 Task: Find a house in Ammi Moussa, Algeria, for 6 guests from 6th to 15th September, with a price range of ₹8000 to ₹12000, 6 bedrooms, 6 beds, 6 bathrooms, and amenities including Wifi, Free parking, TV, Gym, and Breakfast.
Action: Mouse moved to (513, 129)
Screenshot: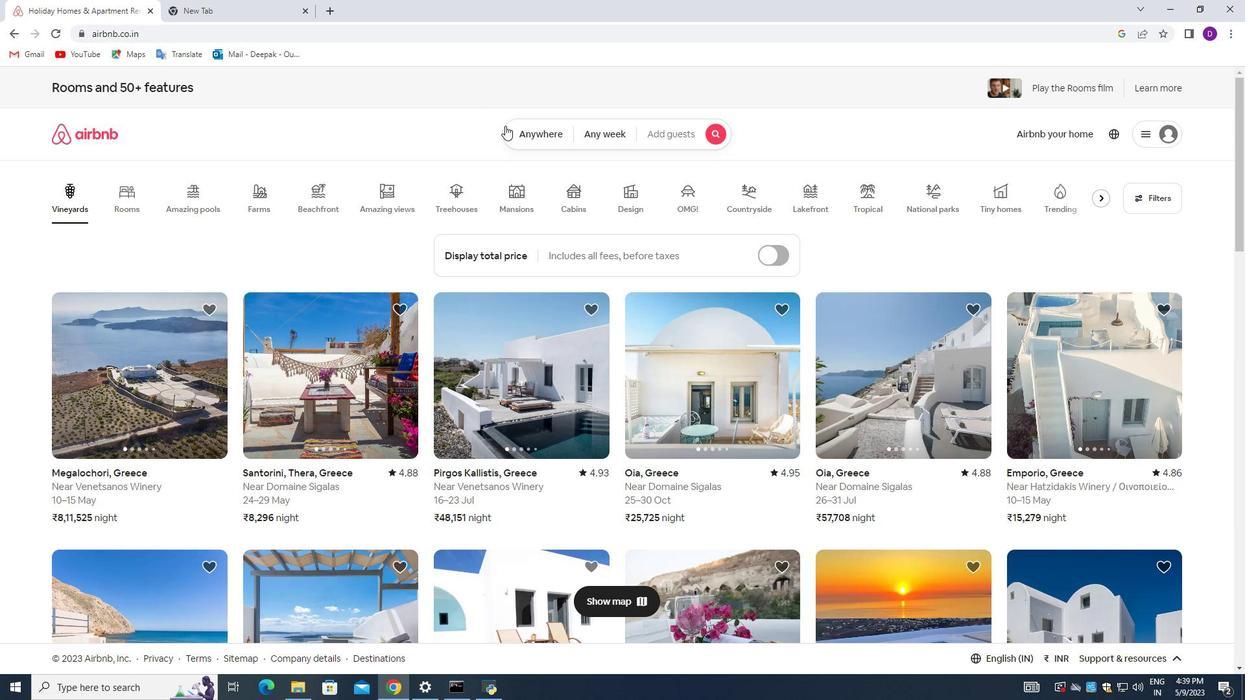 
Action: Mouse pressed left at (513, 129)
Screenshot: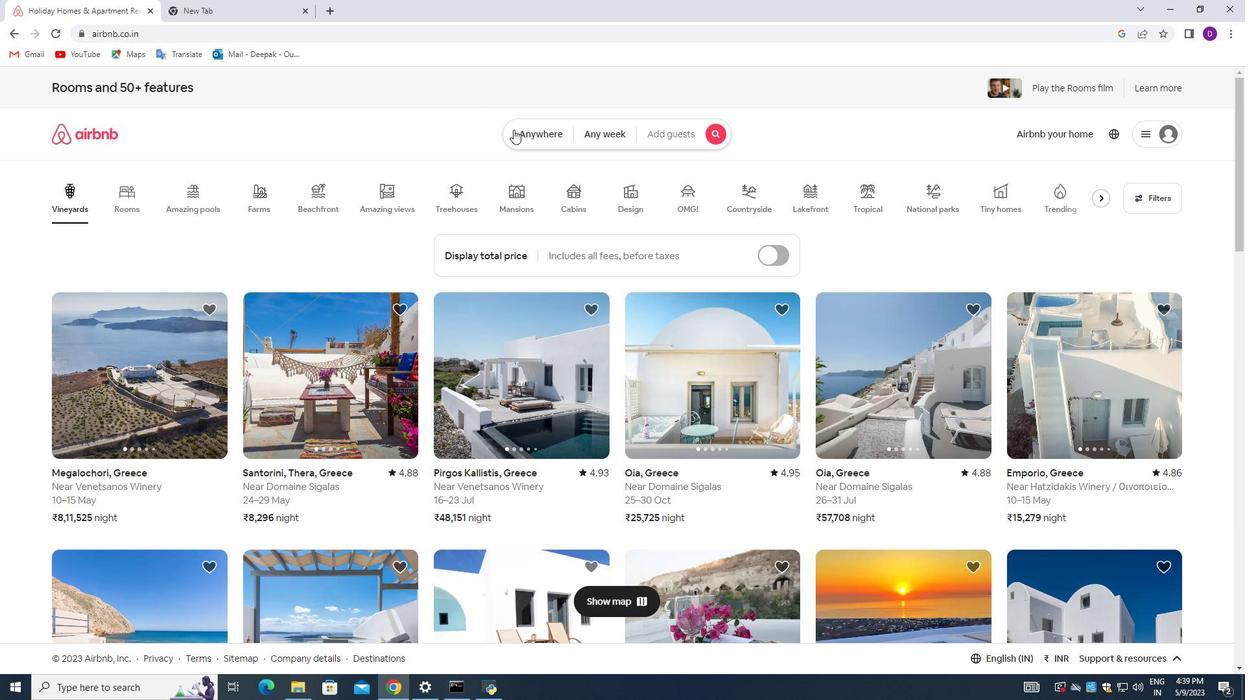 
Action: Mouse moved to (409, 189)
Screenshot: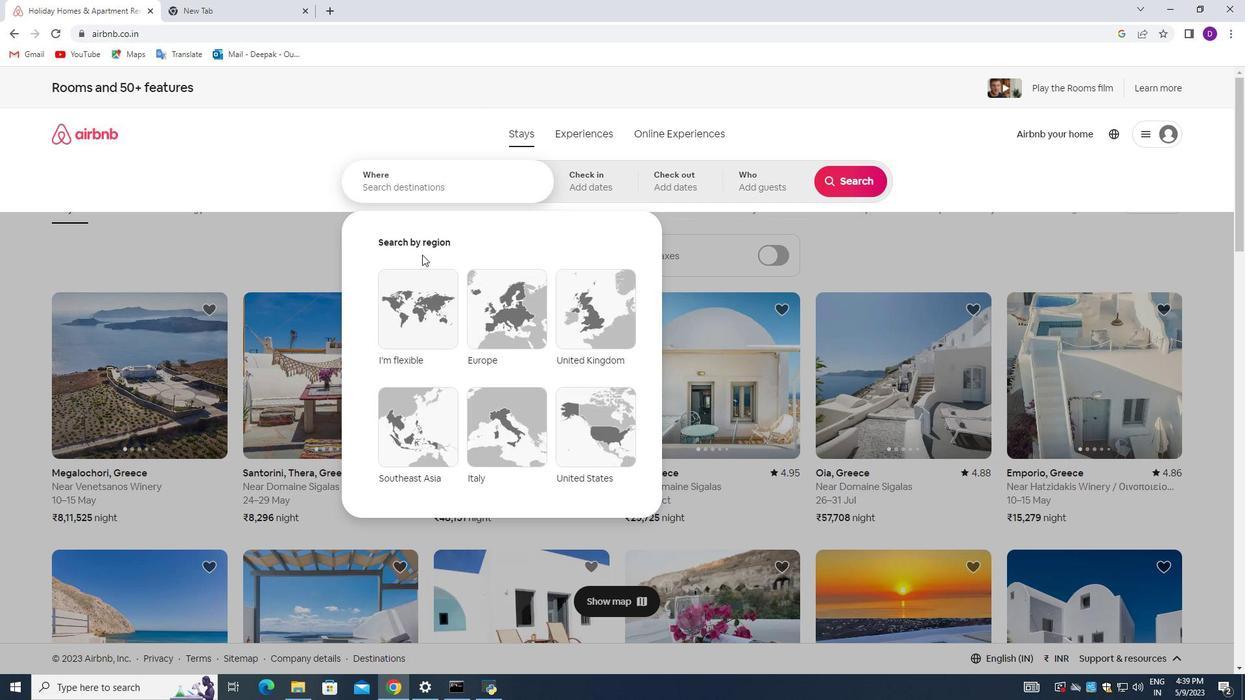 
Action: Mouse pressed left at (409, 189)
Screenshot: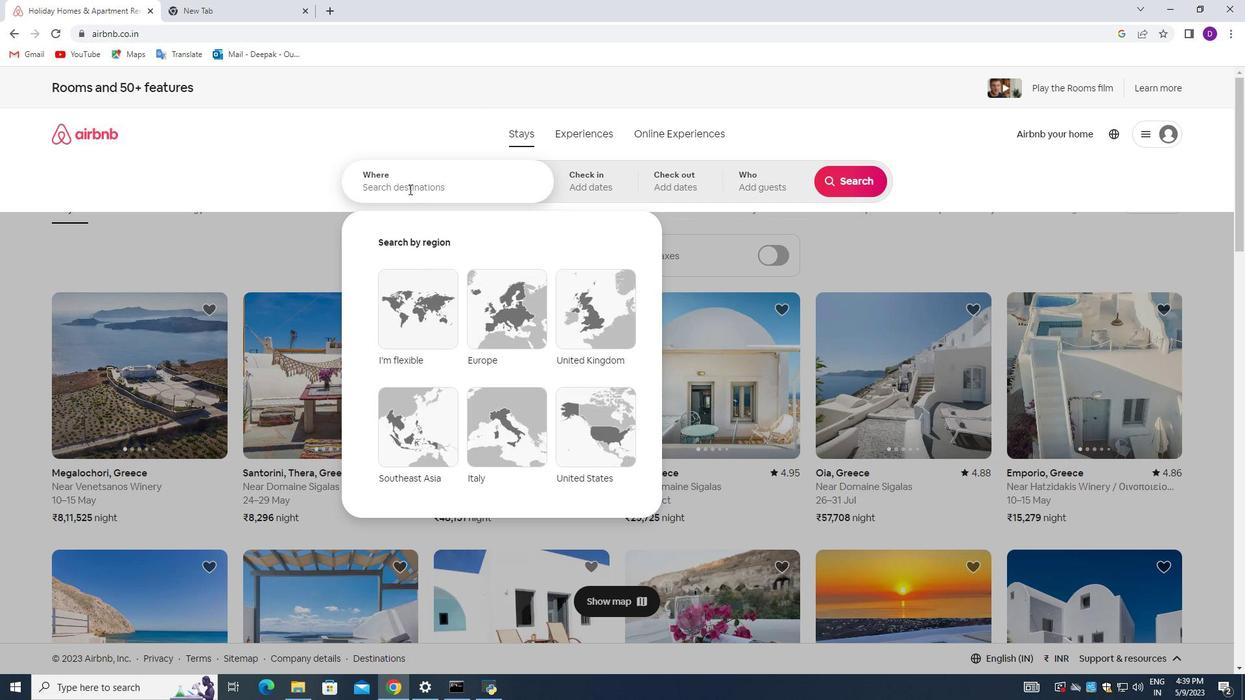 
Action: Key pressed <Key.shift>Ammi,<Key.space><Key.backspace><Key.backspace><Key.space><Key.shift>Moussa,<Key.space><Key.shift>Algeria<Key.enter>
Screenshot: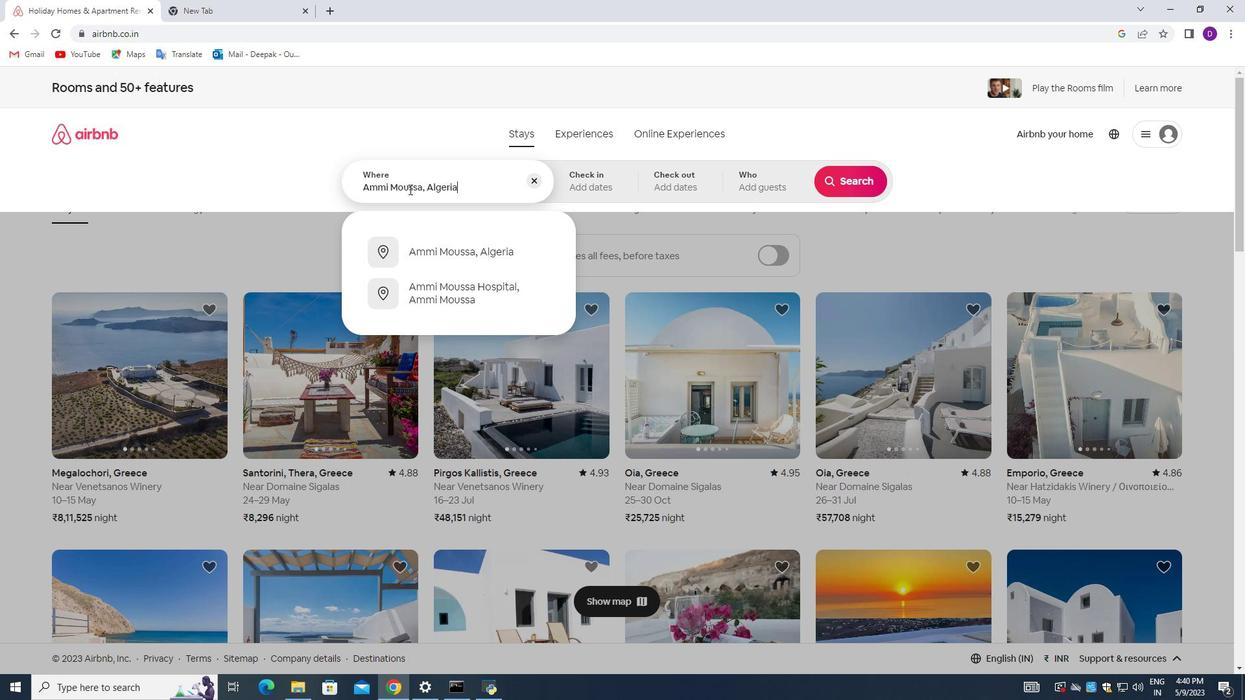 
Action: Mouse moved to (848, 282)
Screenshot: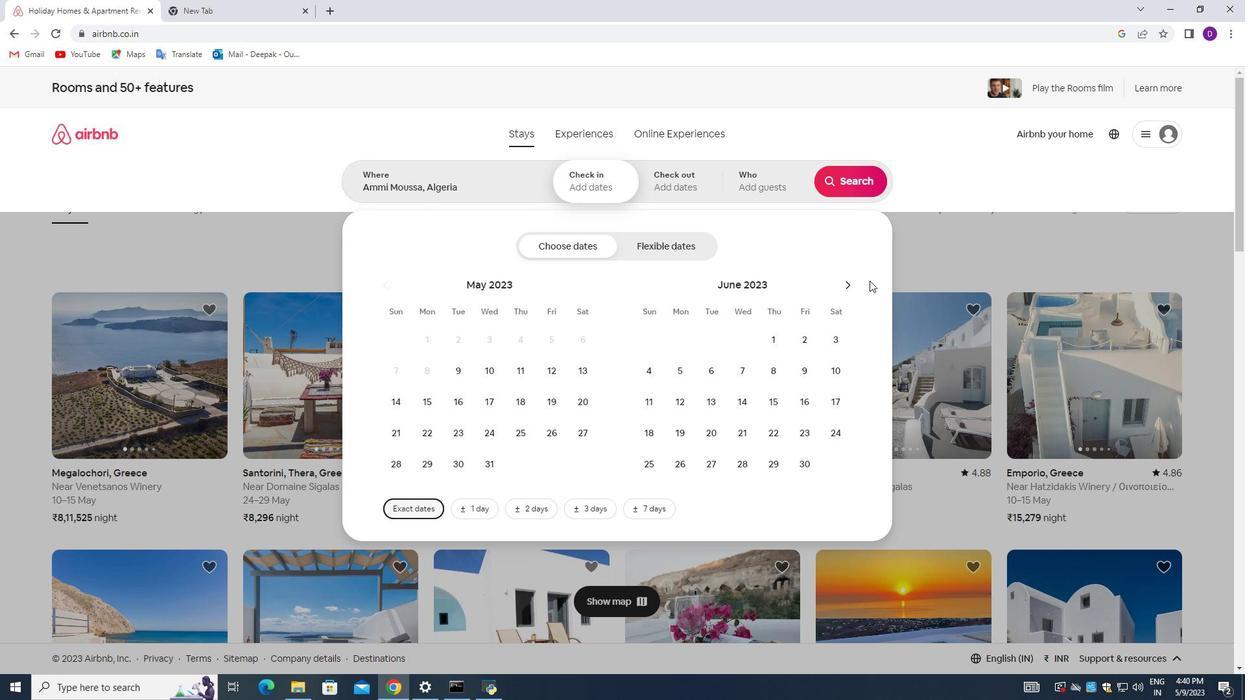 
Action: Mouse pressed left at (848, 282)
Screenshot: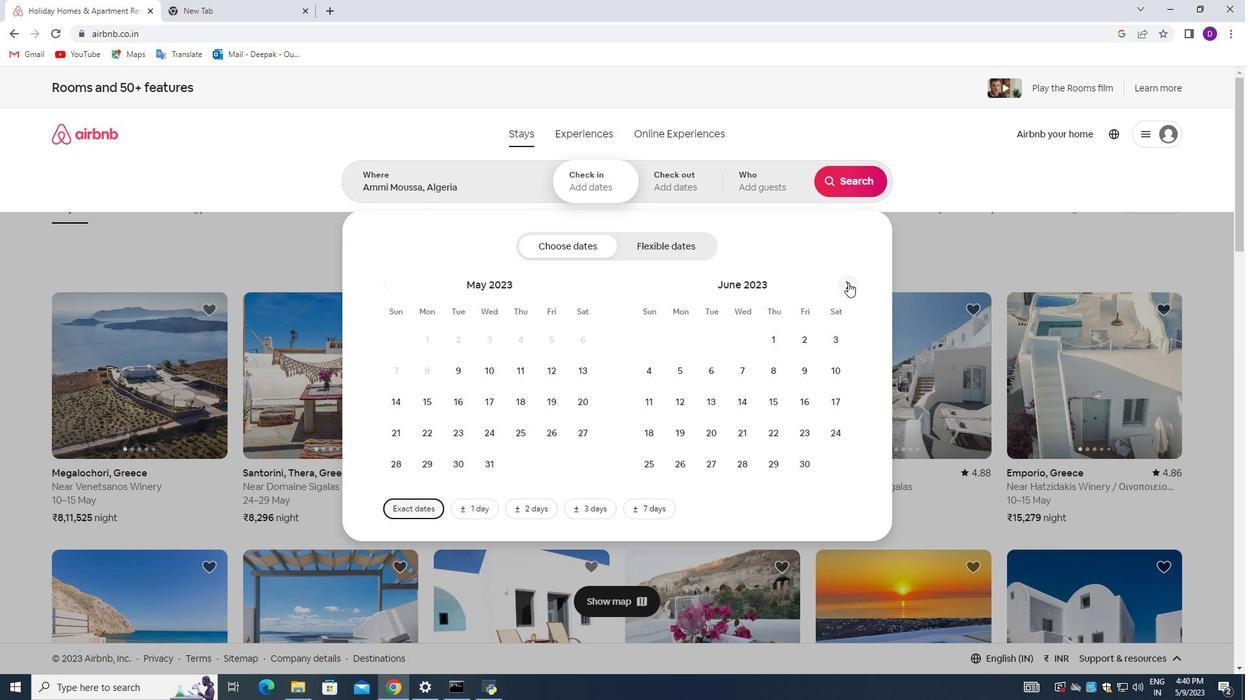 
Action: Mouse pressed left at (848, 282)
Screenshot: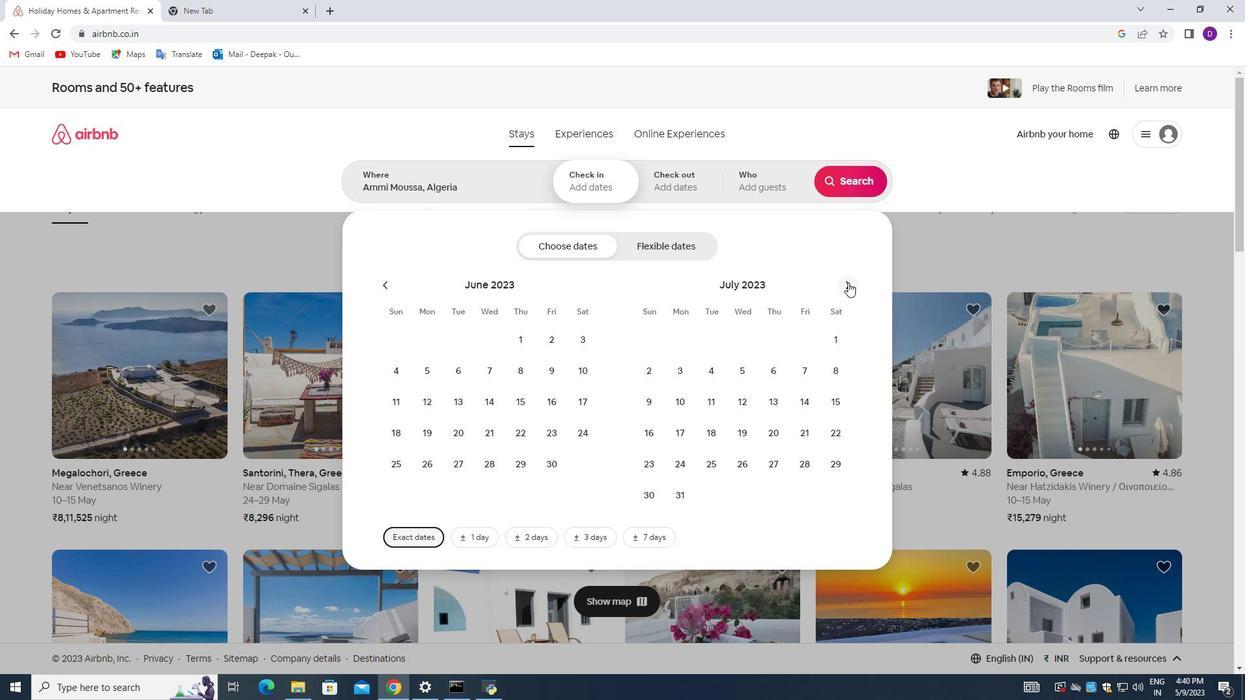 
Action: Mouse pressed left at (848, 282)
Screenshot: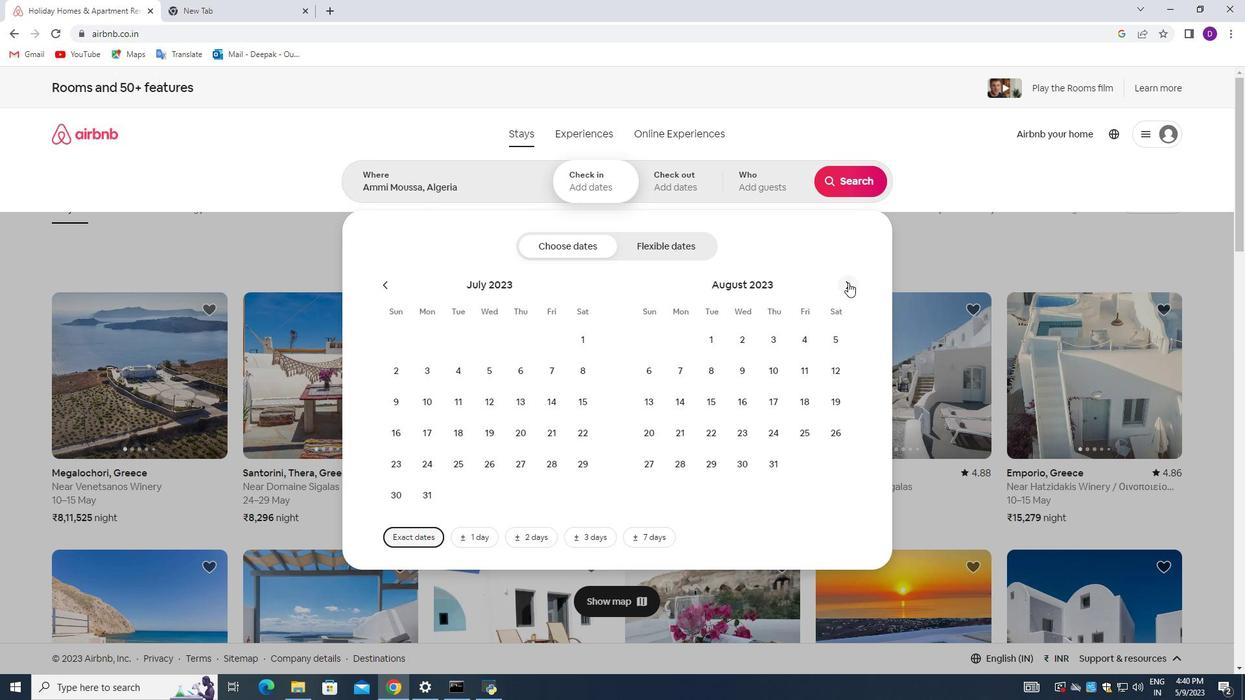 
Action: Mouse moved to (741, 373)
Screenshot: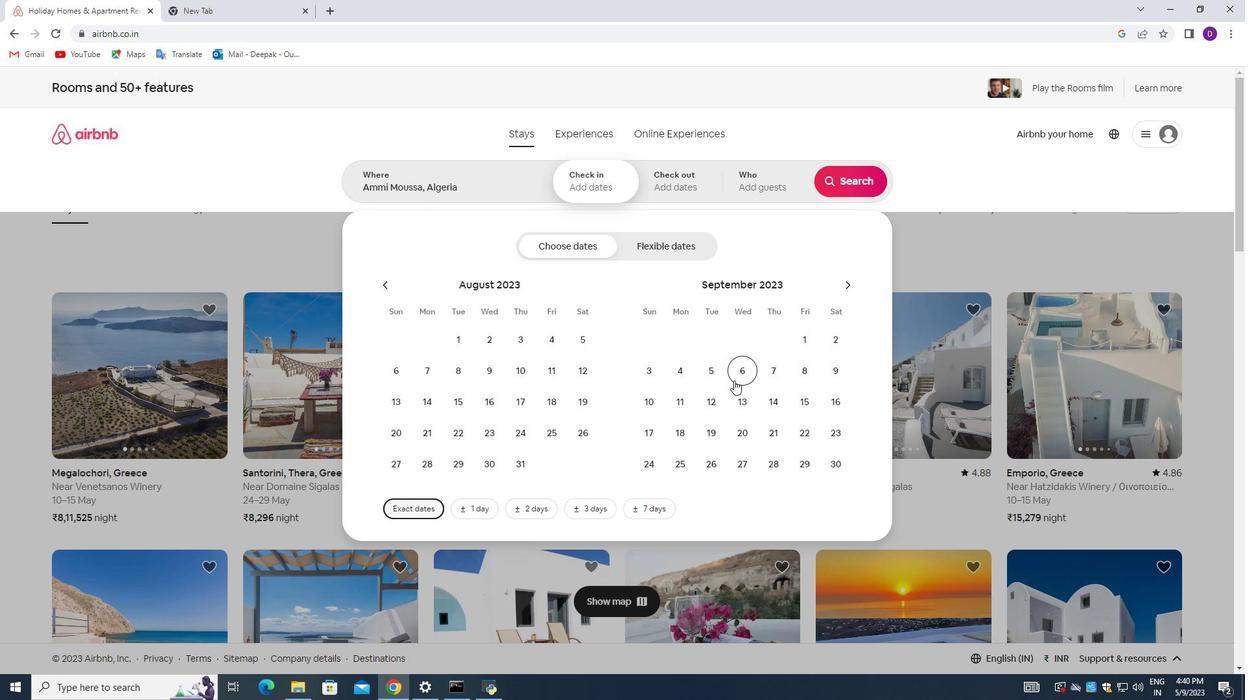 
Action: Mouse pressed left at (741, 373)
Screenshot: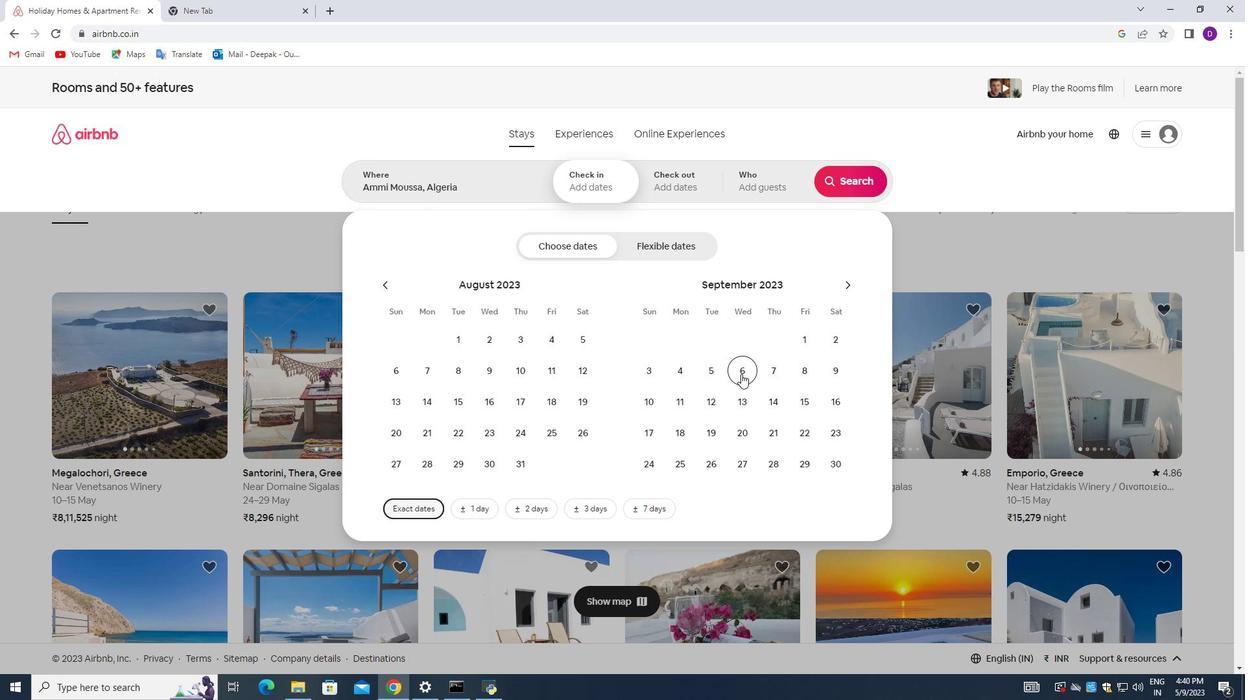 
Action: Mouse moved to (797, 406)
Screenshot: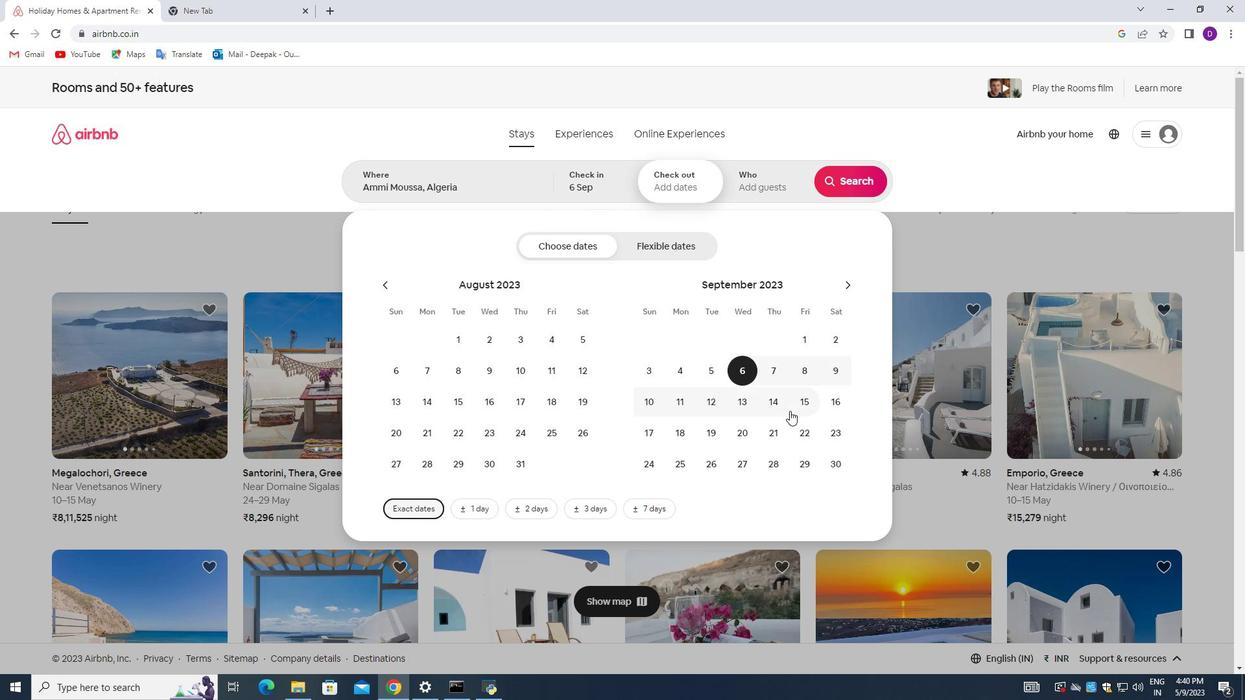 
Action: Mouse pressed left at (797, 406)
Screenshot: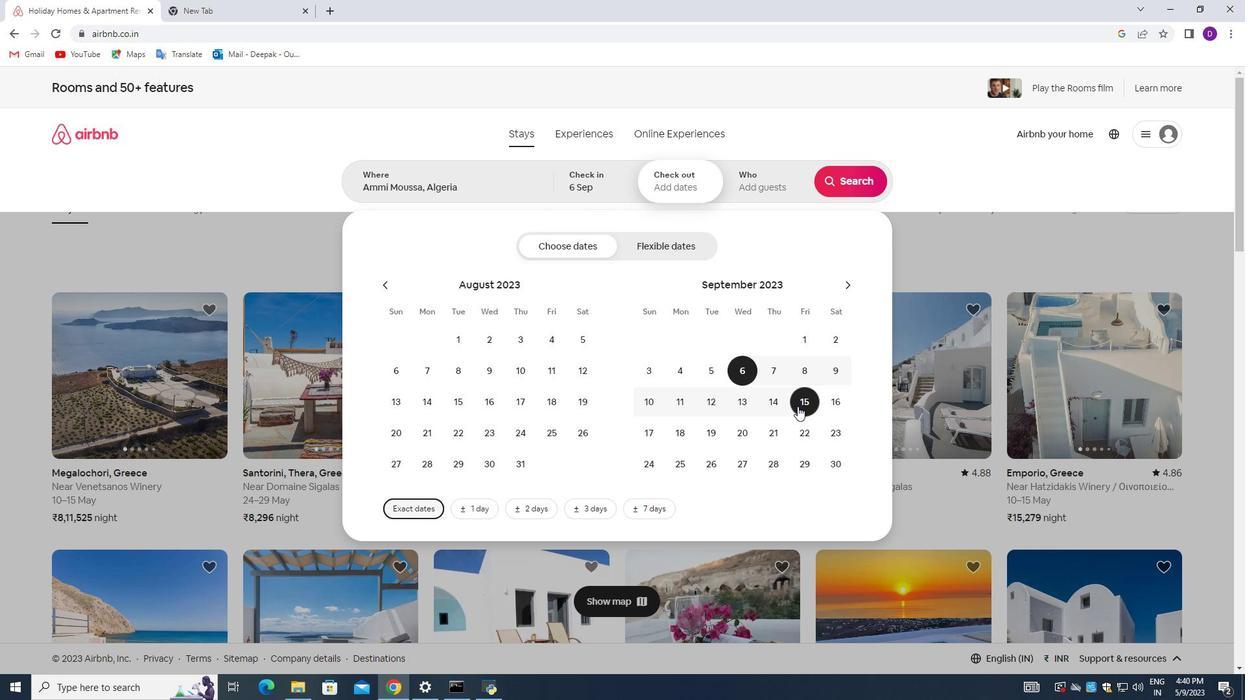 
Action: Mouse moved to (758, 190)
Screenshot: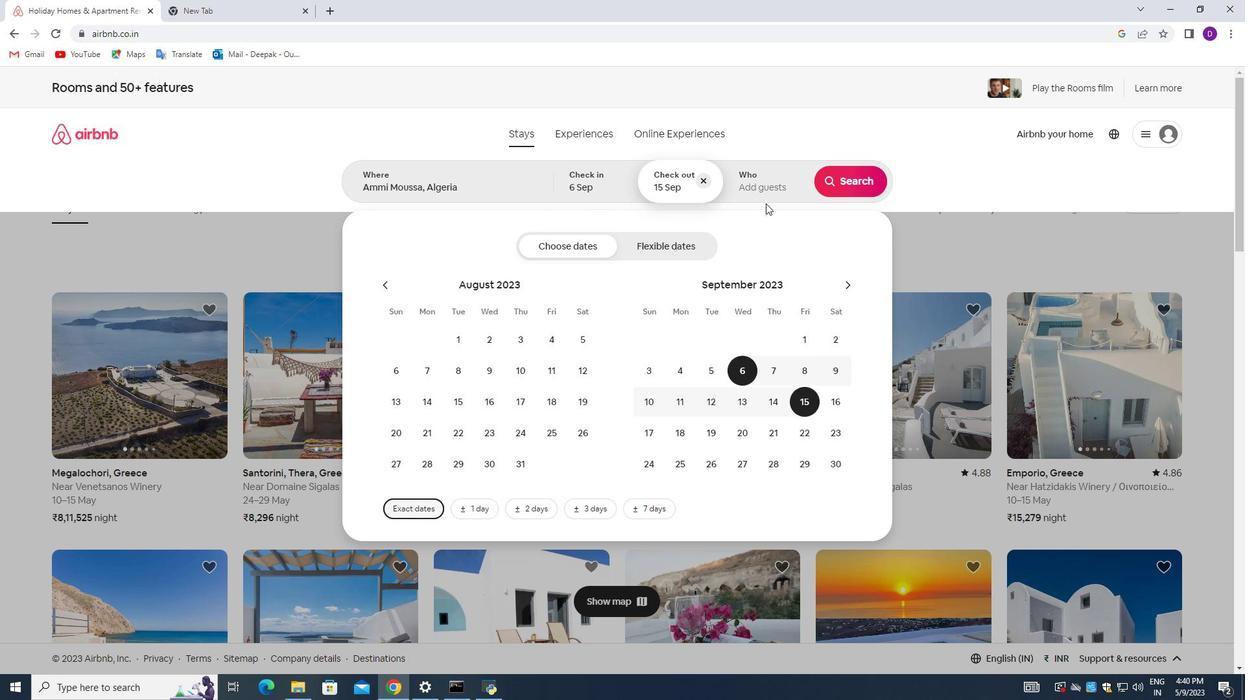 
Action: Mouse pressed left at (758, 190)
Screenshot: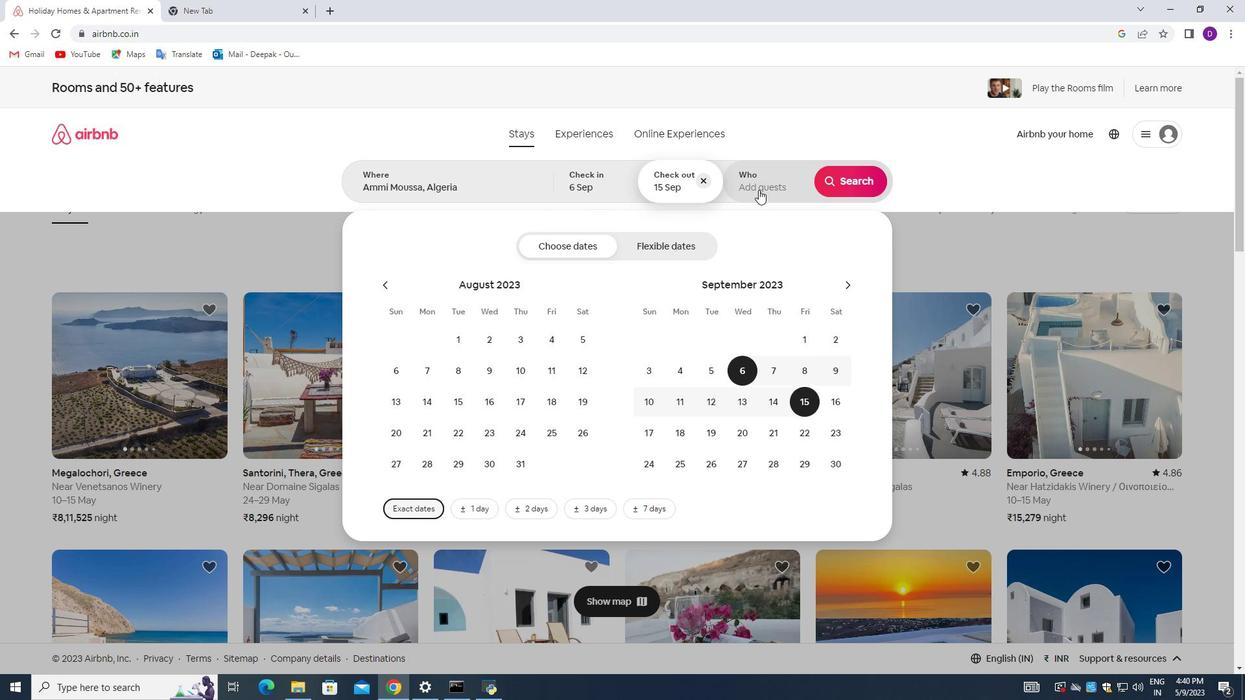 
Action: Mouse moved to (848, 250)
Screenshot: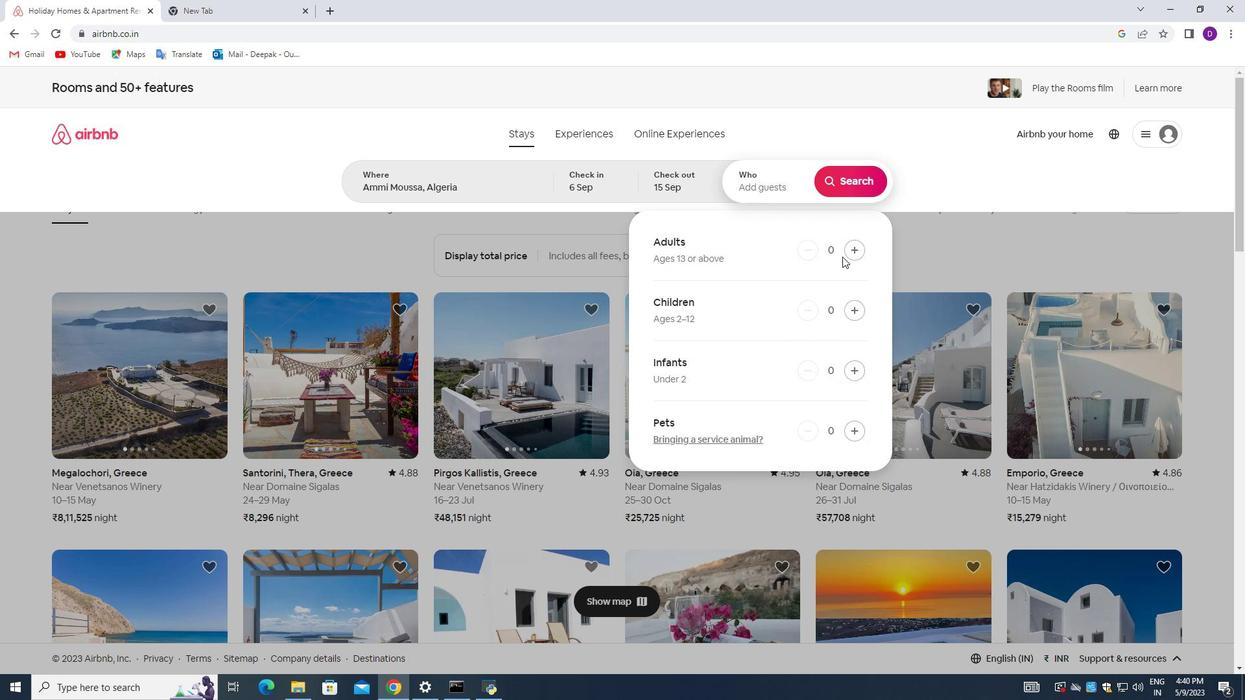 
Action: Mouse pressed left at (848, 250)
Screenshot: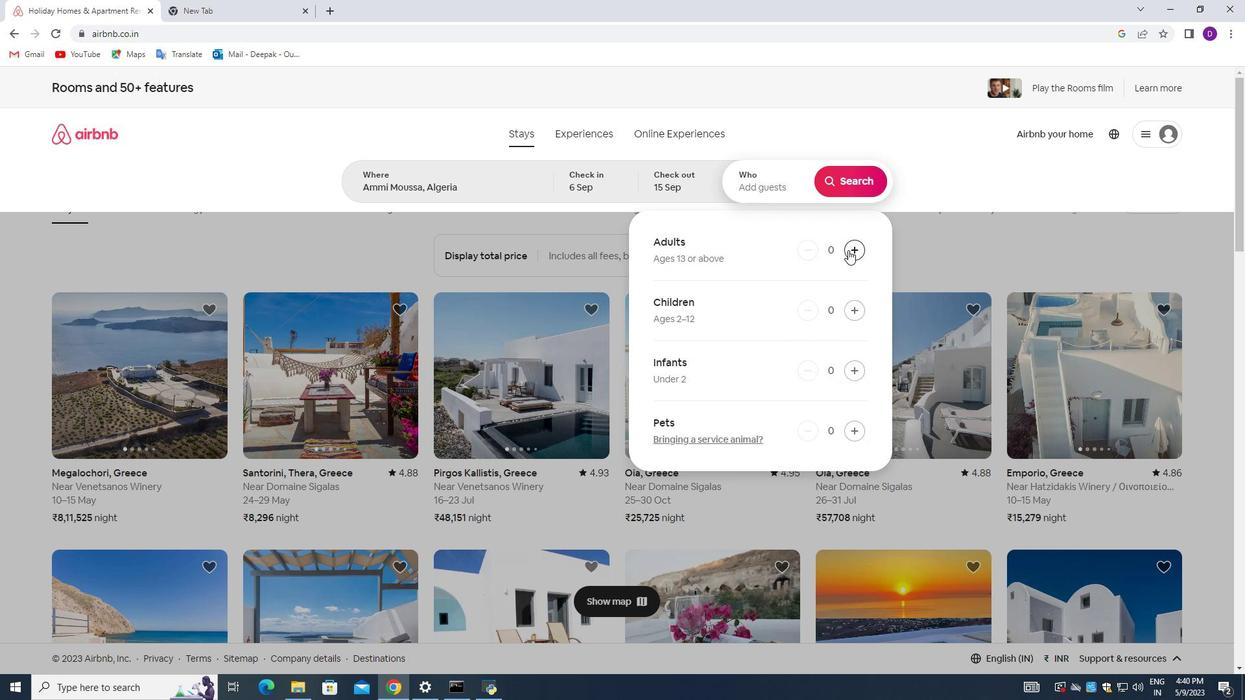 
Action: Mouse pressed left at (848, 250)
Screenshot: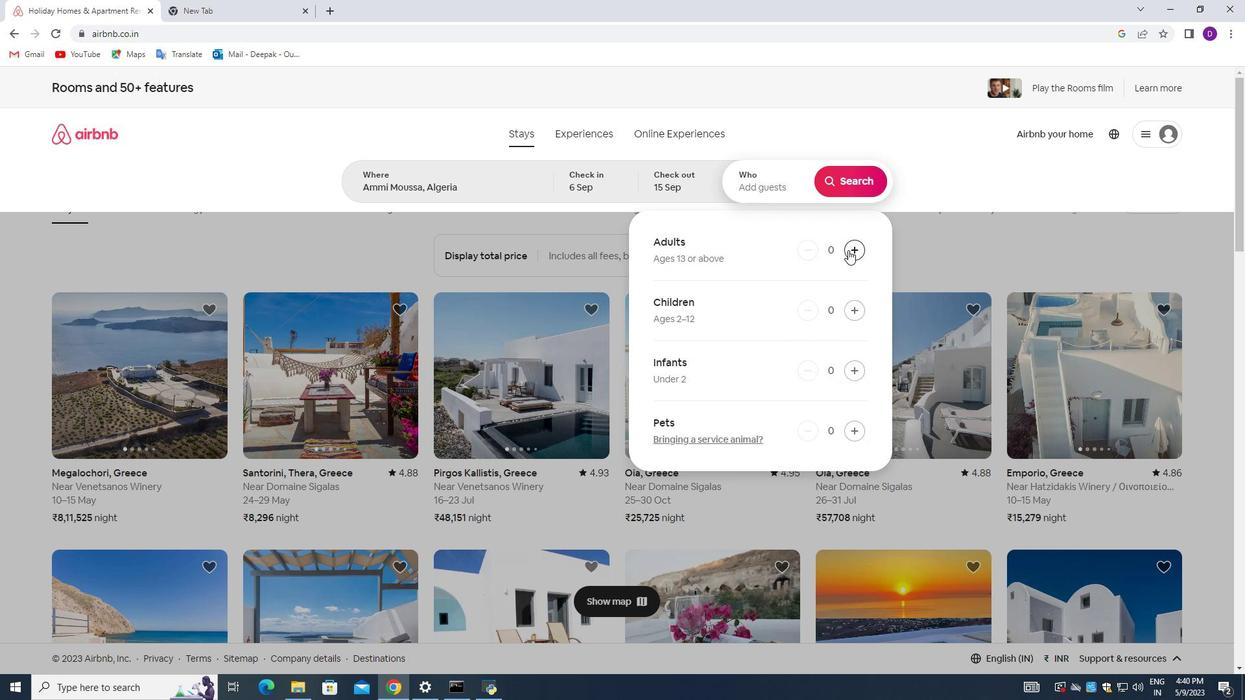 
Action: Mouse pressed left at (848, 250)
Screenshot: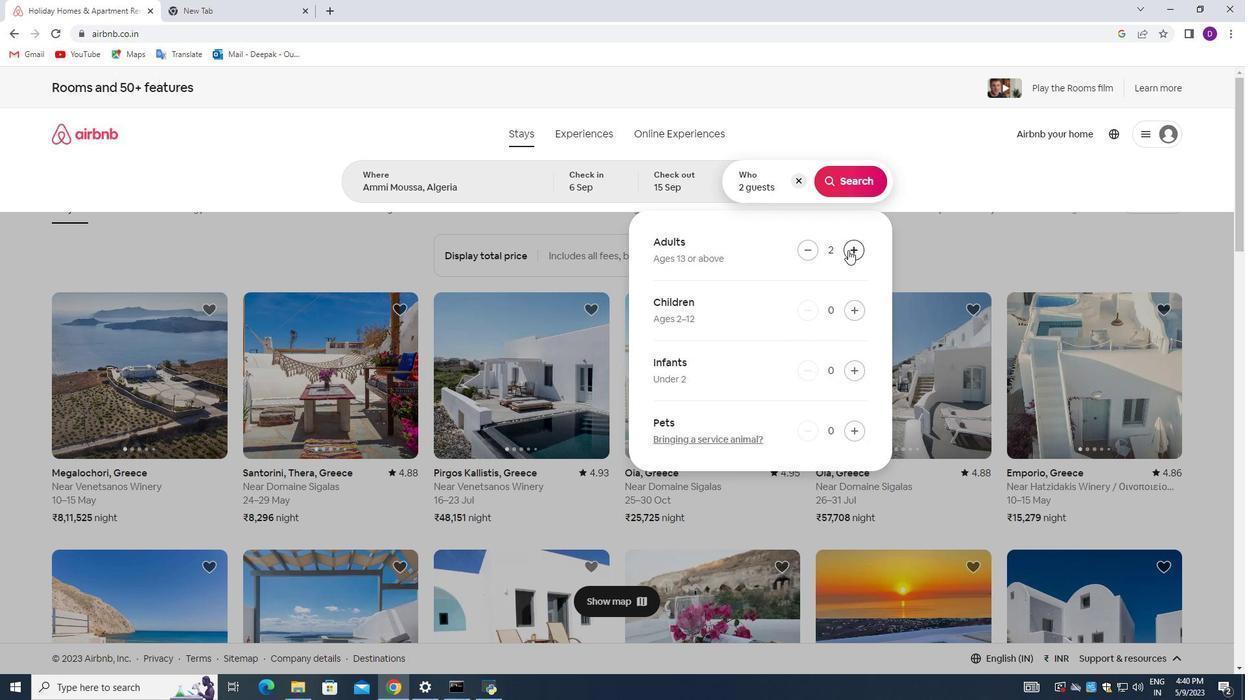 
Action: Mouse pressed left at (848, 250)
Screenshot: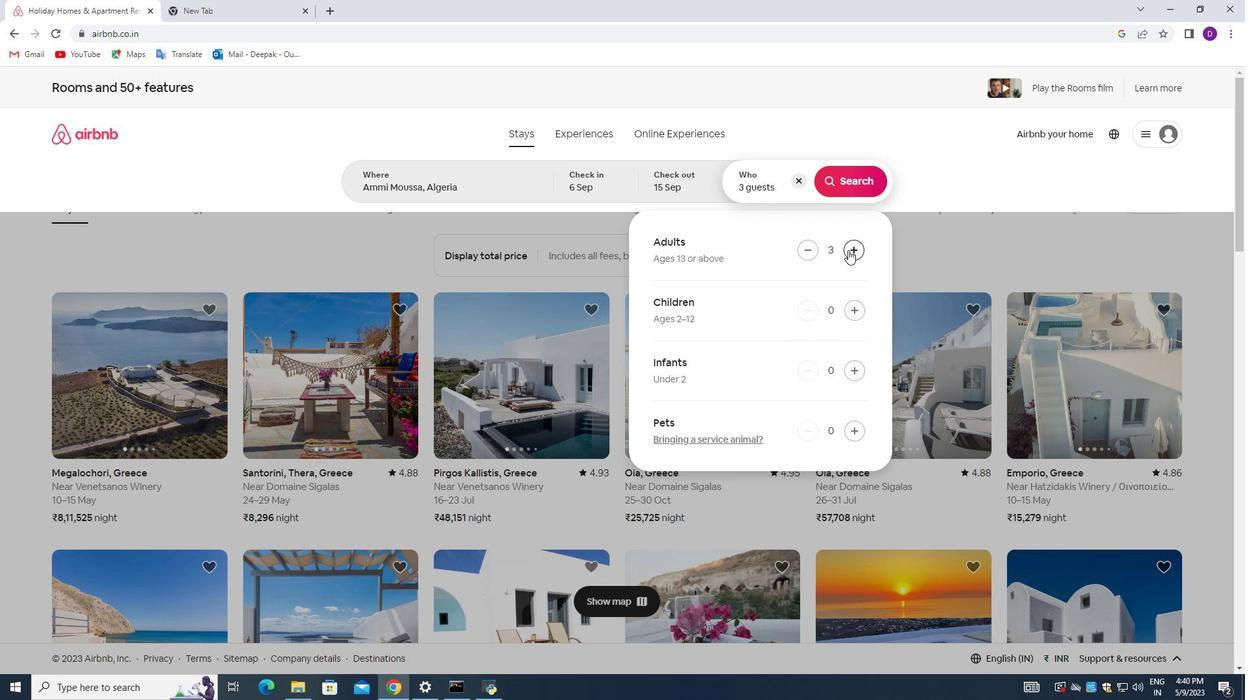 
Action: Mouse pressed left at (848, 250)
Screenshot: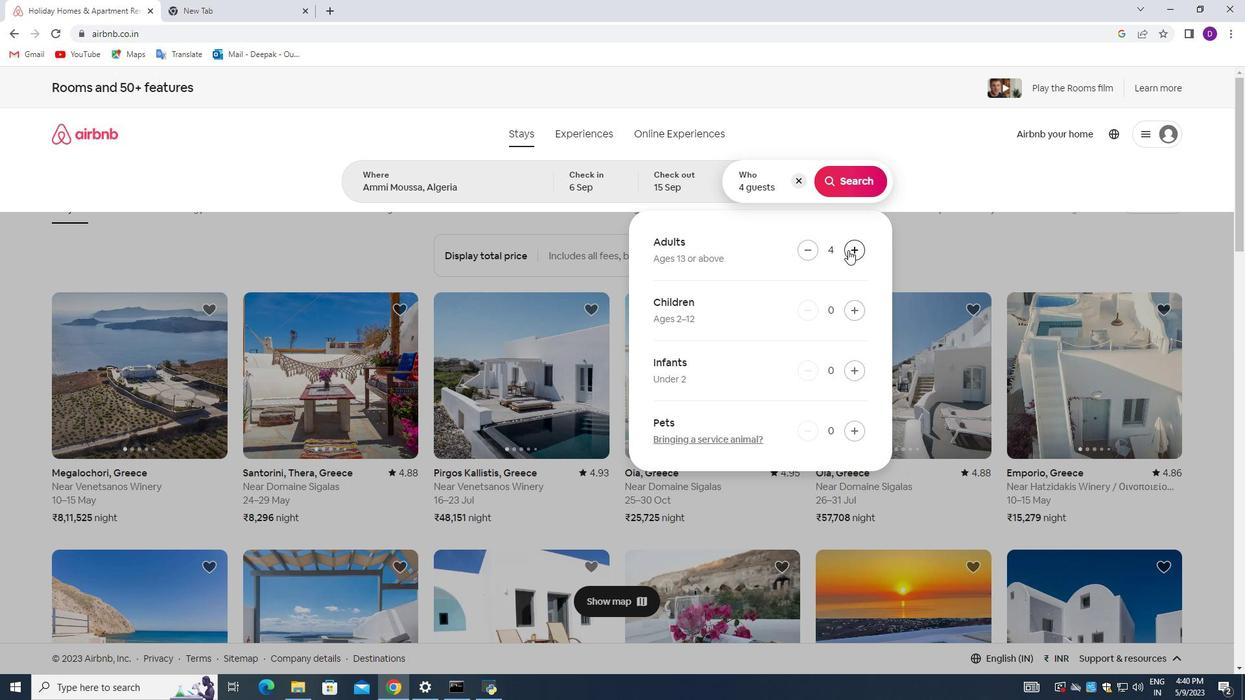 
Action: Mouse pressed left at (848, 250)
Screenshot: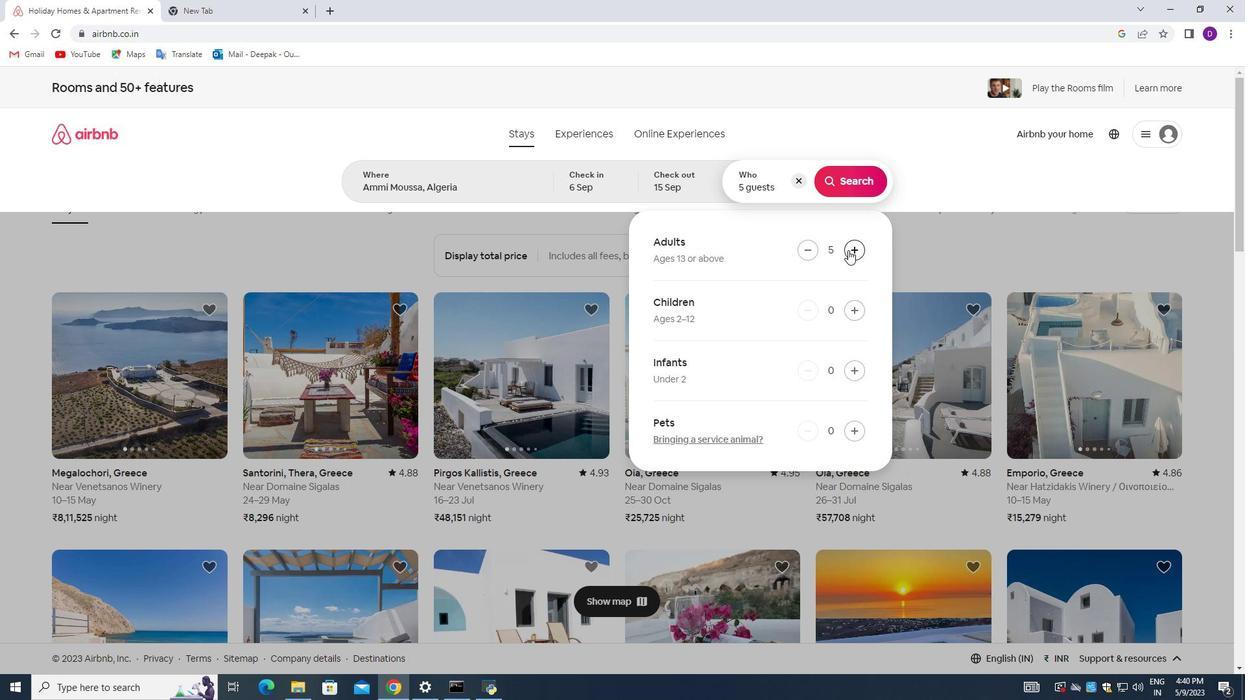 
Action: Mouse moved to (834, 185)
Screenshot: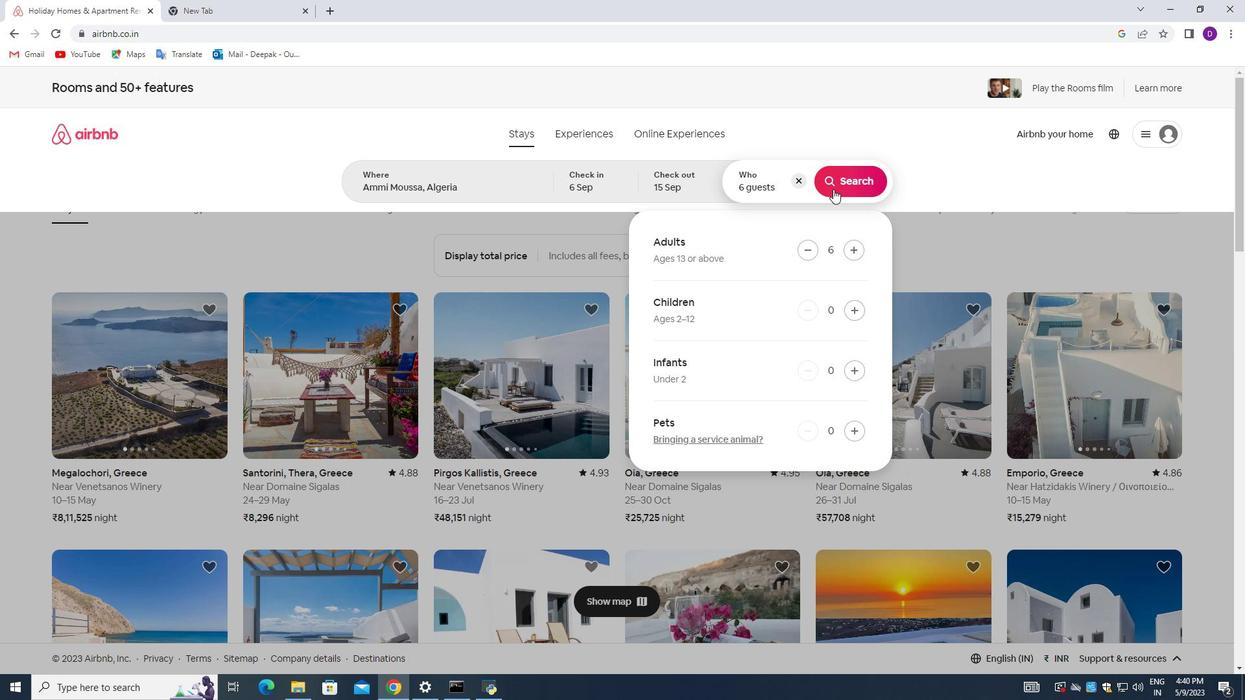 
Action: Mouse pressed left at (834, 185)
Screenshot: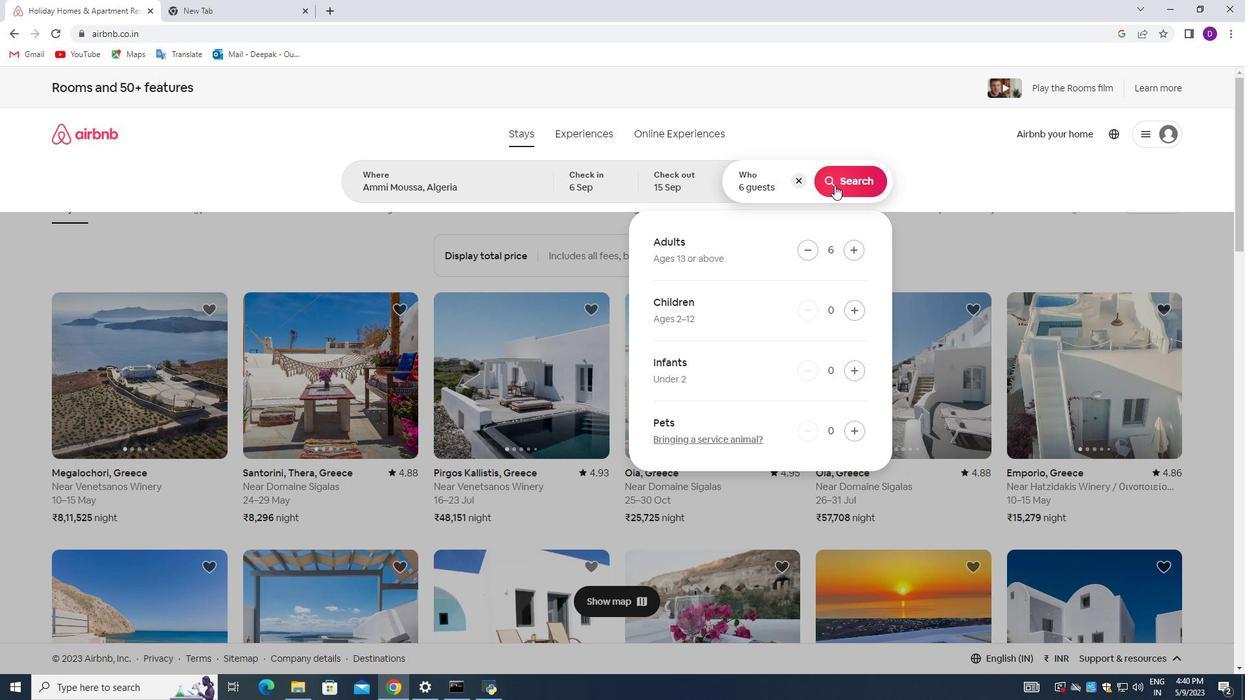 
Action: Mouse moved to (1206, 143)
Screenshot: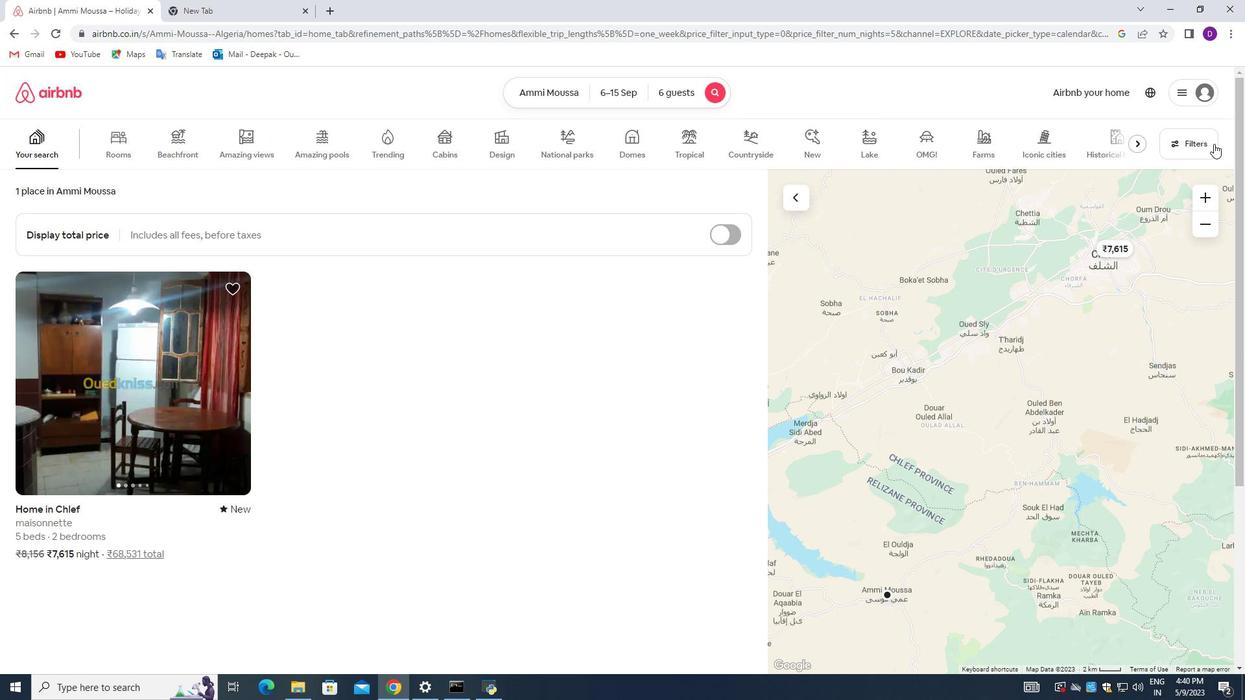 
Action: Mouse pressed left at (1206, 143)
Screenshot: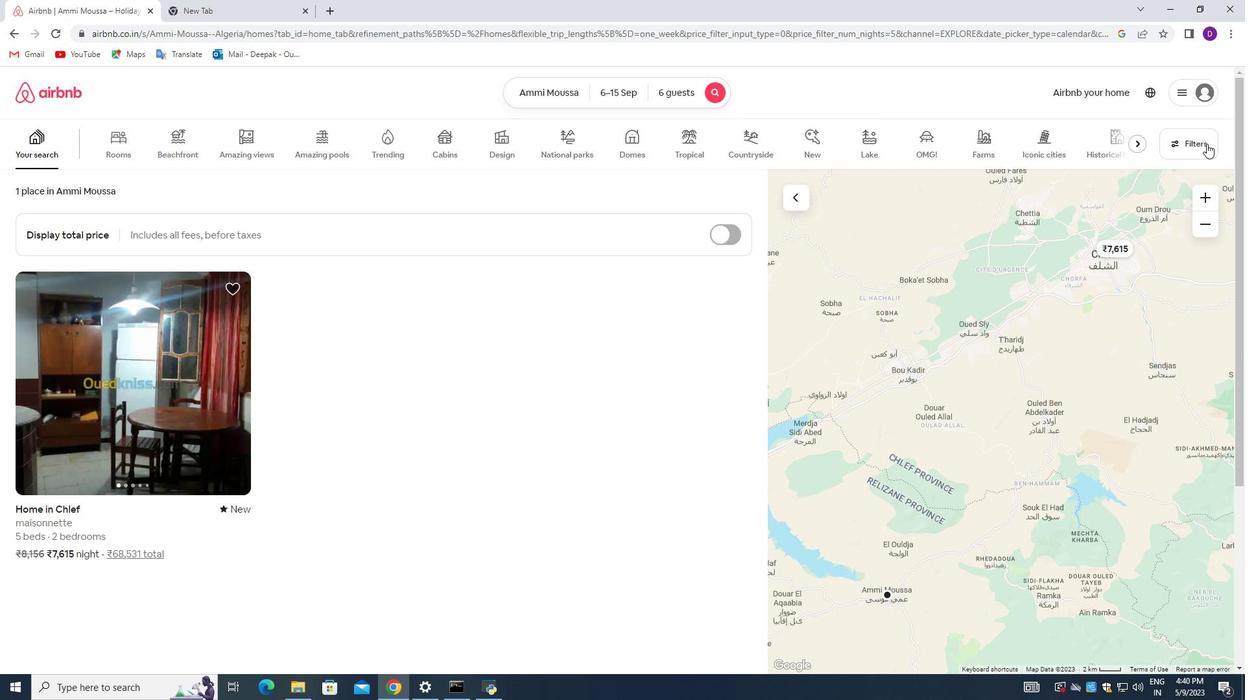 
Action: Mouse moved to (454, 459)
Screenshot: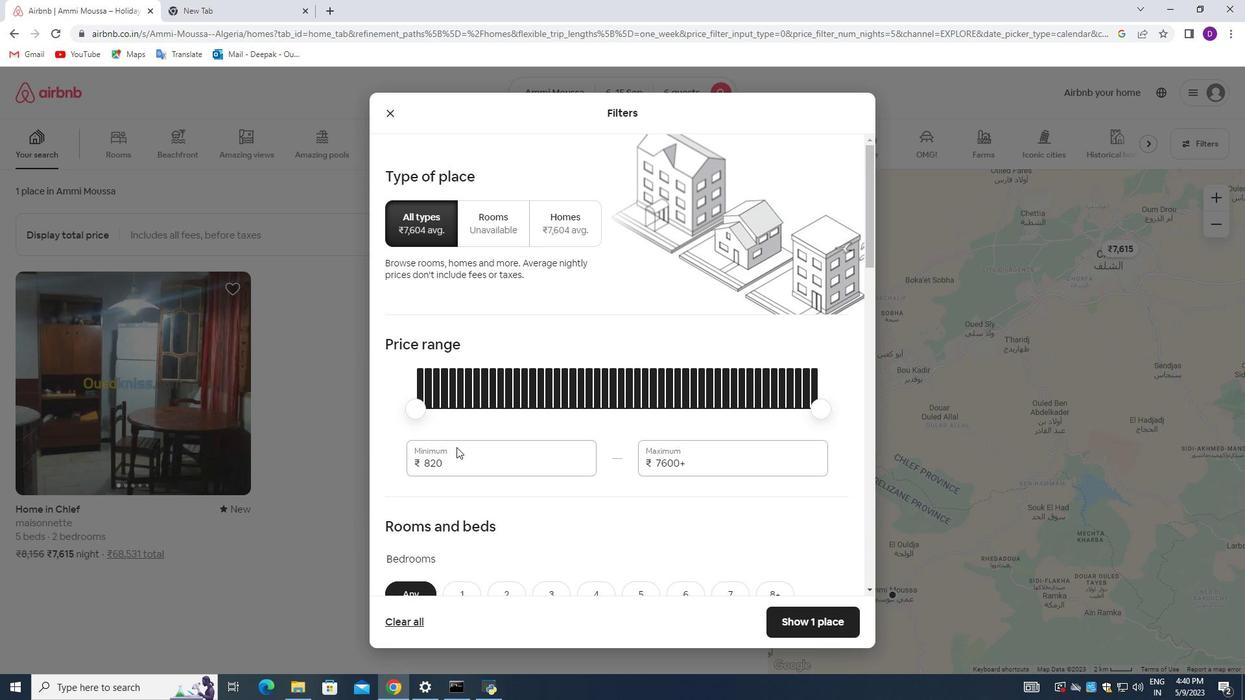 
Action: Mouse pressed left at (454, 459)
Screenshot: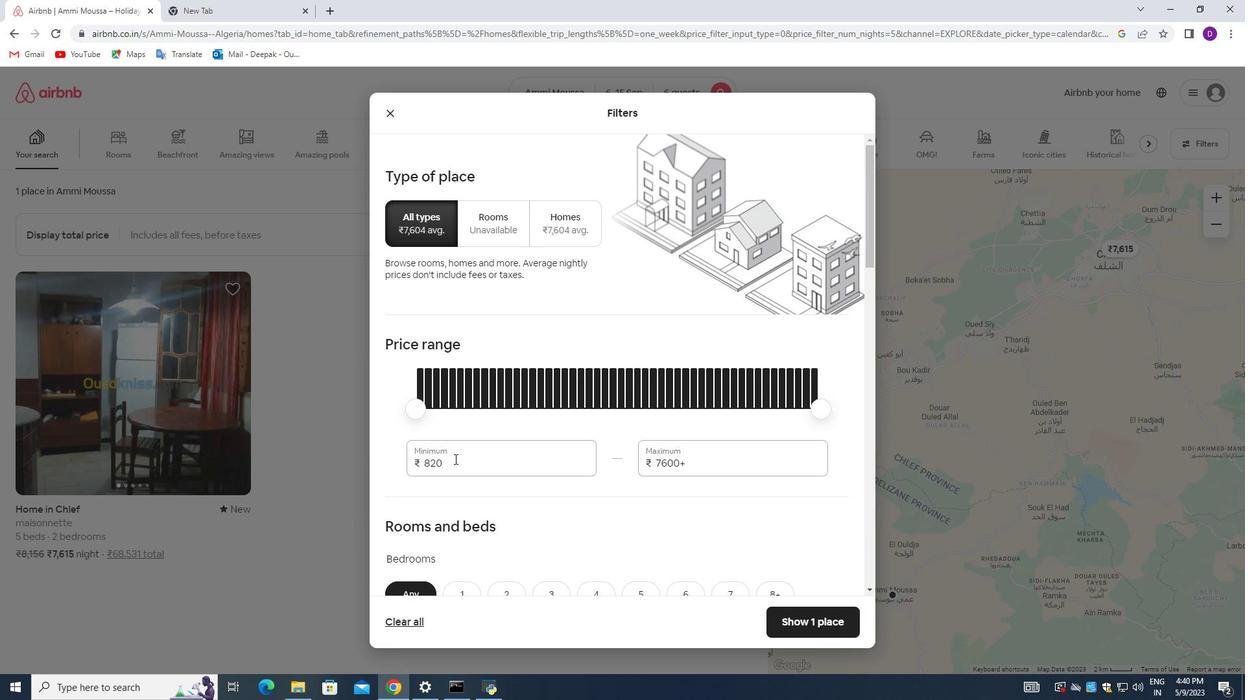 
Action: Mouse pressed left at (454, 459)
Screenshot: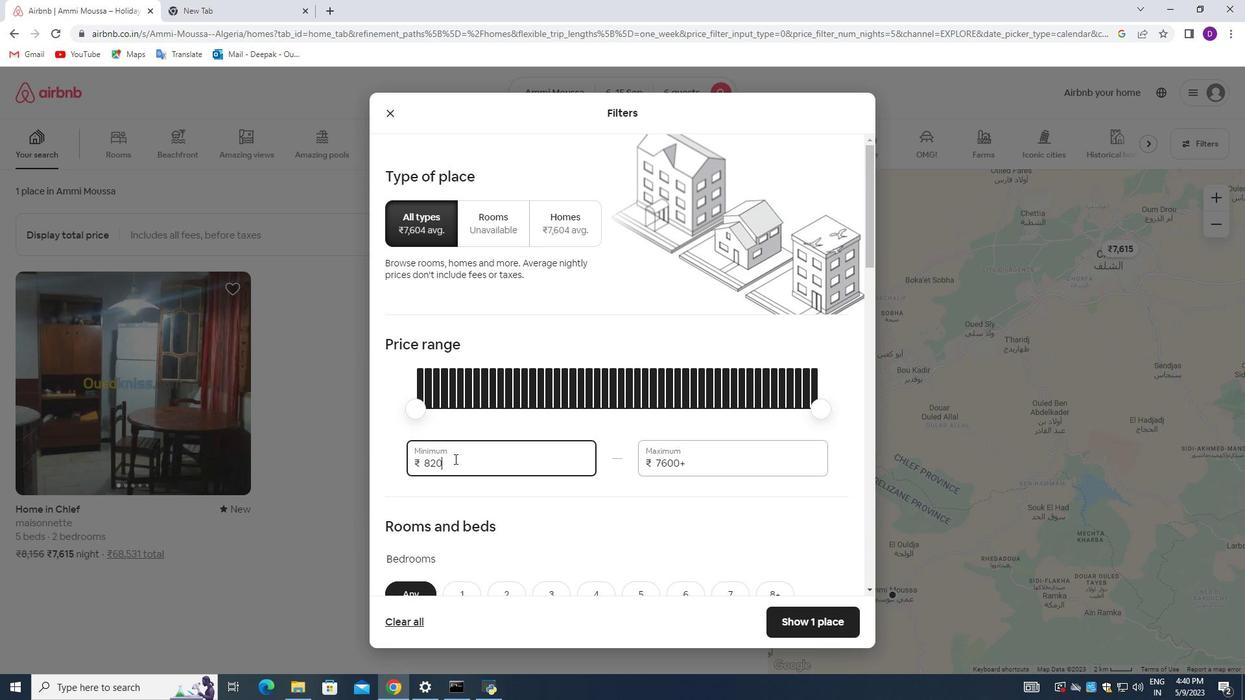 
Action: Key pressed <Key.backspace>8000<Key.tab>12000
Screenshot: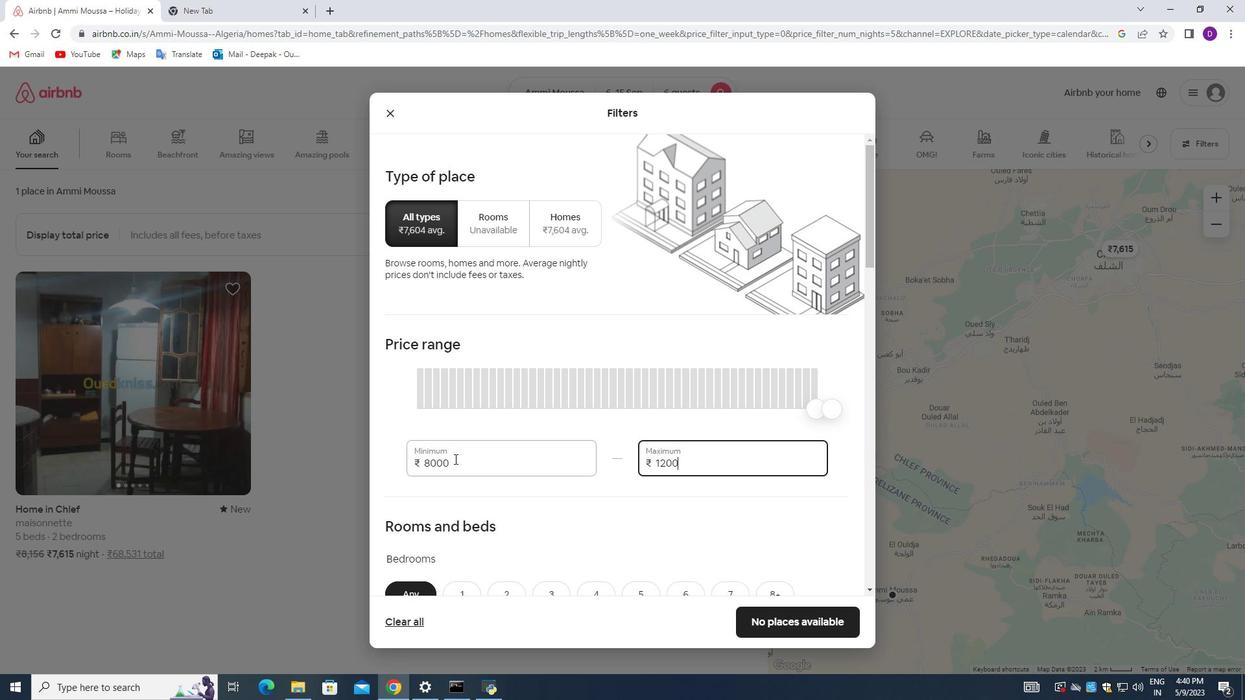 
Action: Mouse moved to (454, 464)
Screenshot: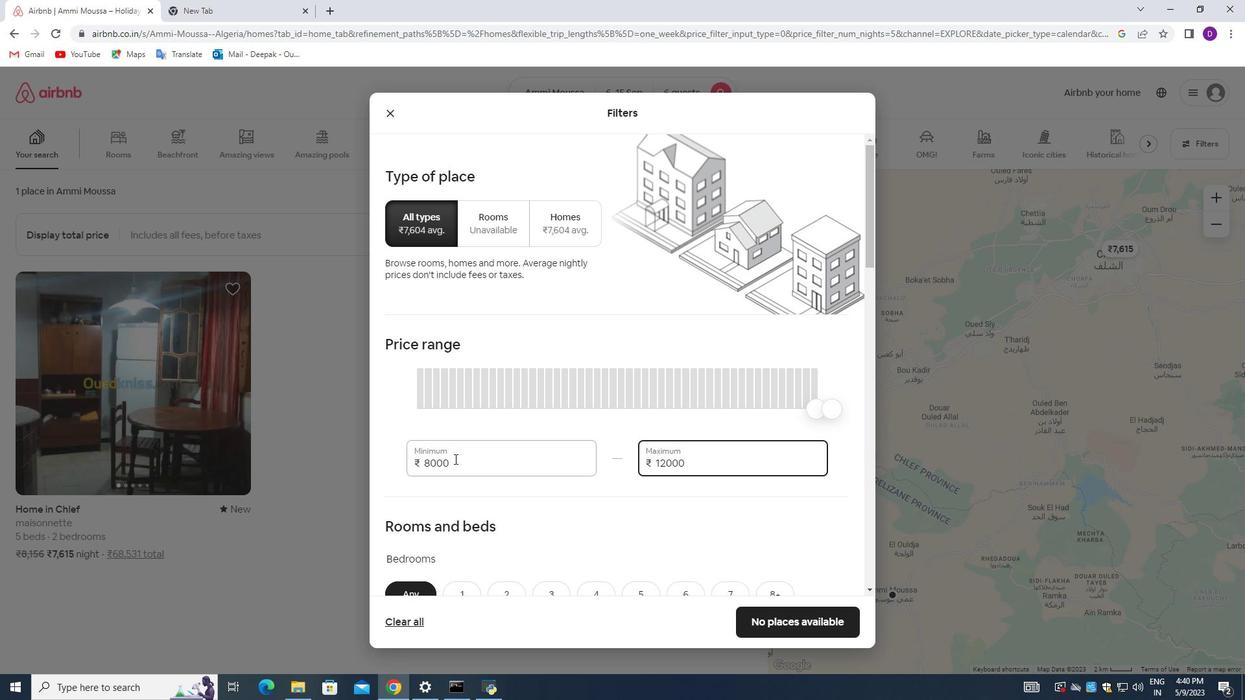 
Action: Mouse scrolled (454, 464) with delta (0, 0)
Screenshot: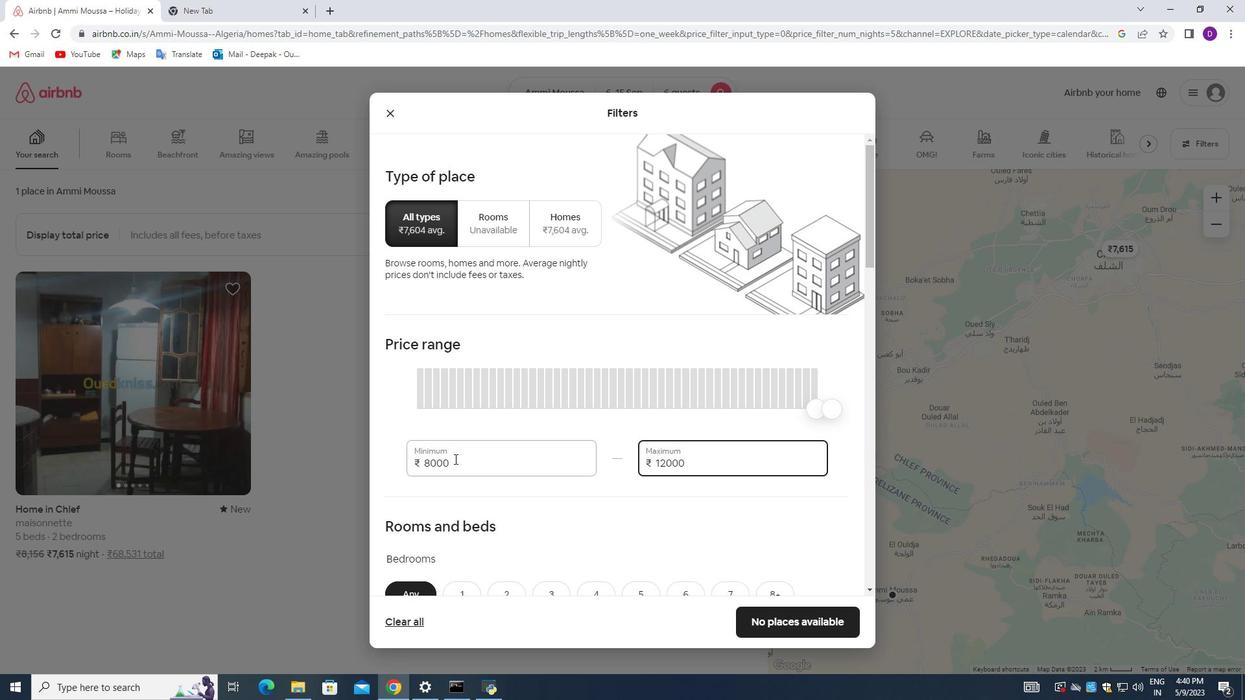 
Action: Mouse moved to (454, 464)
Screenshot: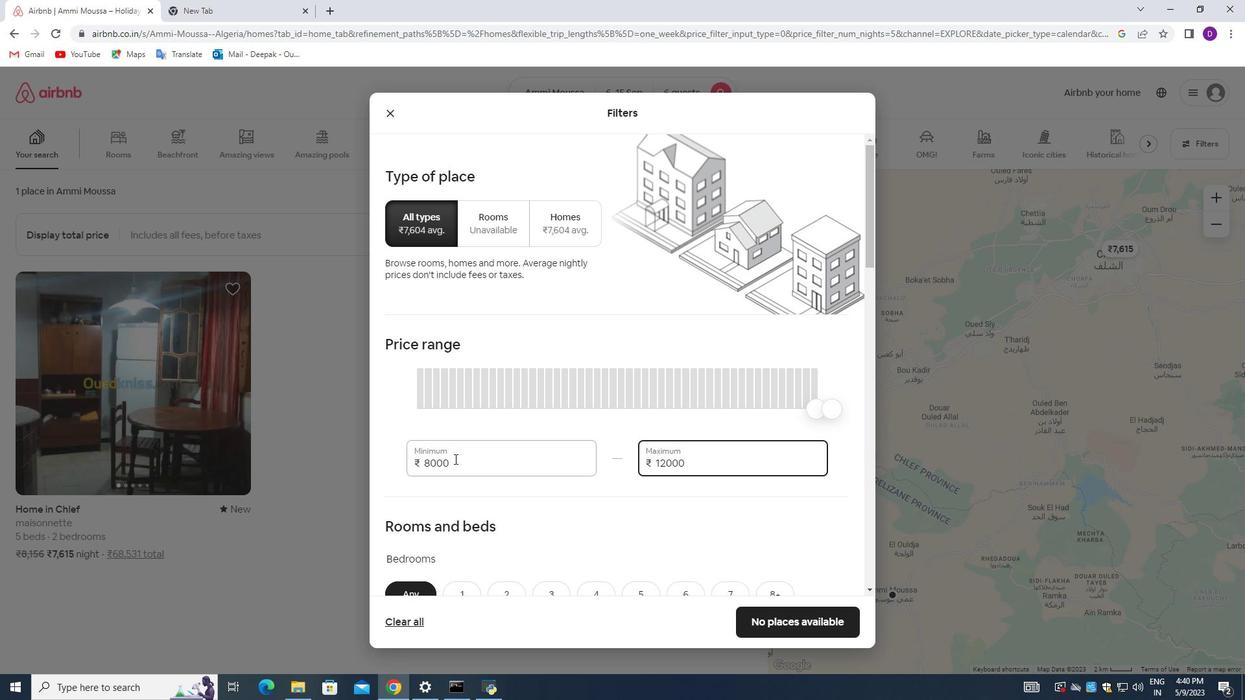 
Action: Mouse scrolled (454, 464) with delta (0, 0)
Screenshot: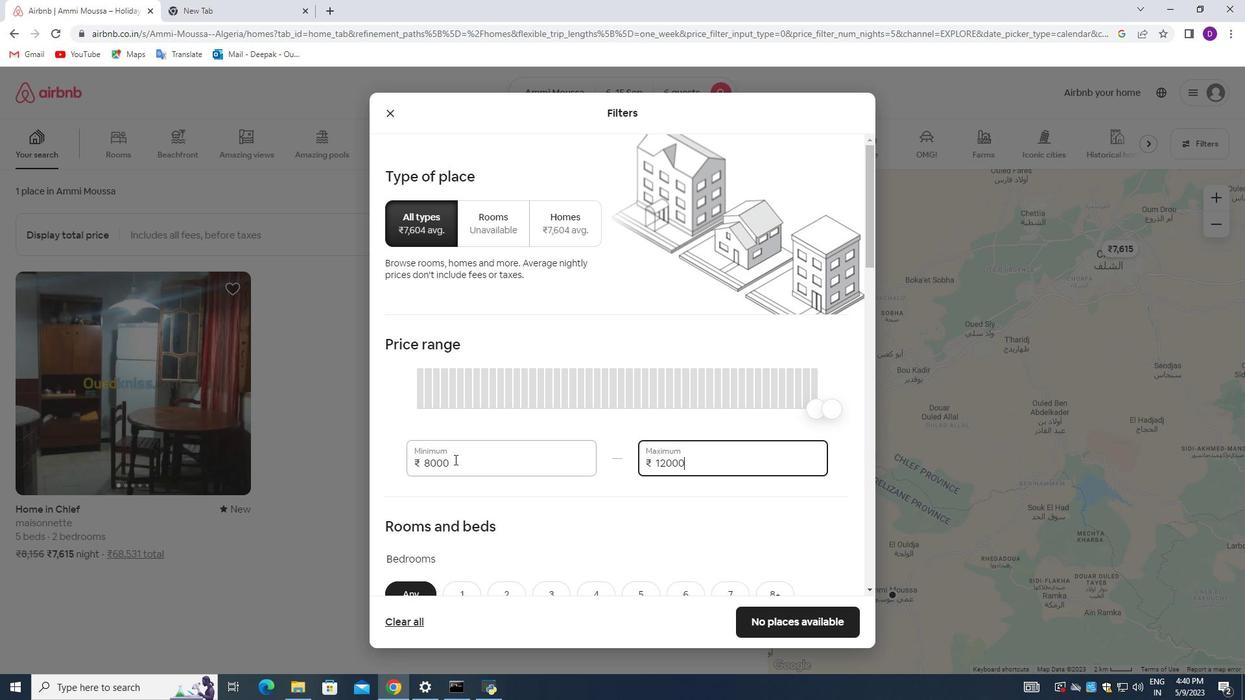 
Action: Mouse scrolled (454, 464) with delta (0, 0)
Screenshot: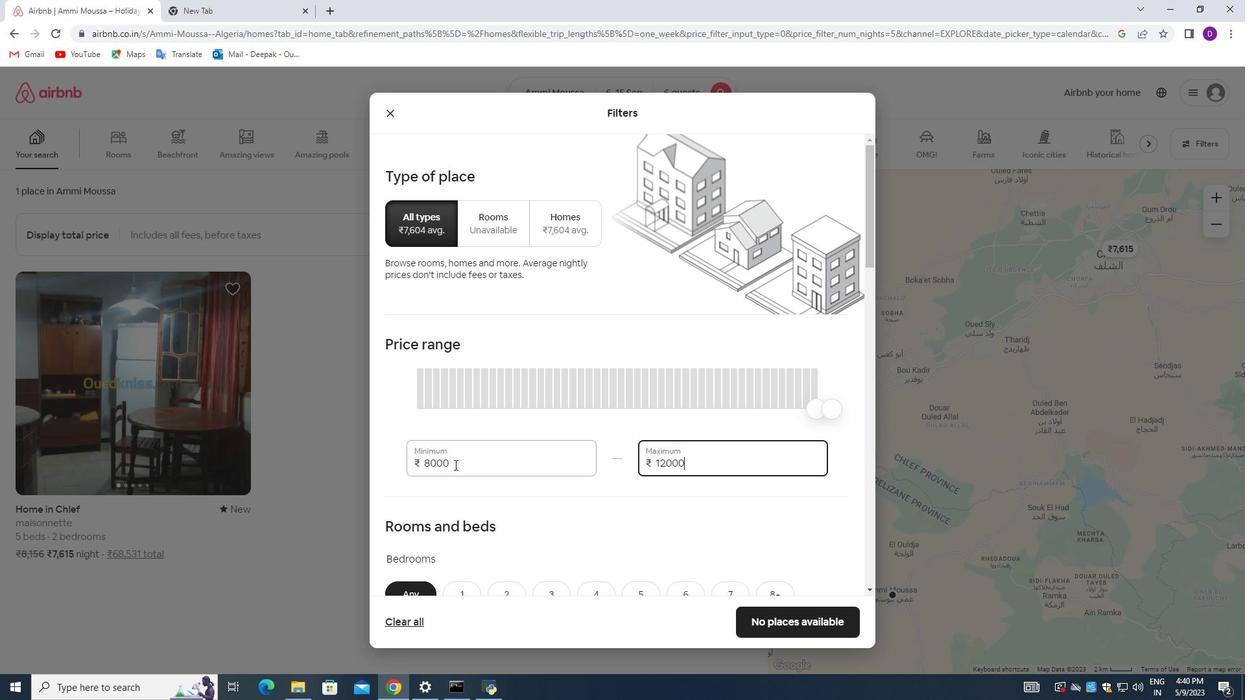 
Action: Mouse moved to (683, 397)
Screenshot: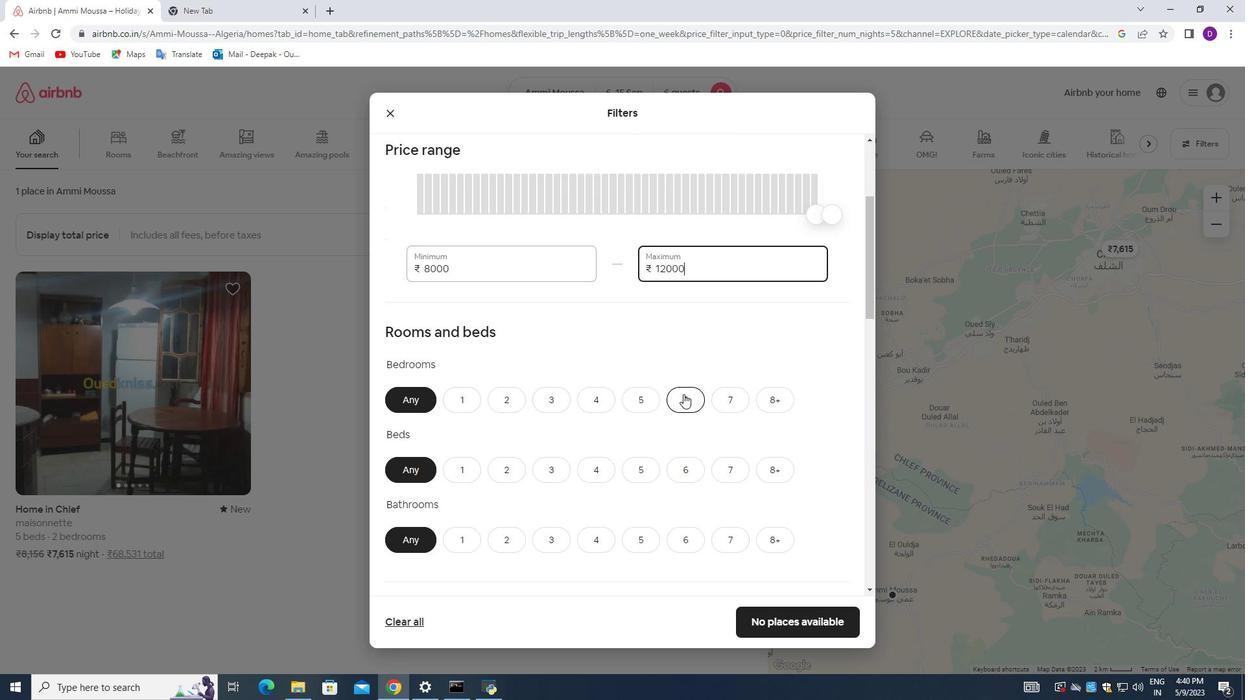 
Action: Mouse pressed left at (683, 397)
Screenshot: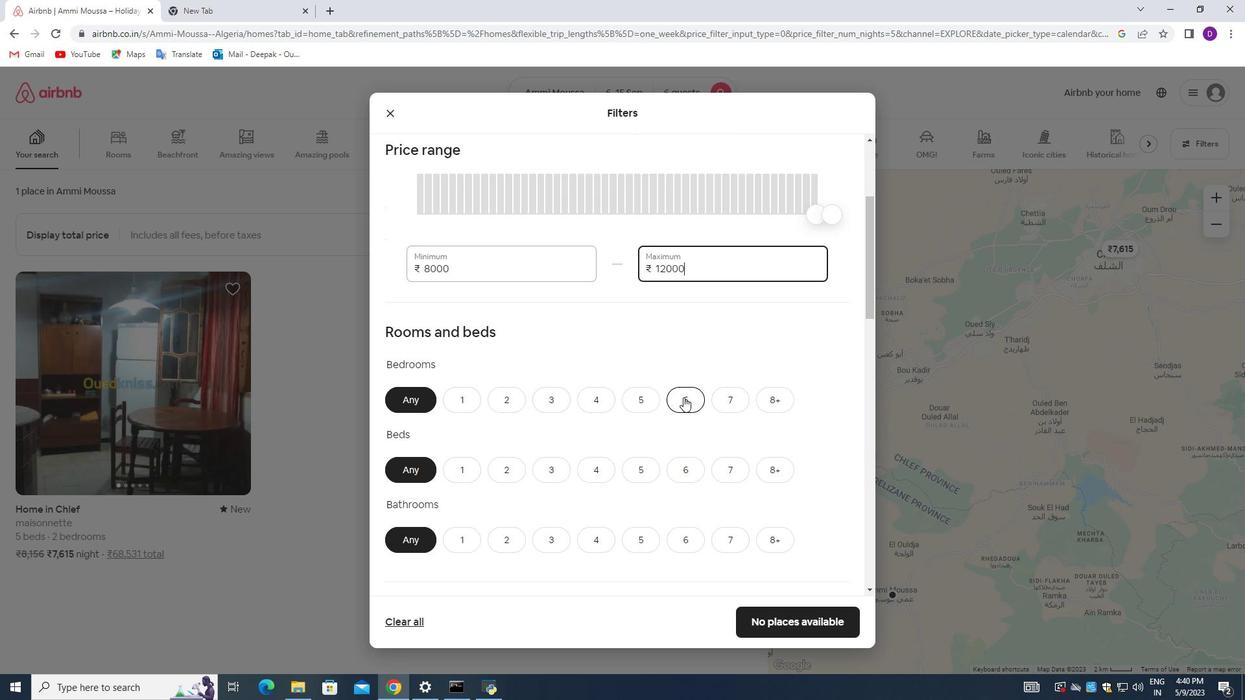 
Action: Mouse moved to (689, 473)
Screenshot: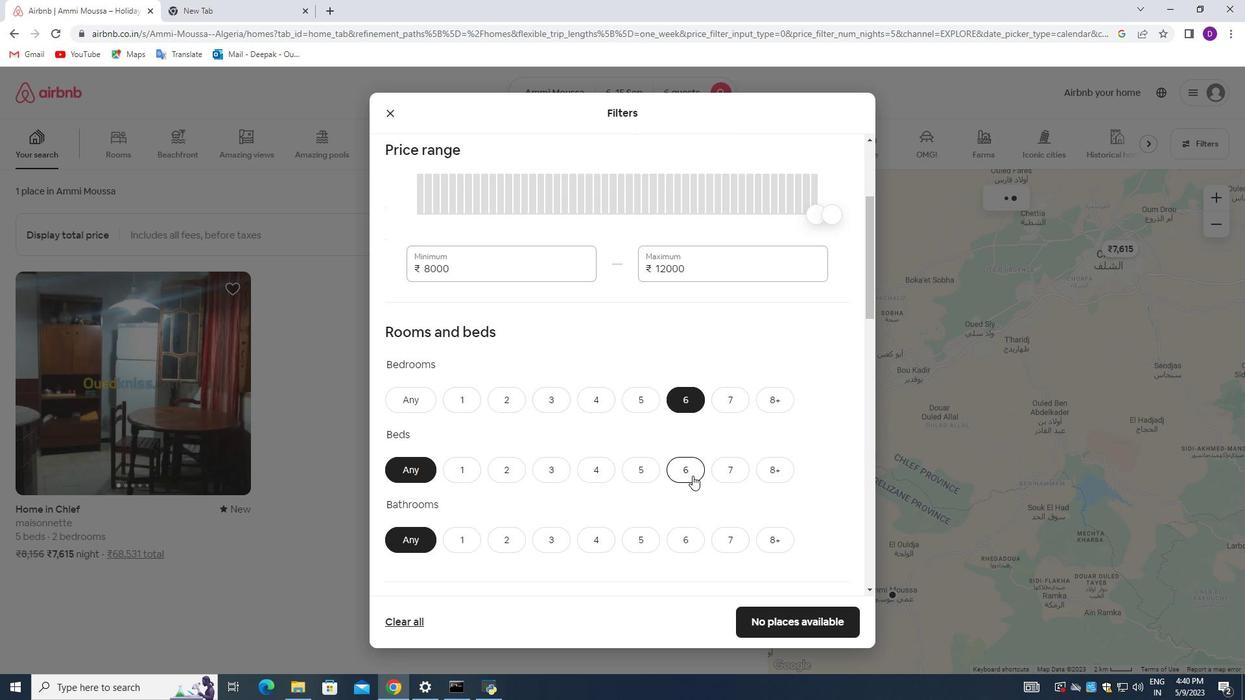 
Action: Mouse pressed left at (689, 473)
Screenshot: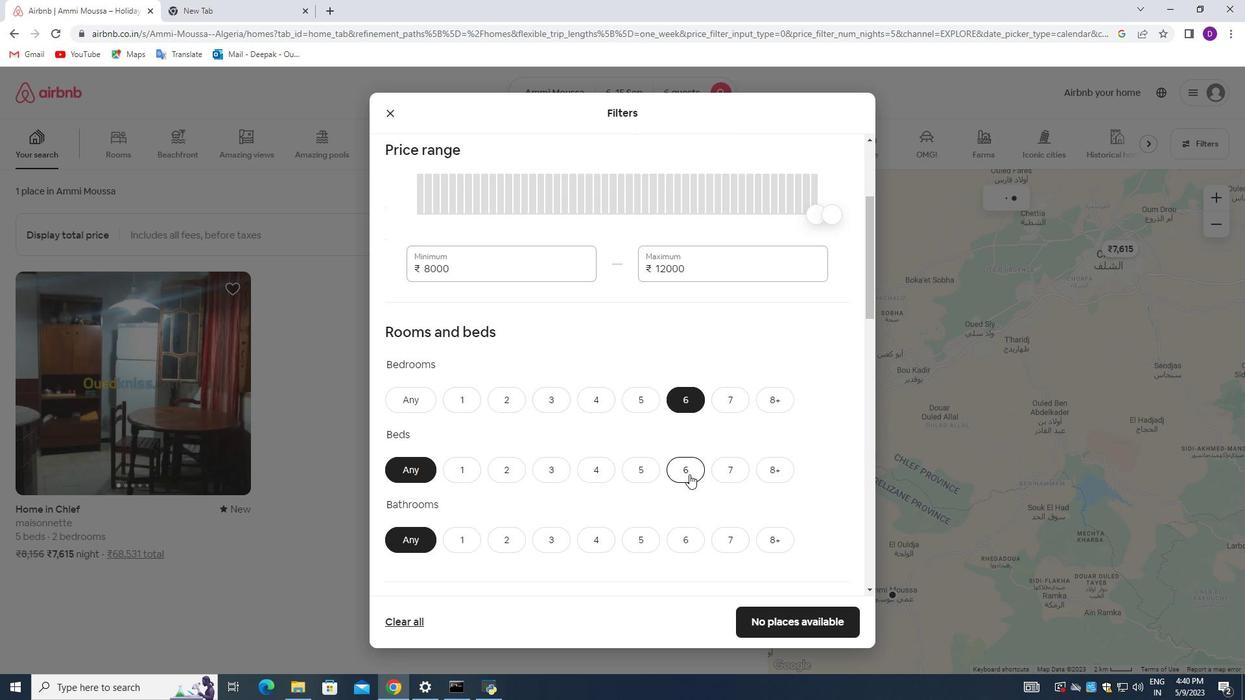 
Action: Mouse moved to (688, 540)
Screenshot: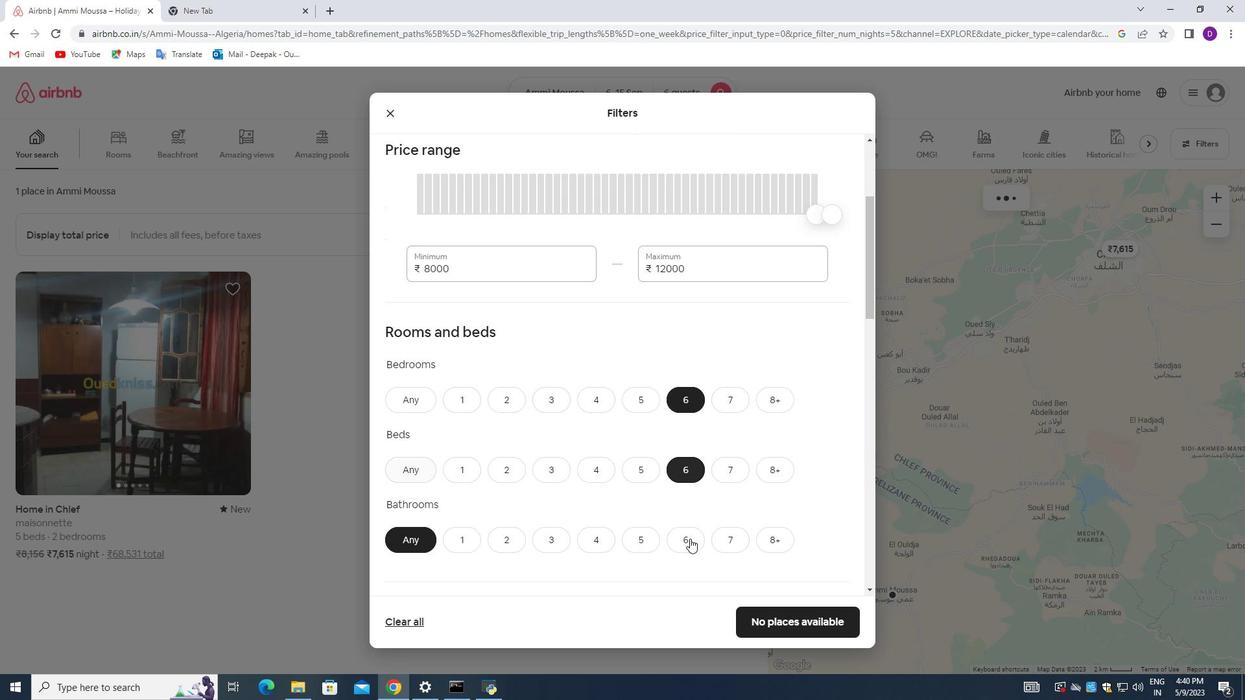 
Action: Mouse pressed left at (688, 540)
Screenshot: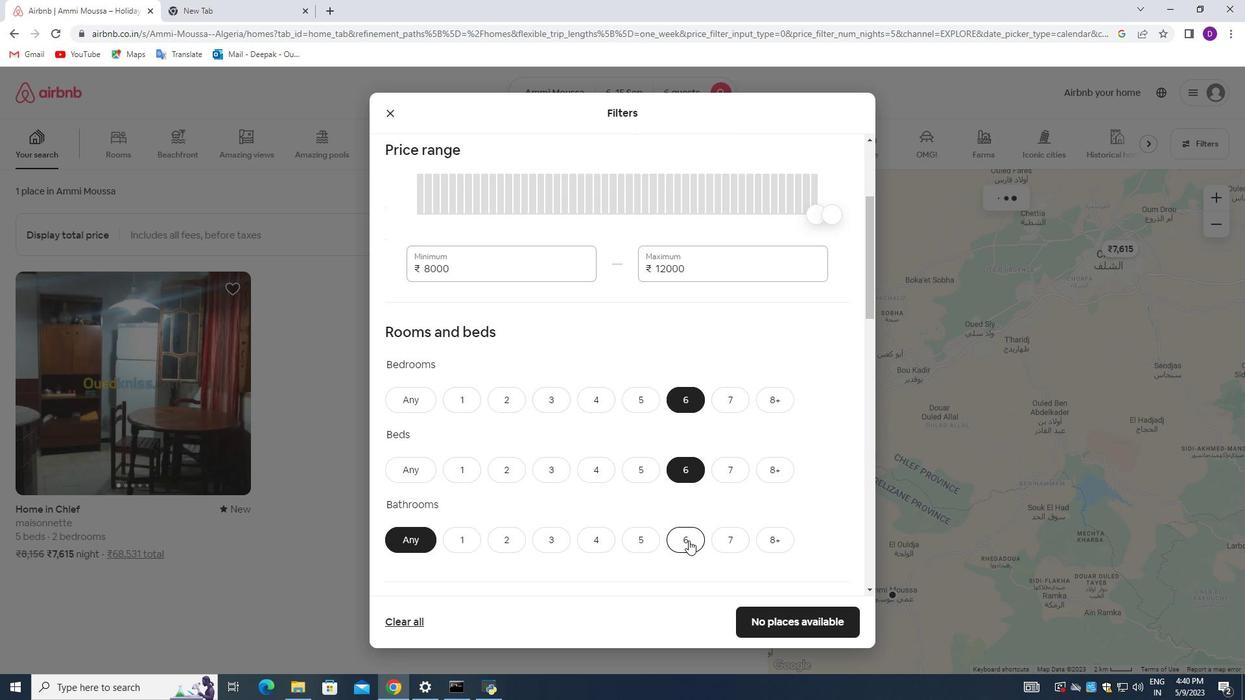 
Action: Mouse moved to (642, 496)
Screenshot: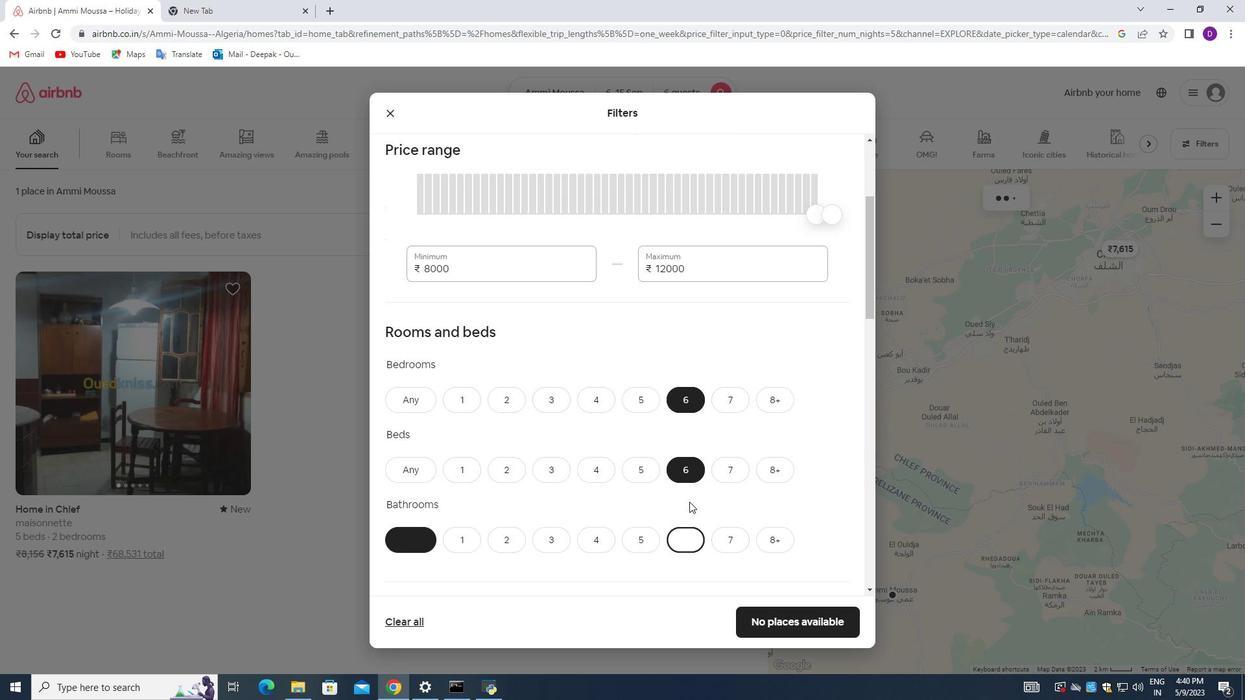 
Action: Mouse scrolled (642, 496) with delta (0, 0)
Screenshot: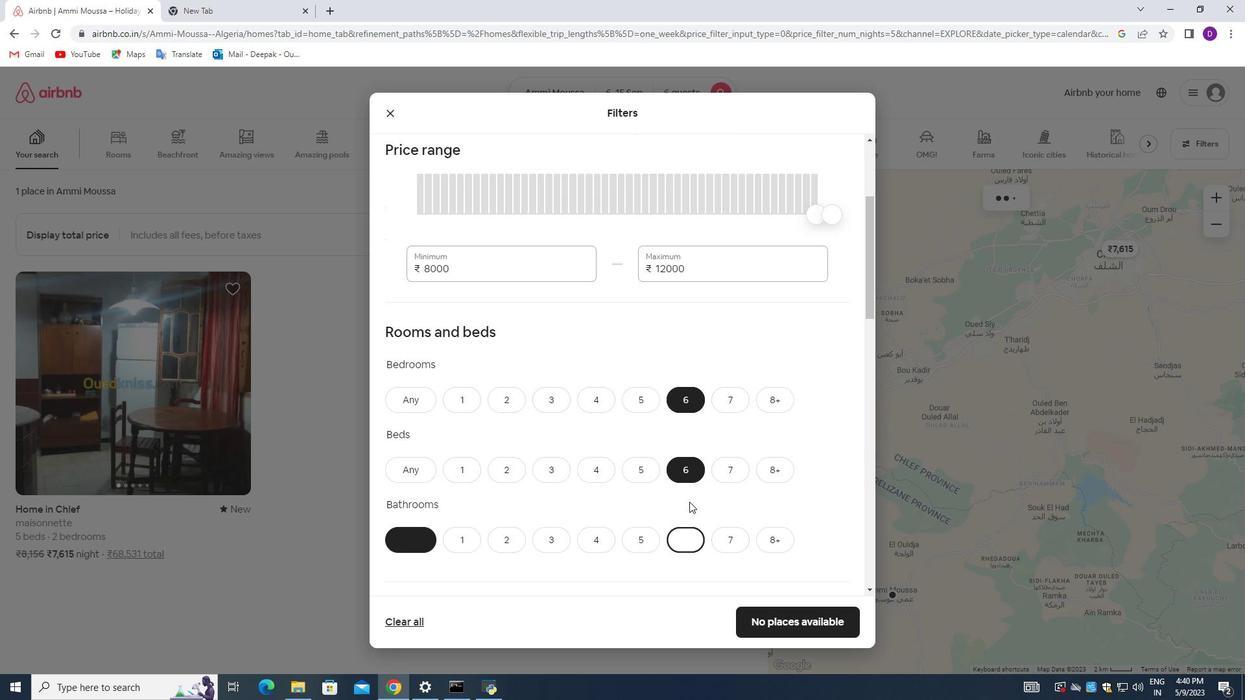 
Action: Mouse scrolled (642, 496) with delta (0, 0)
Screenshot: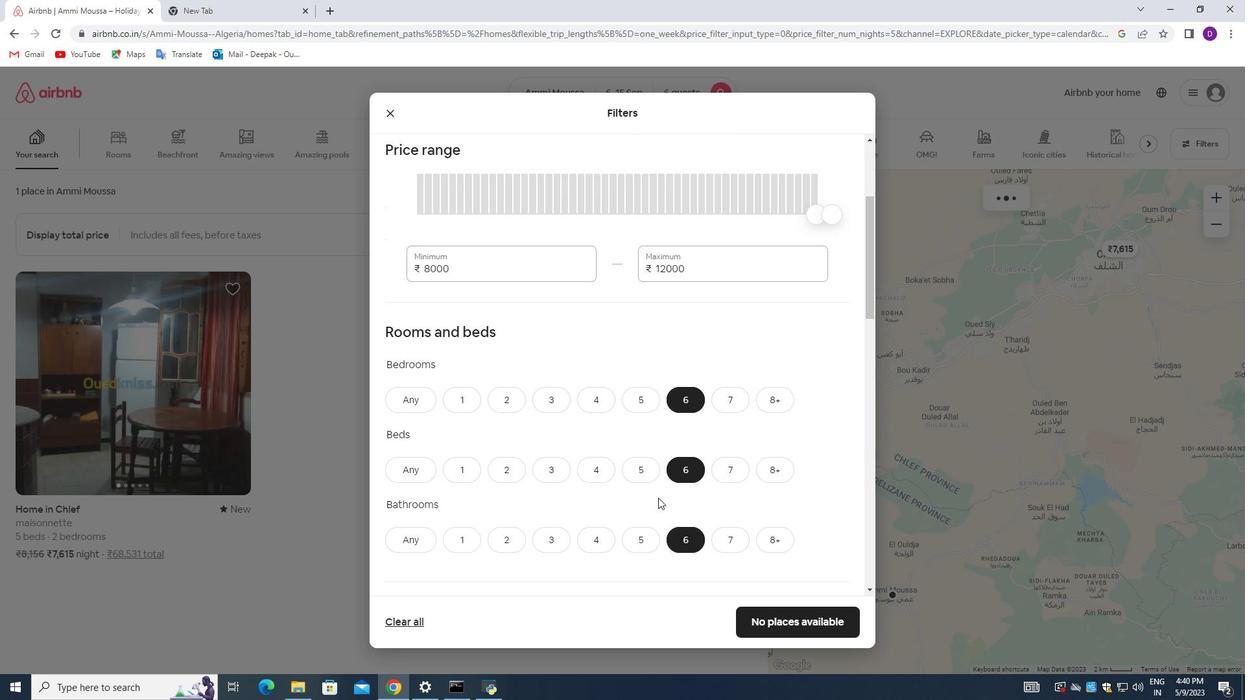 
Action: Mouse moved to (640, 496)
Screenshot: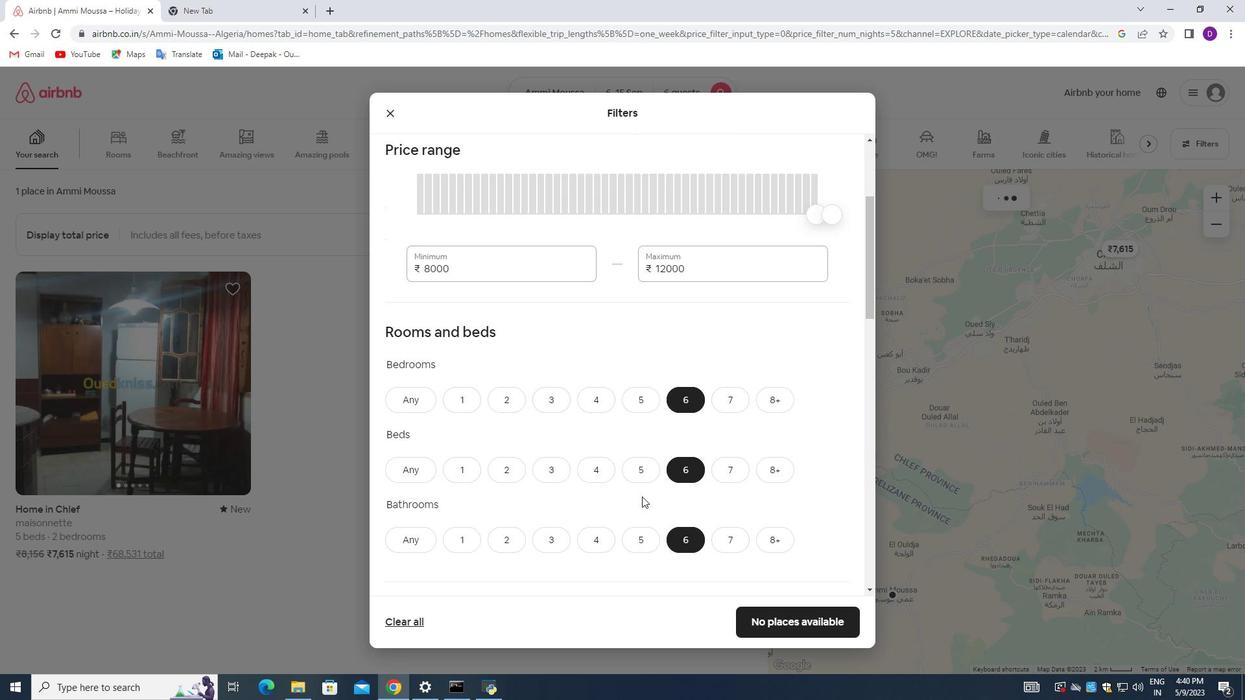 
Action: Mouse scrolled (640, 496) with delta (0, 0)
Screenshot: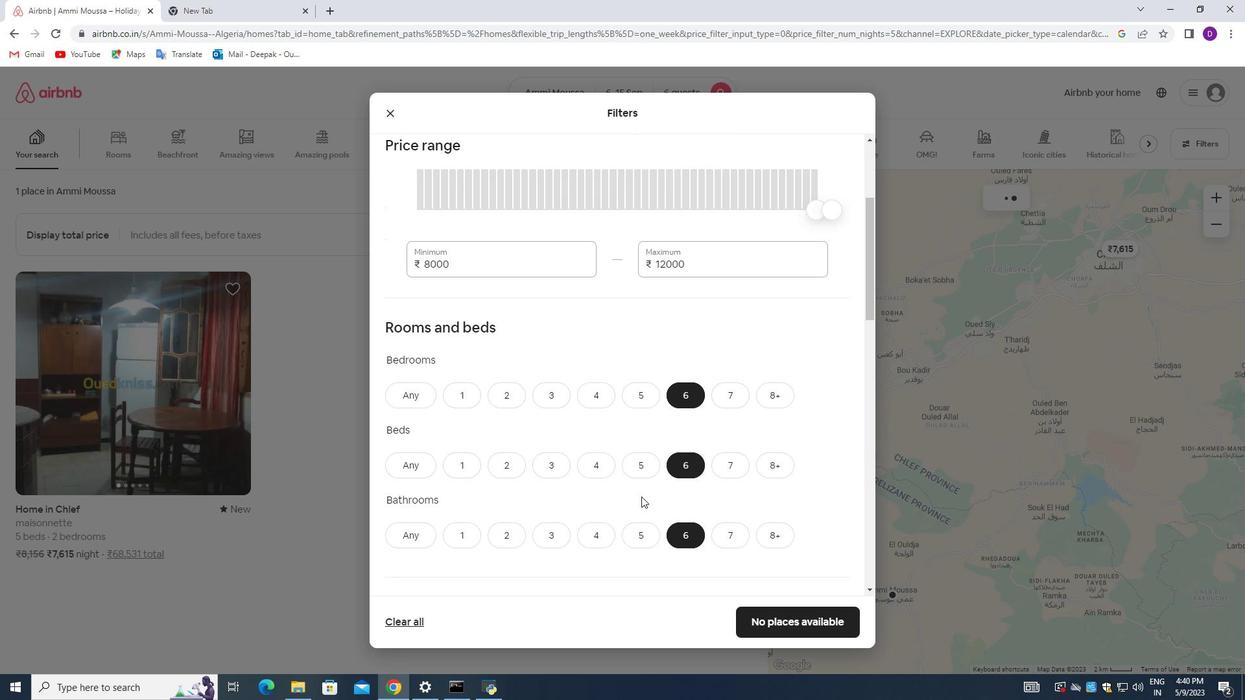 
Action: Mouse moved to (458, 479)
Screenshot: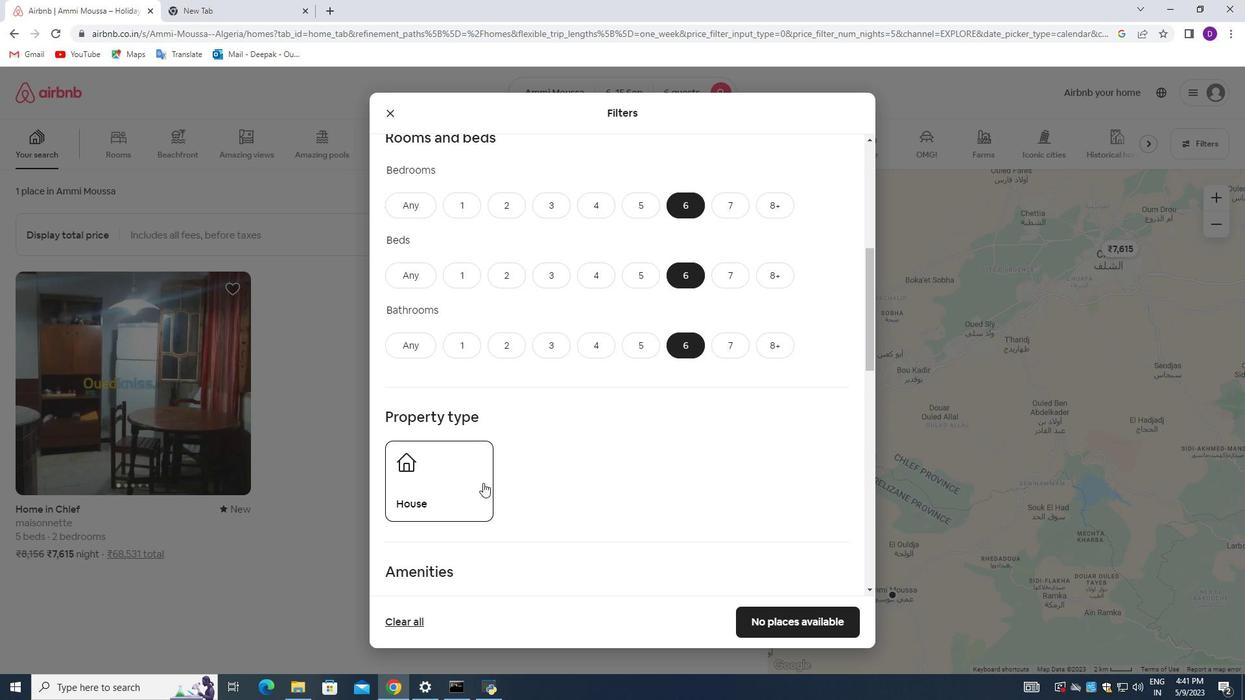 
Action: Mouse pressed left at (458, 479)
Screenshot: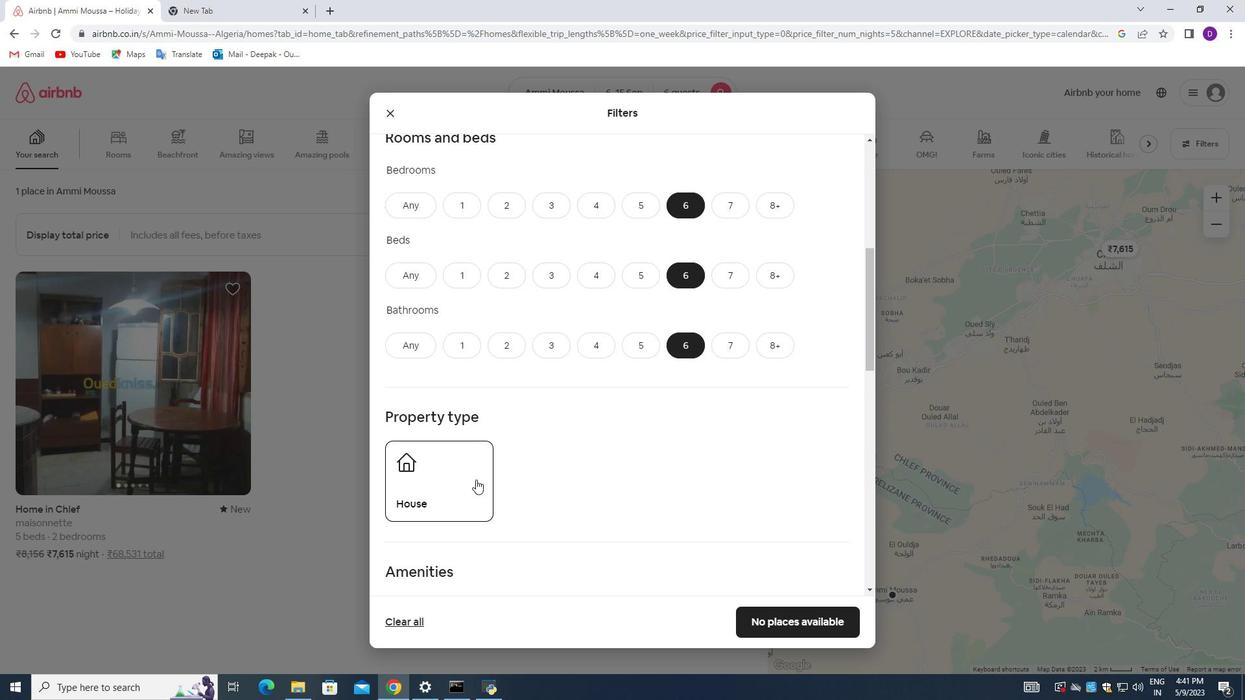 
Action: Mouse moved to (647, 479)
Screenshot: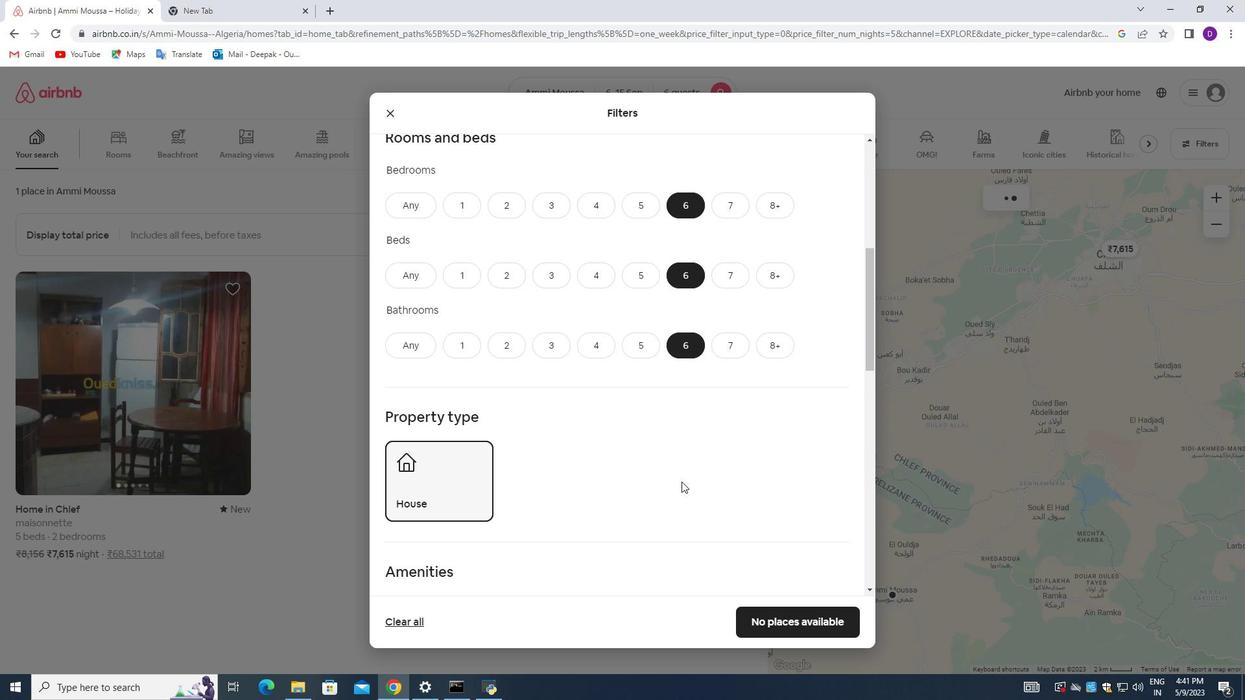
Action: Mouse scrolled (647, 479) with delta (0, 0)
Screenshot: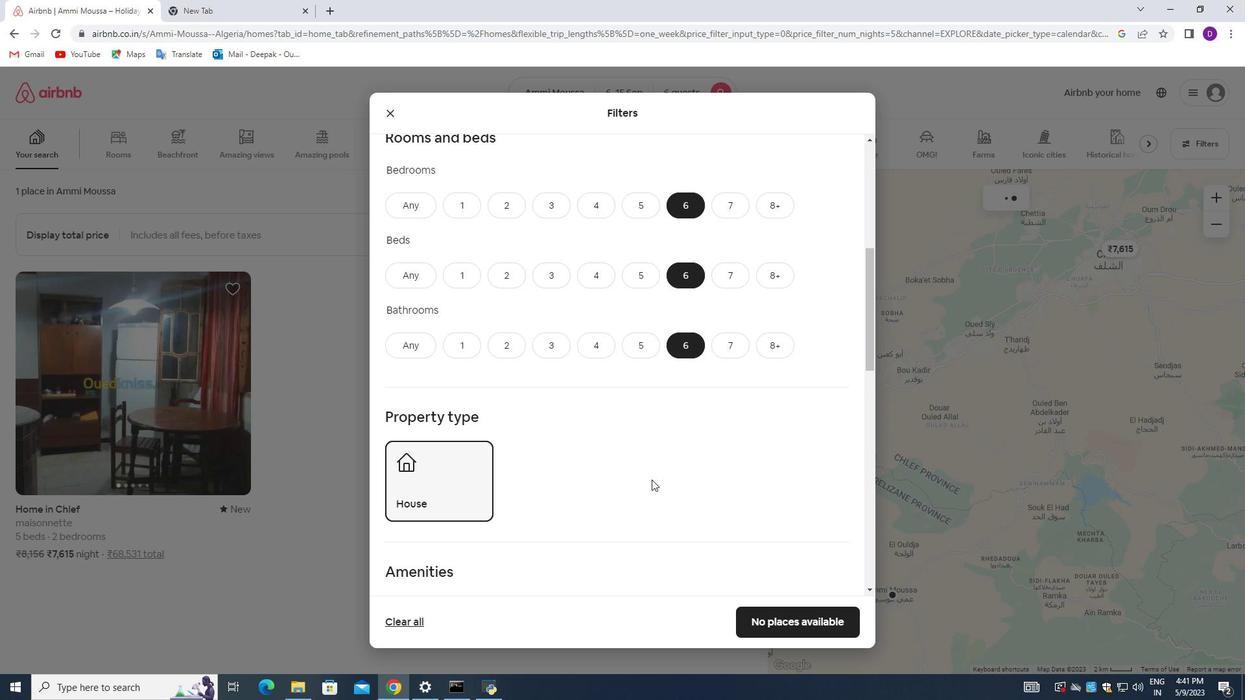 
Action: Mouse moved to (463, 402)
Screenshot: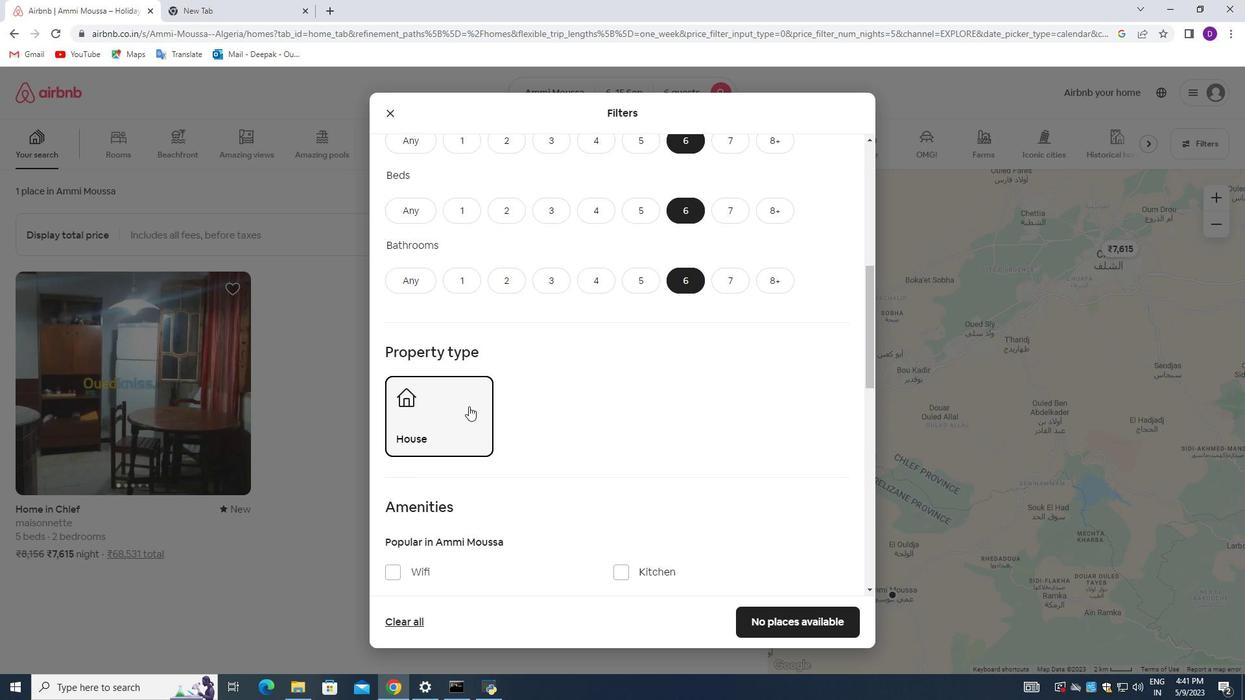 
Action: Mouse pressed left at (463, 402)
Screenshot: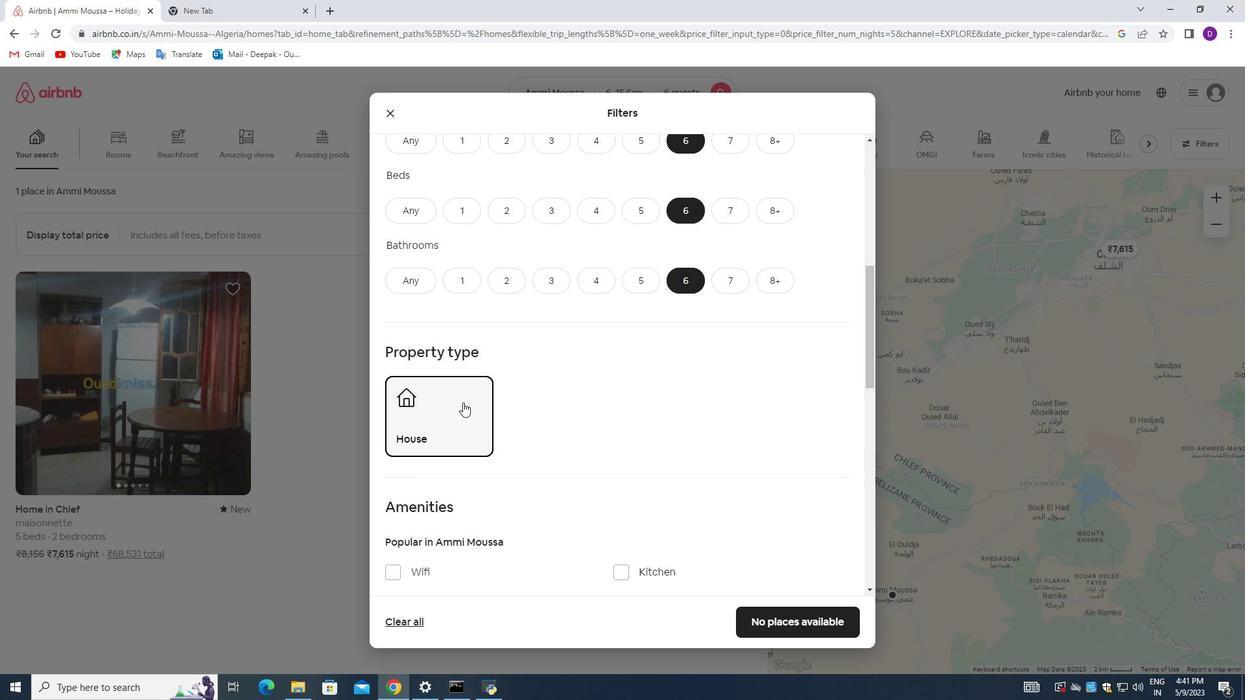 
Action: Mouse moved to (469, 416)
Screenshot: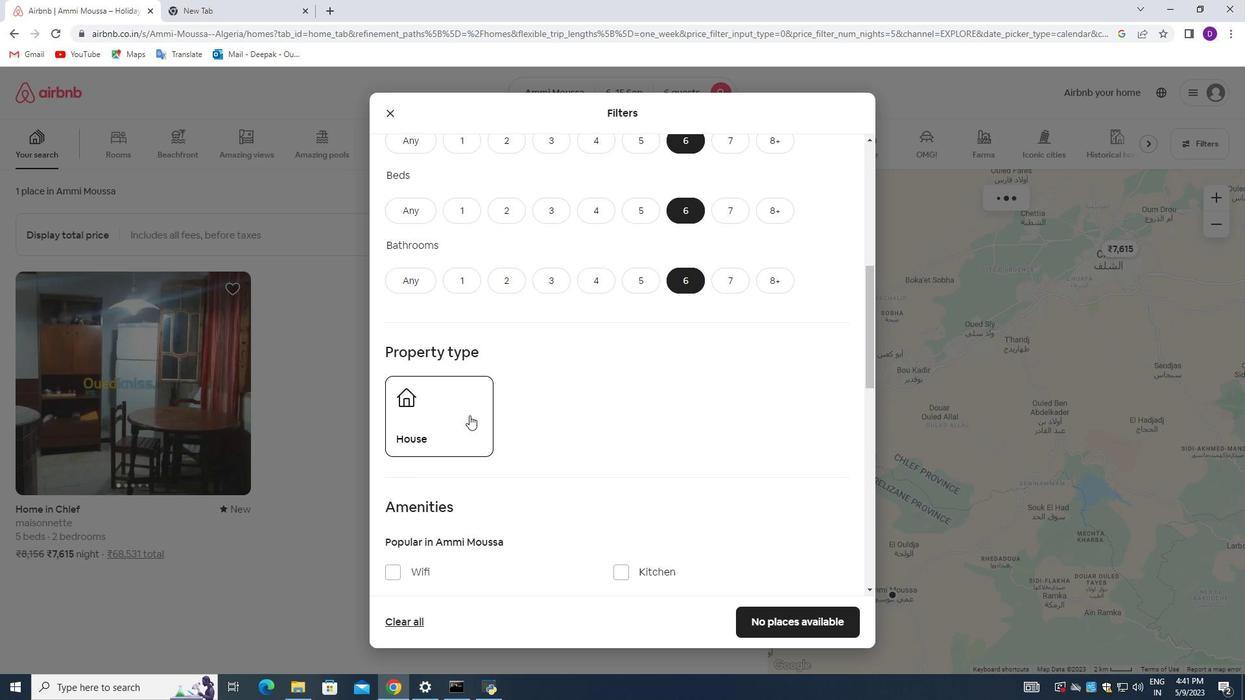 
Action: Mouse pressed left at (469, 416)
Screenshot: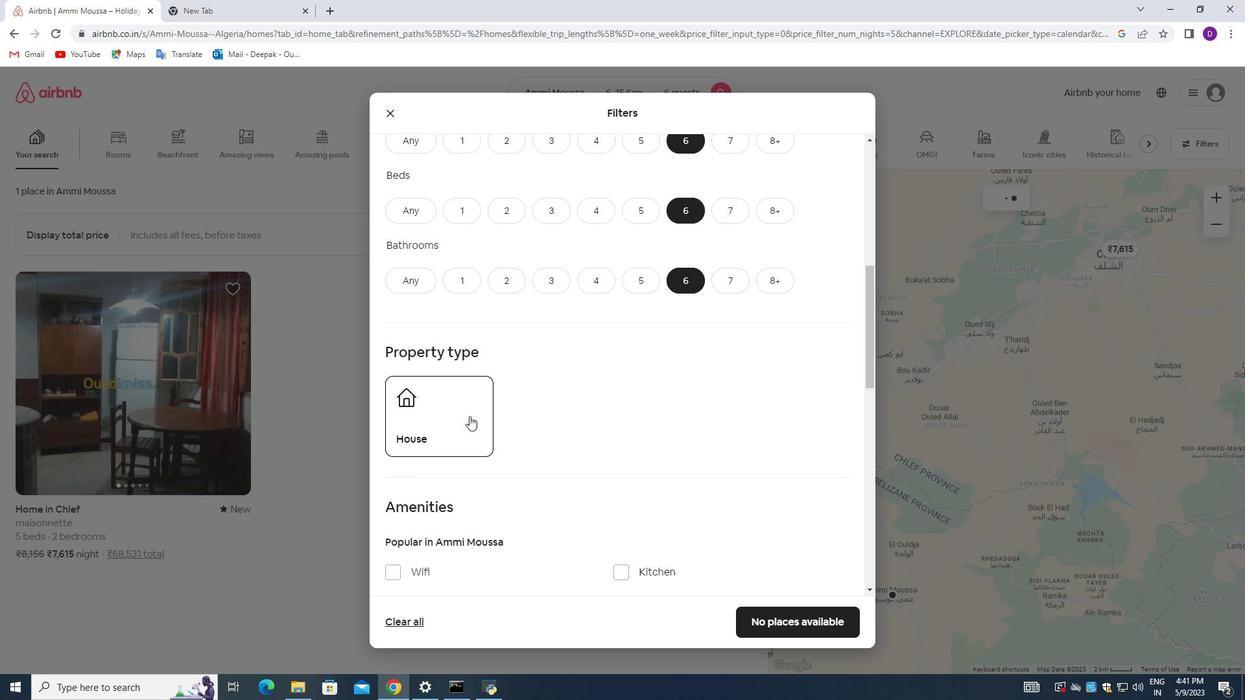 
Action: Mouse moved to (658, 421)
Screenshot: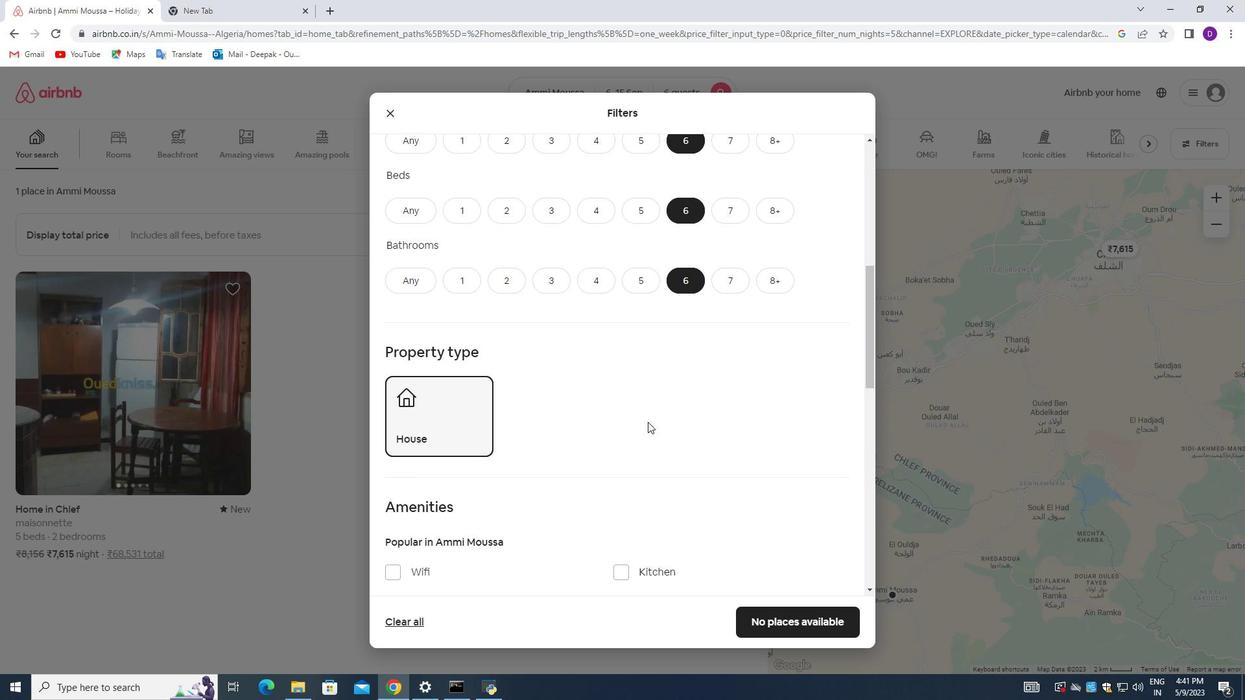 
Action: Mouse scrolled (658, 420) with delta (0, 0)
Screenshot: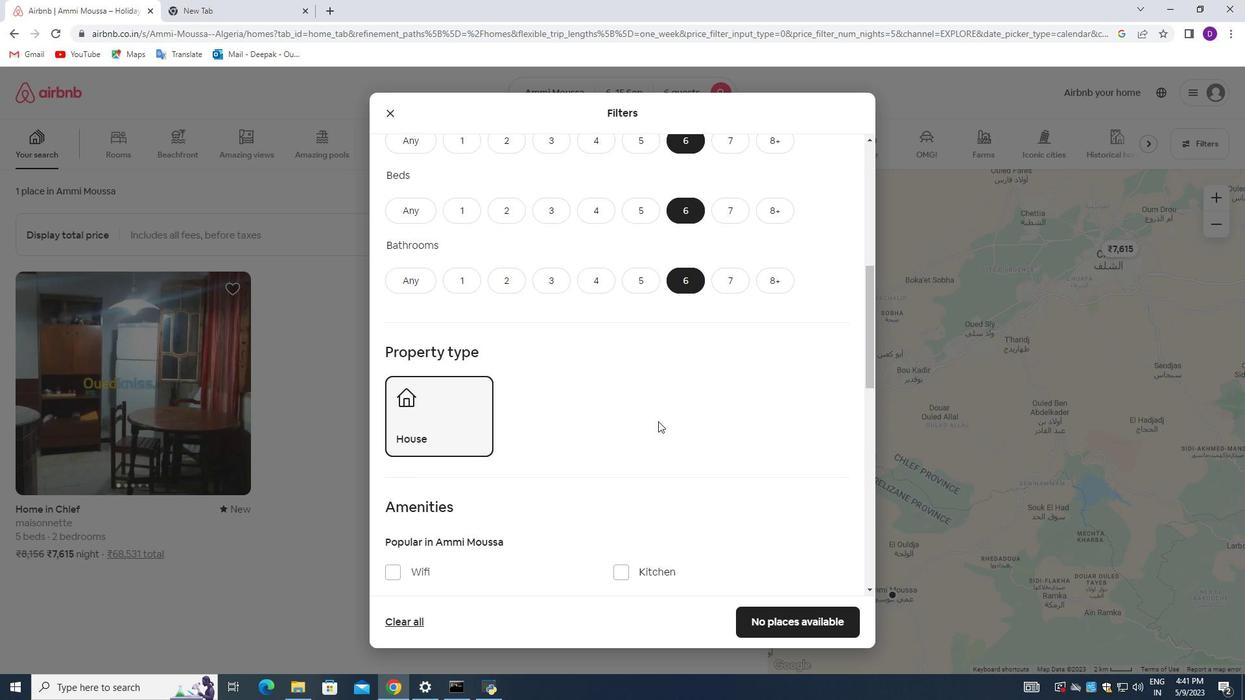 
Action: Mouse scrolled (658, 420) with delta (0, 0)
Screenshot: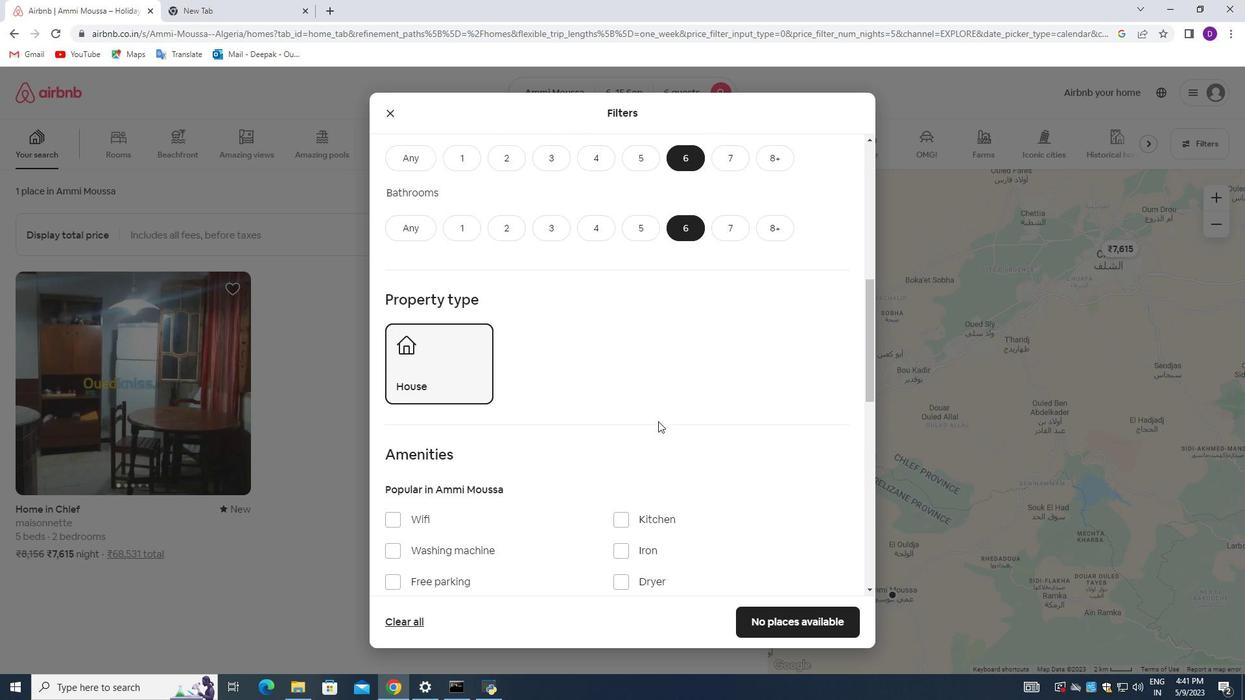 
Action: Mouse scrolled (658, 420) with delta (0, 0)
Screenshot: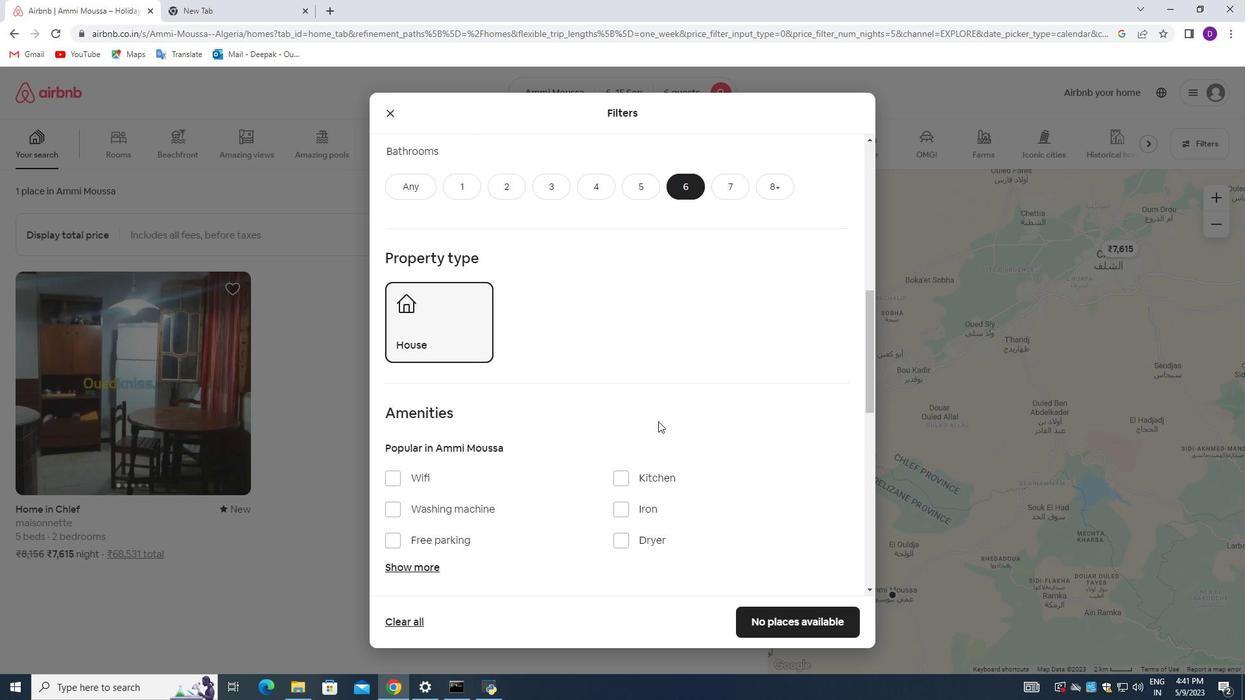 
Action: Mouse moved to (396, 377)
Screenshot: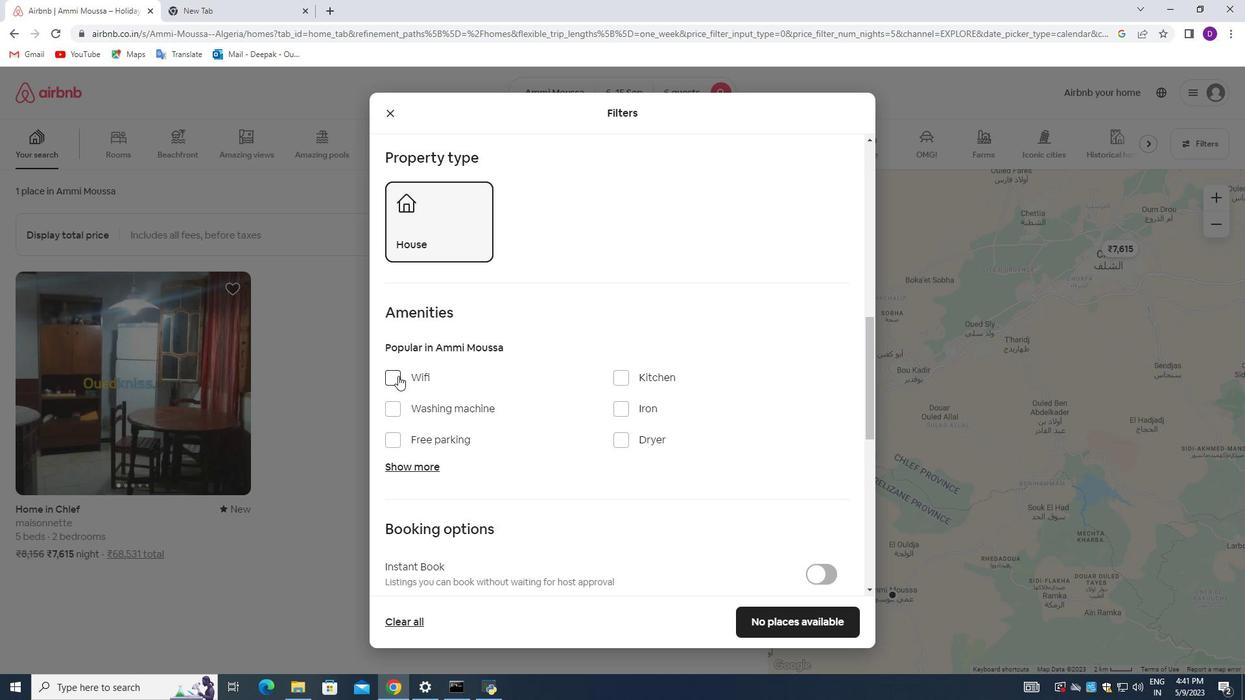 
Action: Mouse pressed left at (396, 377)
Screenshot: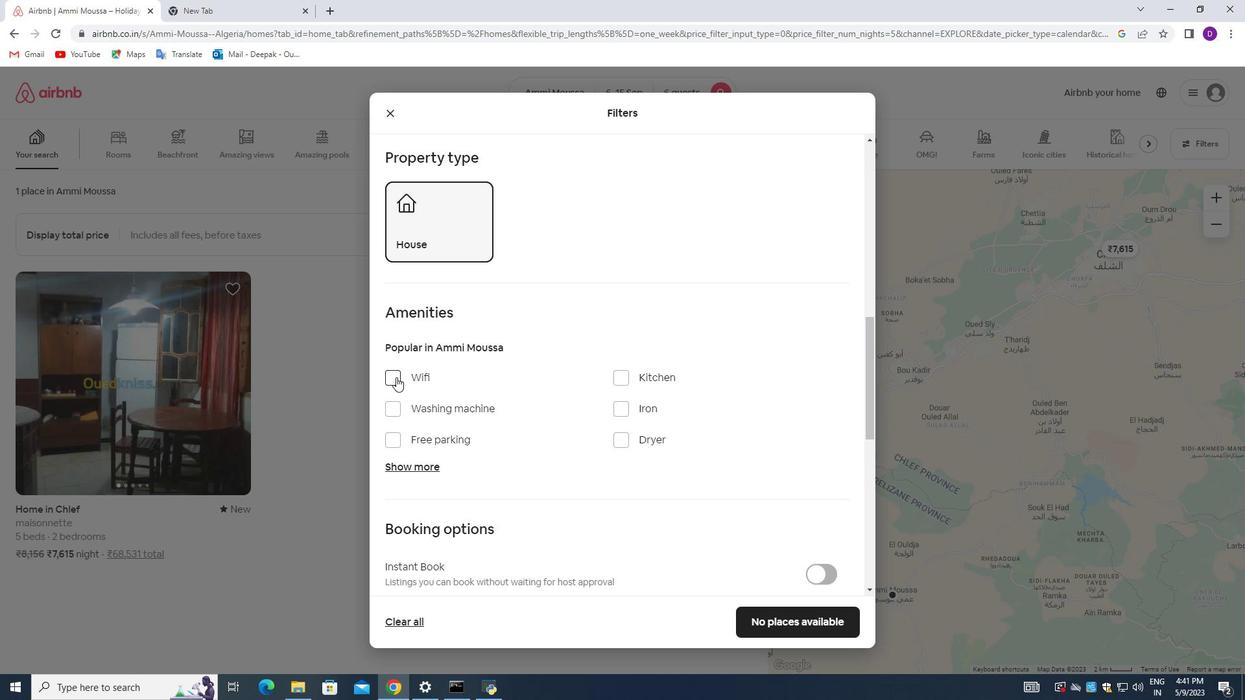 
Action: Mouse moved to (422, 462)
Screenshot: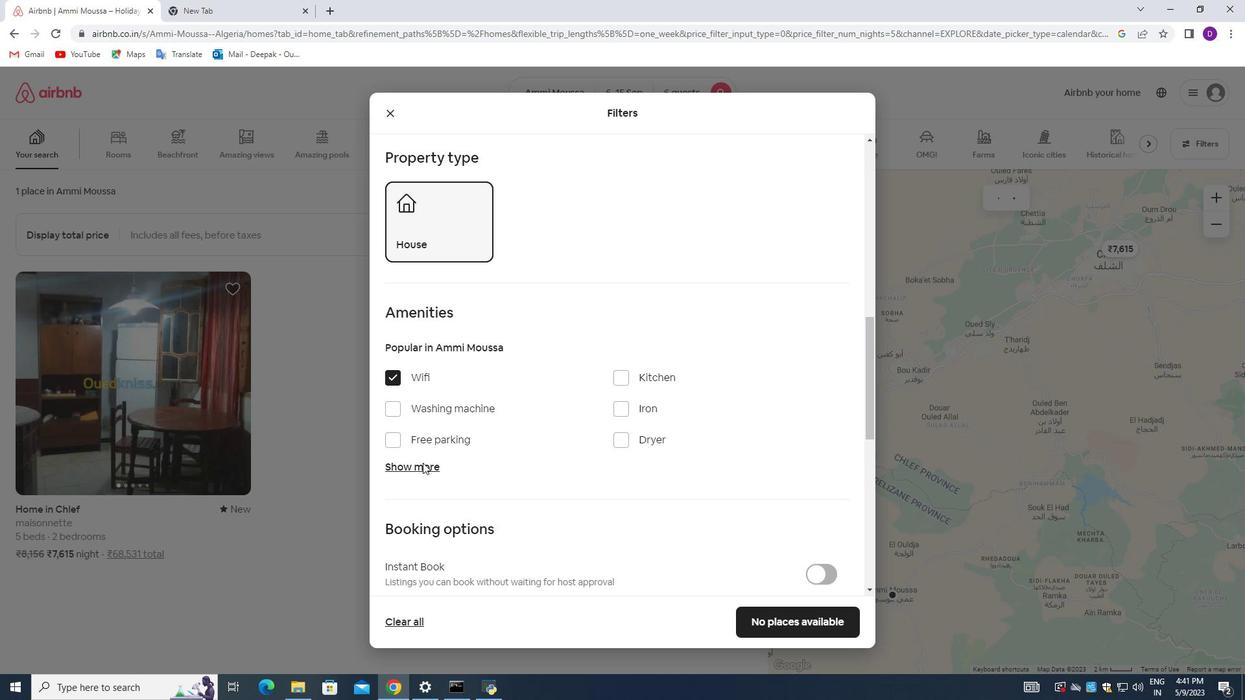 
Action: Mouse pressed left at (422, 462)
Screenshot: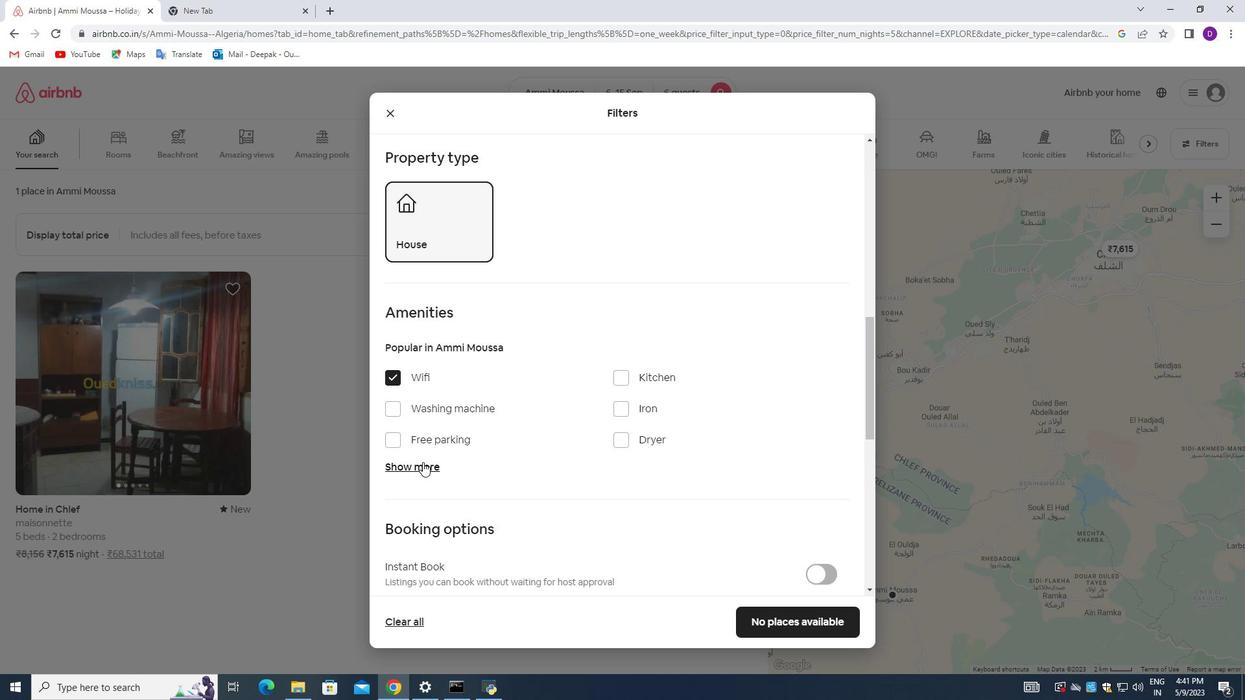 
Action: Mouse moved to (627, 540)
Screenshot: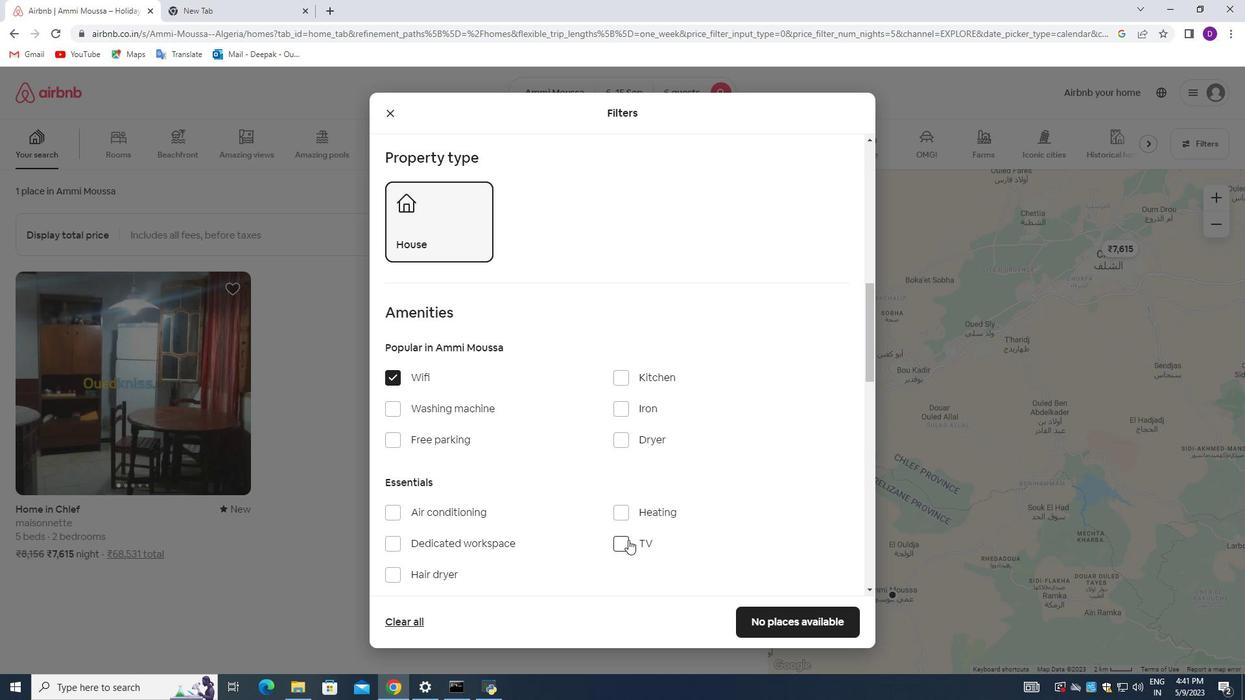 
Action: Mouse pressed left at (627, 540)
Screenshot: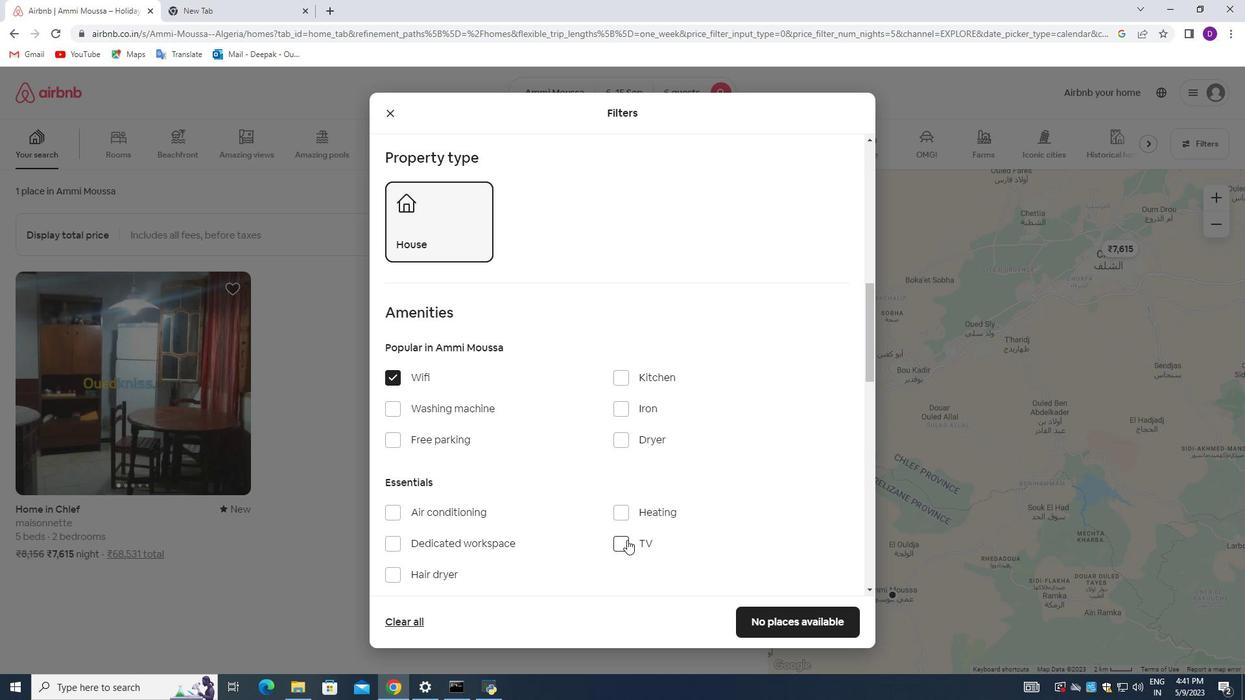 
Action: Mouse moved to (392, 446)
Screenshot: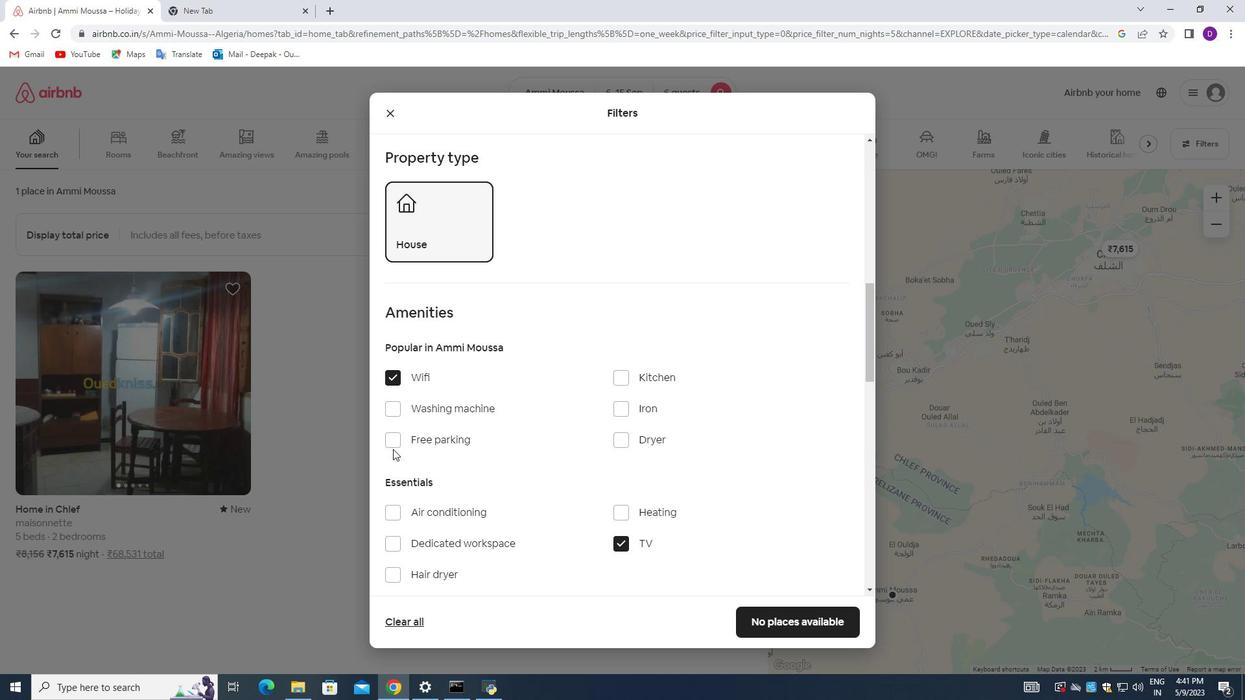 
Action: Mouse pressed left at (392, 446)
Screenshot: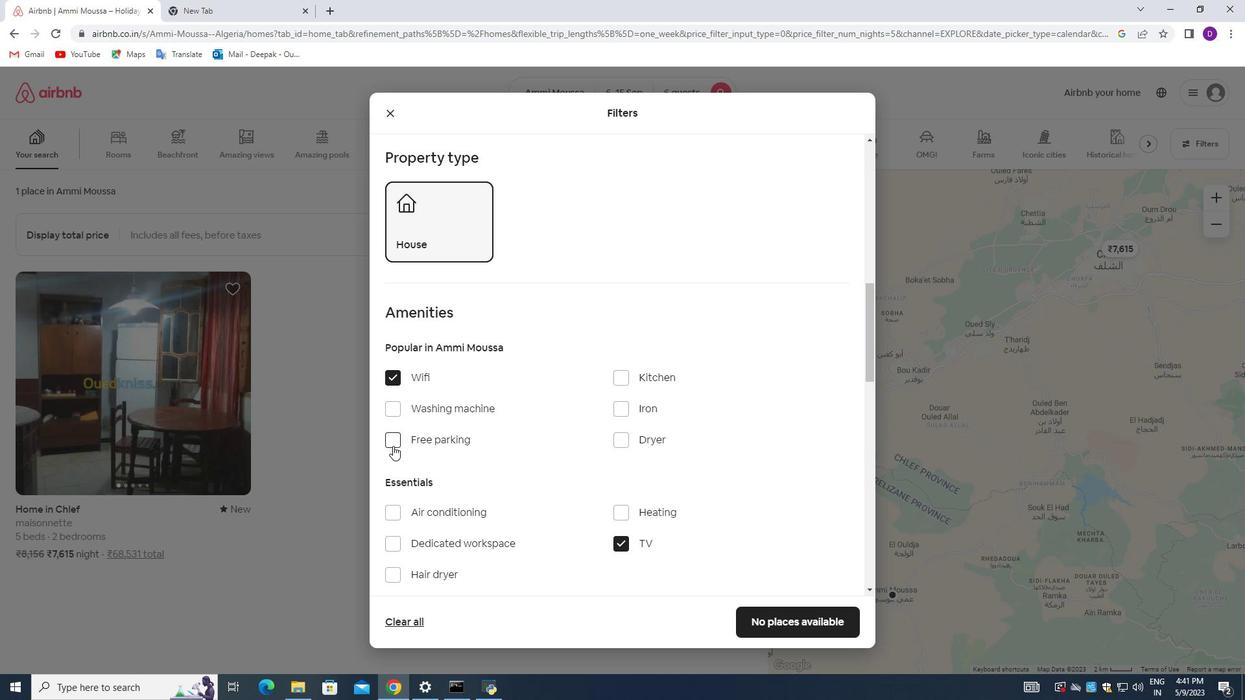 
Action: Mouse moved to (543, 457)
Screenshot: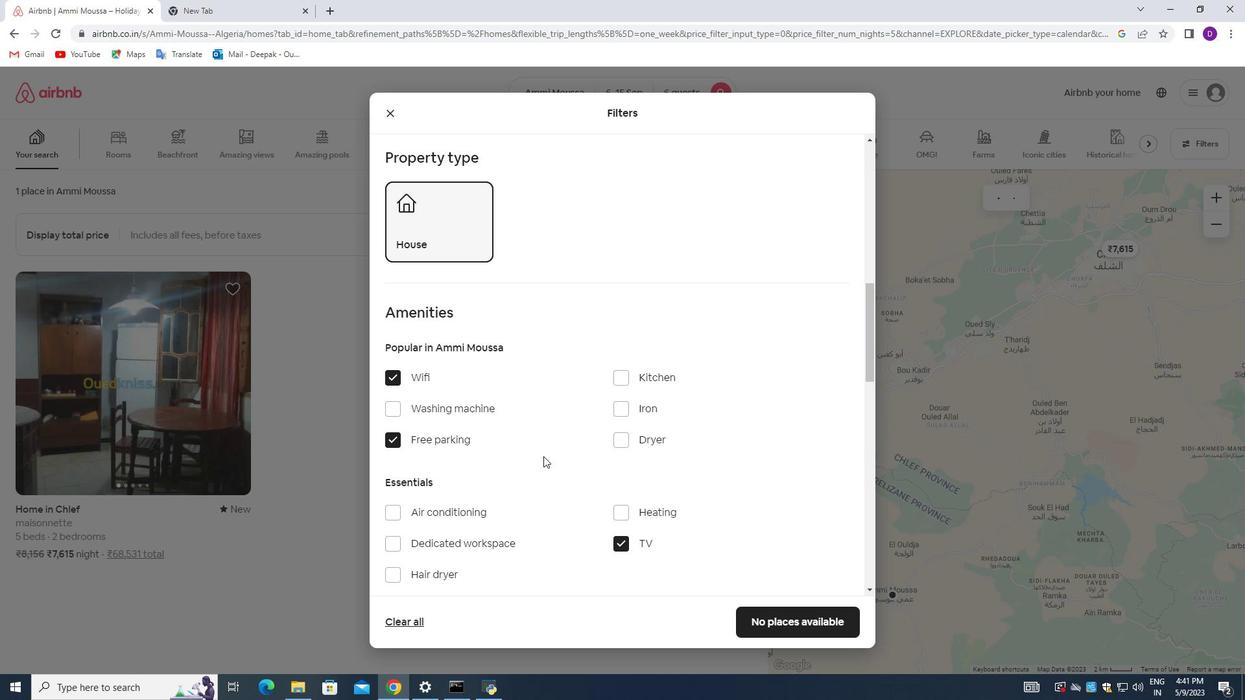 
Action: Mouse scrolled (543, 457) with delta (0, 0)
Screenshot: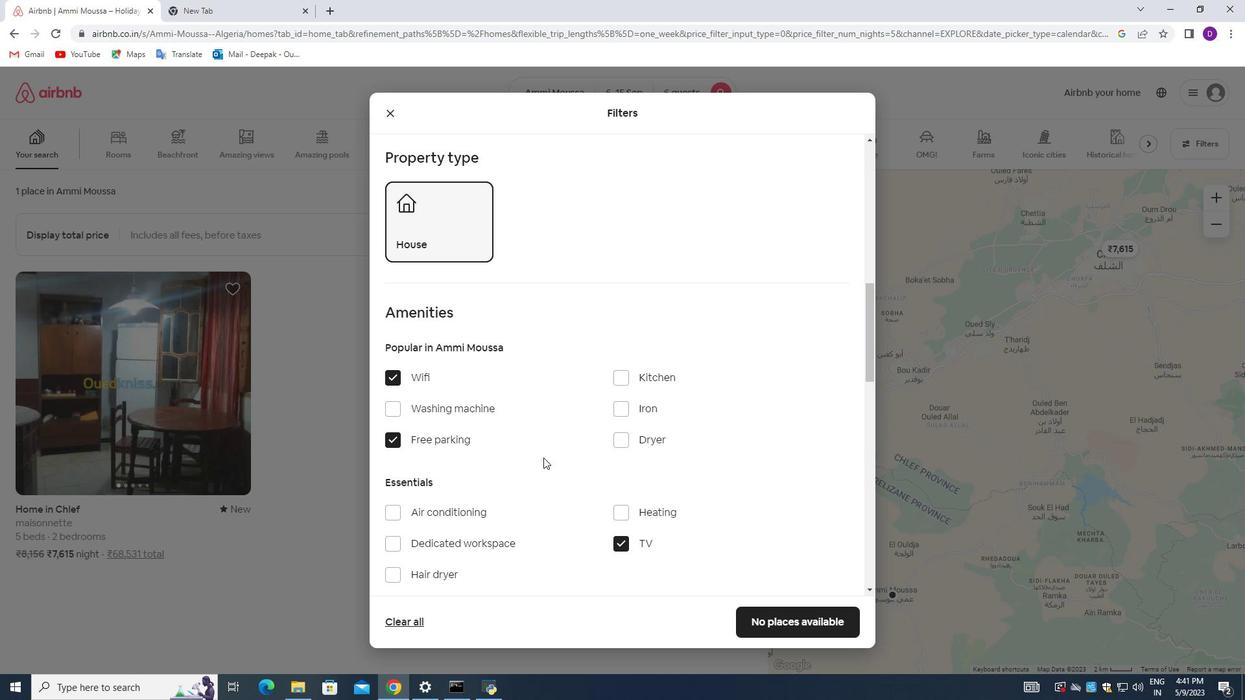 
Action: Mouse moved to (543, 457)
Screenshot: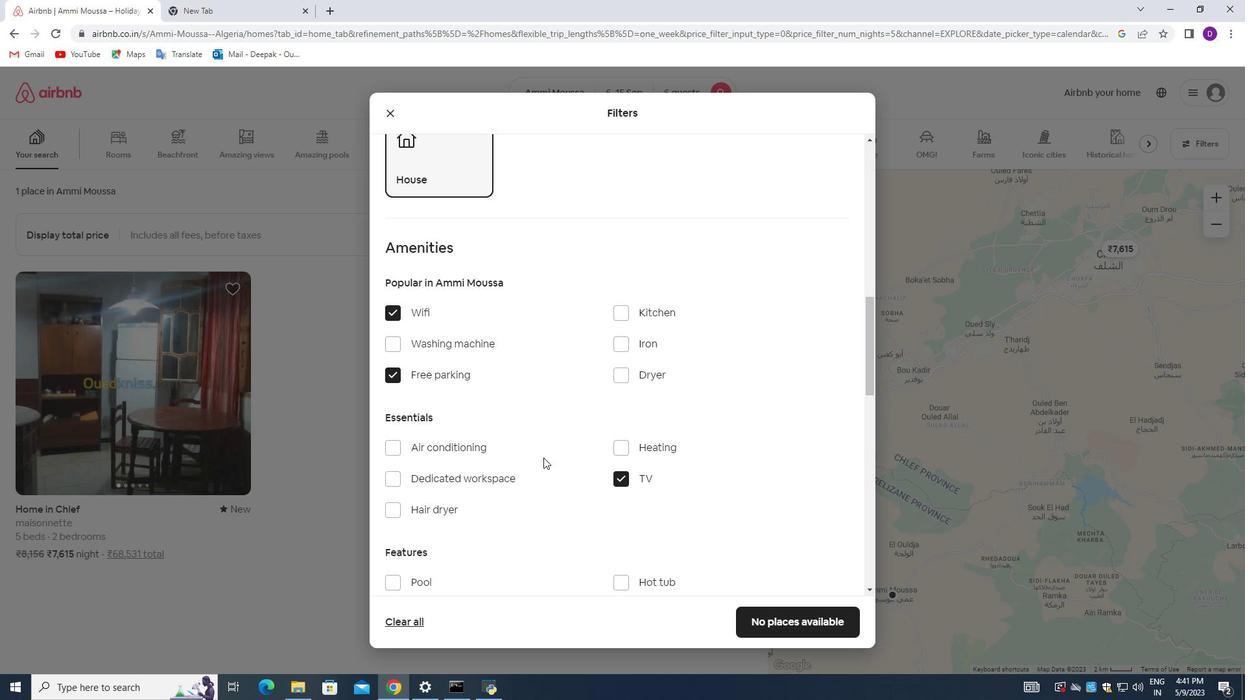 
Action: Mouse scrolled (543, 457) with delta (0, 0)
Screenshot: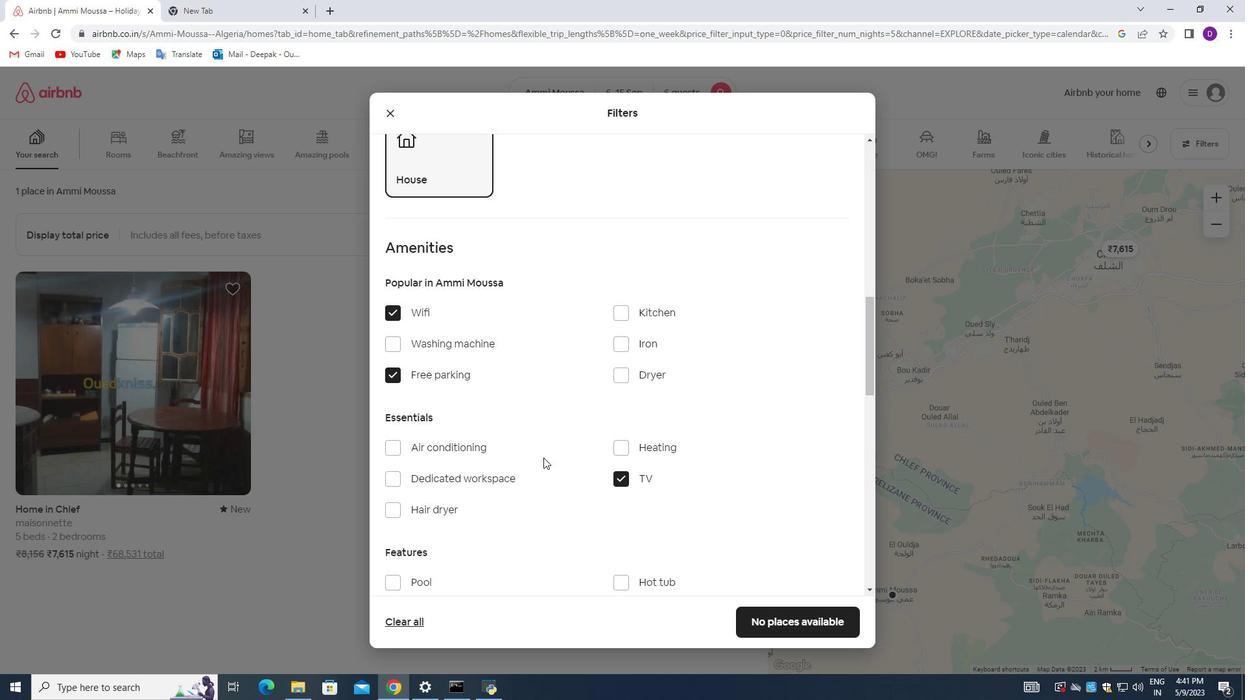 
Action: Mouse scrolled (543, 457) with delta (0, 0)
Screenshot: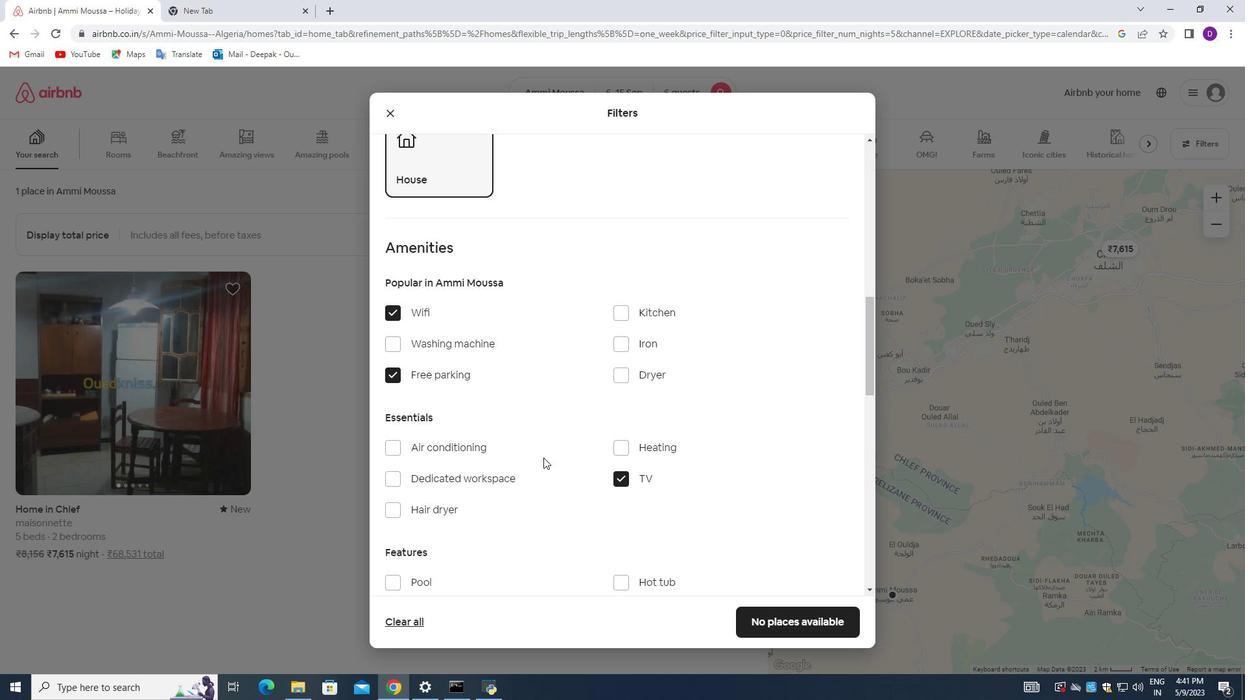 
Action: Mouse moved to (390, 517)
Screenshot: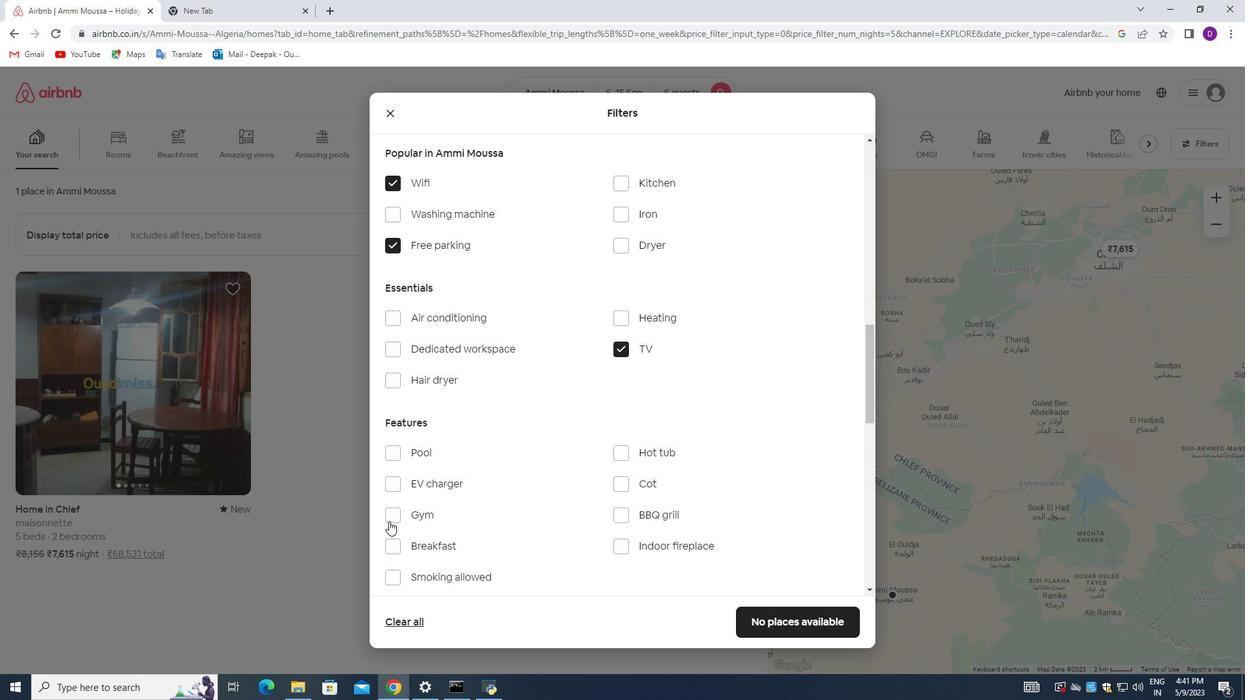 
Action: Mouse pressed left at (390, 517)
Screenshot: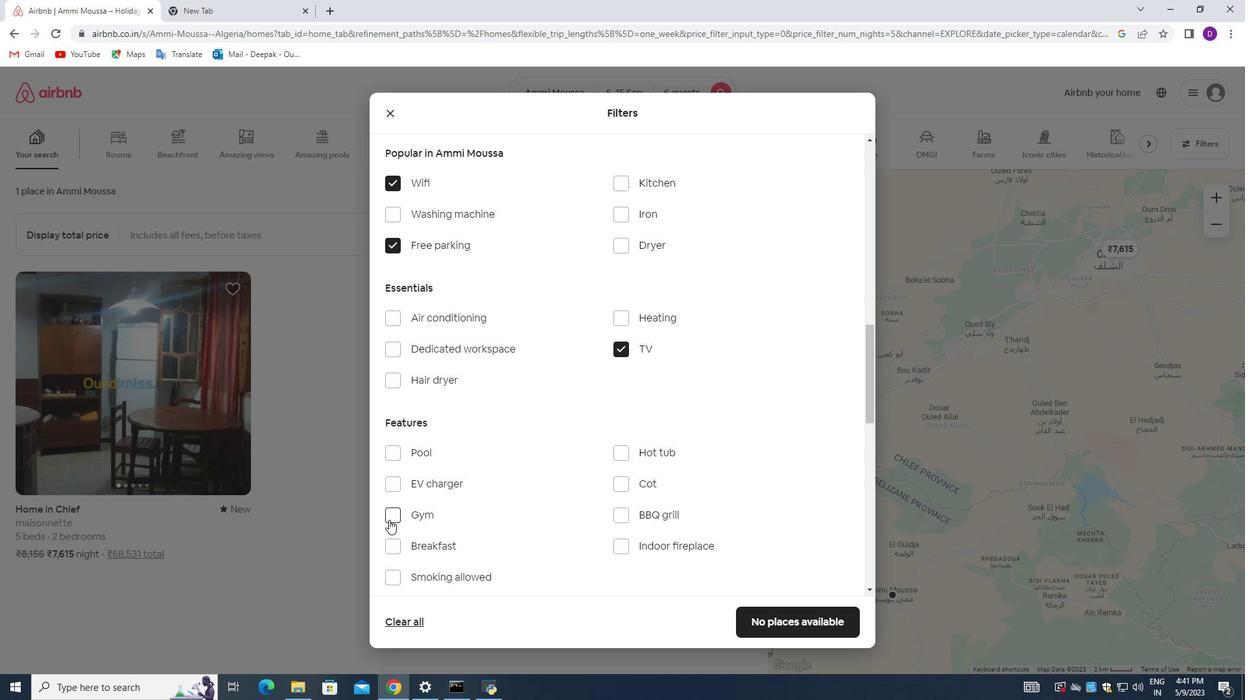 
Action: Mouse moved to (393, 544)
Screenshot: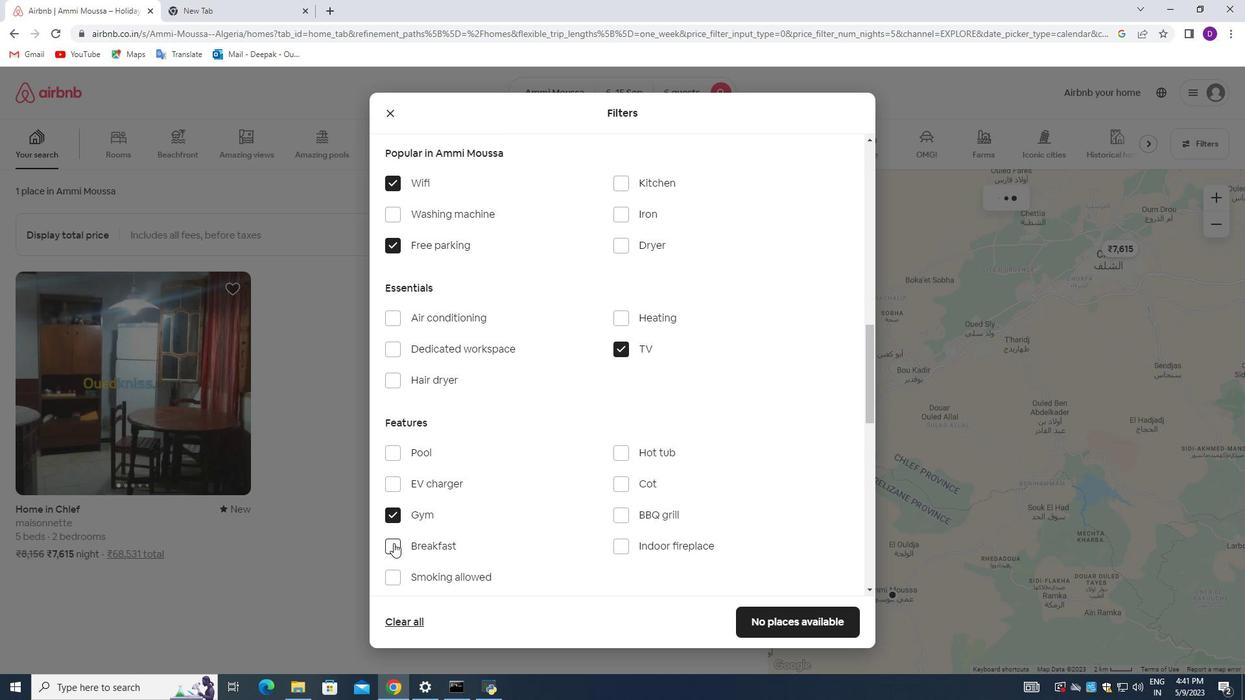 
Action: Mouse pressed left at (393, 544)
Screenshot: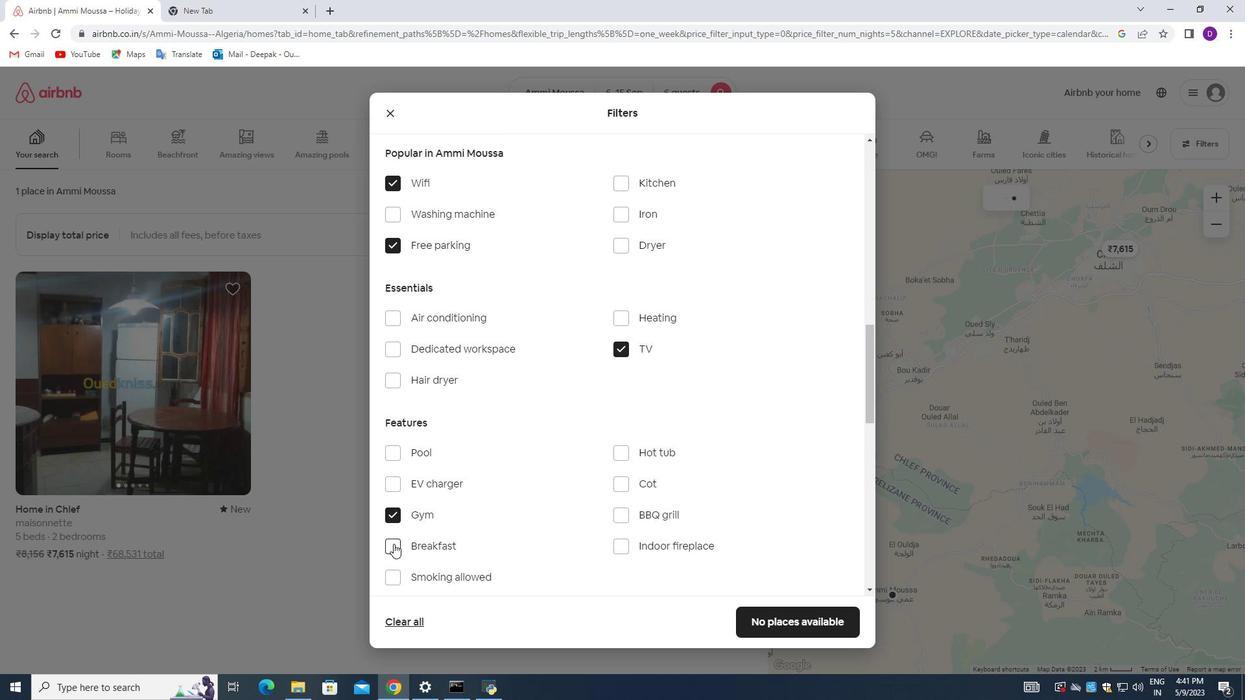 
Action: Mouse moved to (502, 549)
Screenshot: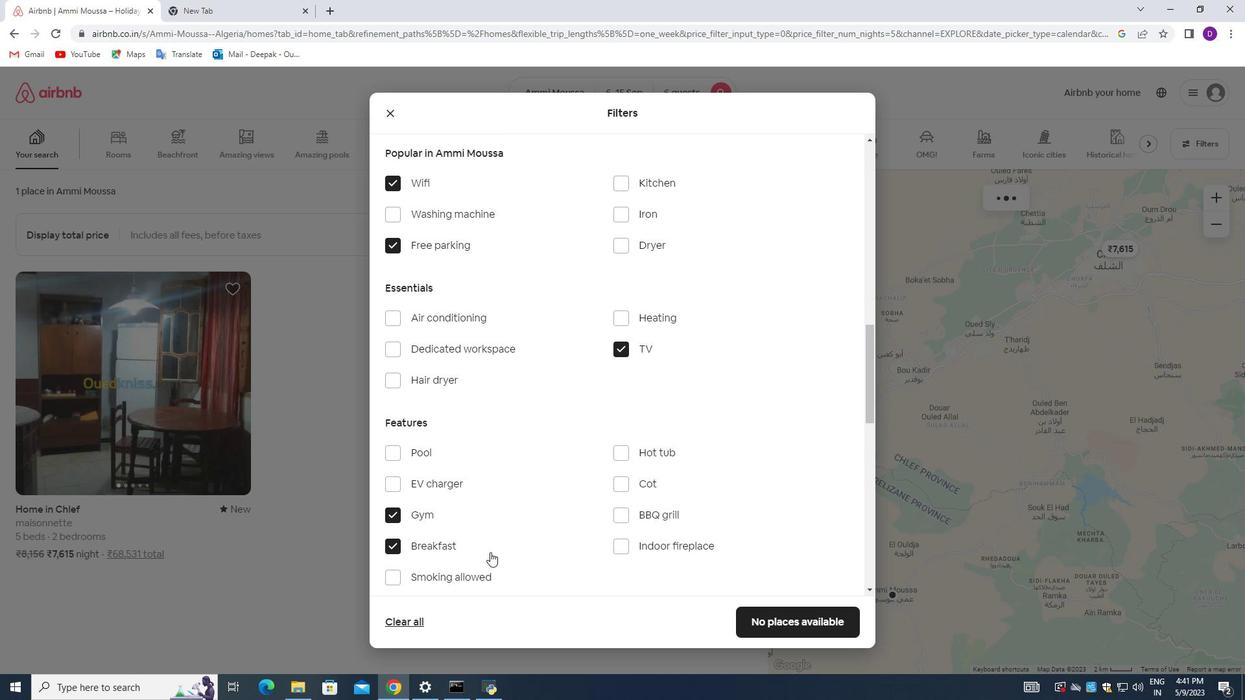 
Action: Mouse scrolled (502, 548) with delta (0, 0)
Screenshot: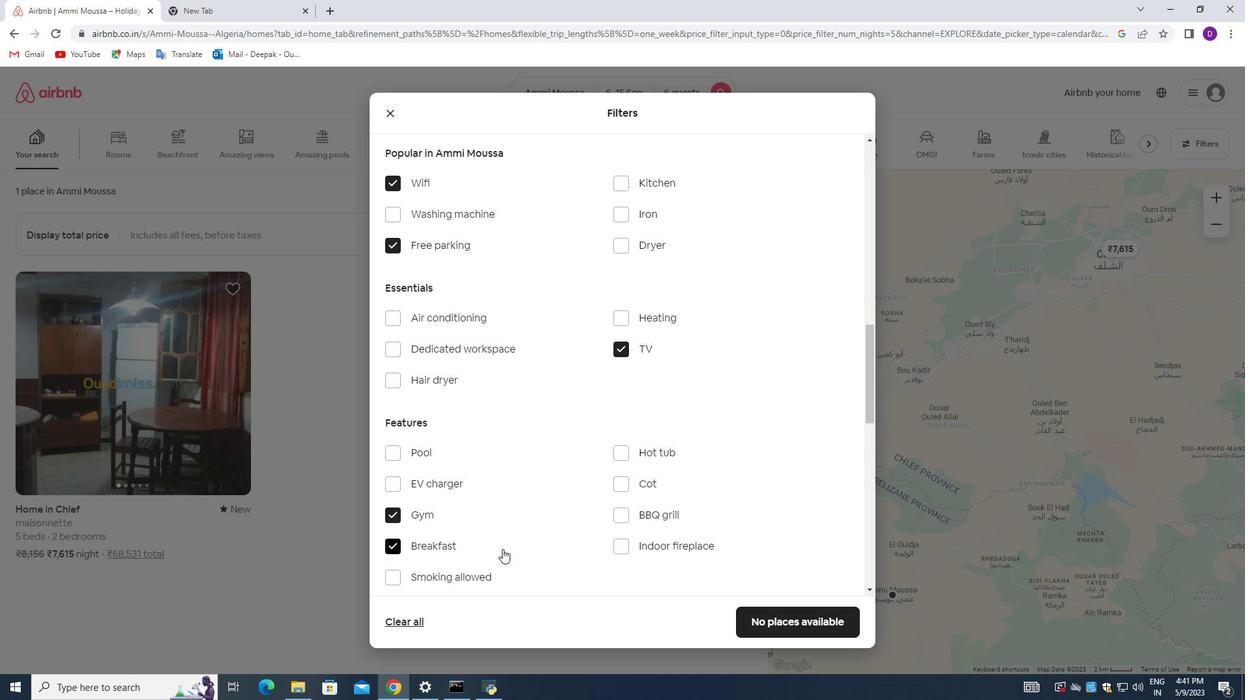 
Action: Mouse scrolled (502, 548) with delta (0, 0)
Screenshot: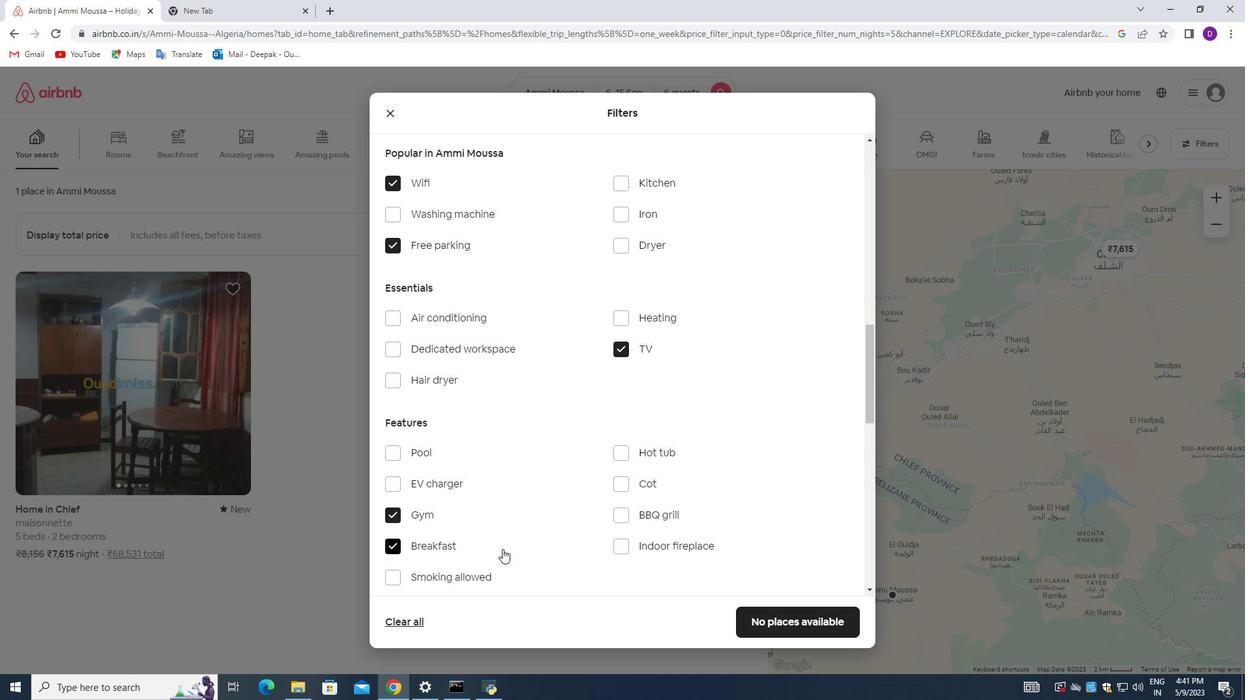 
Action: Mouse scrolled (502, 548) with delta (0, 0)
Screenshot: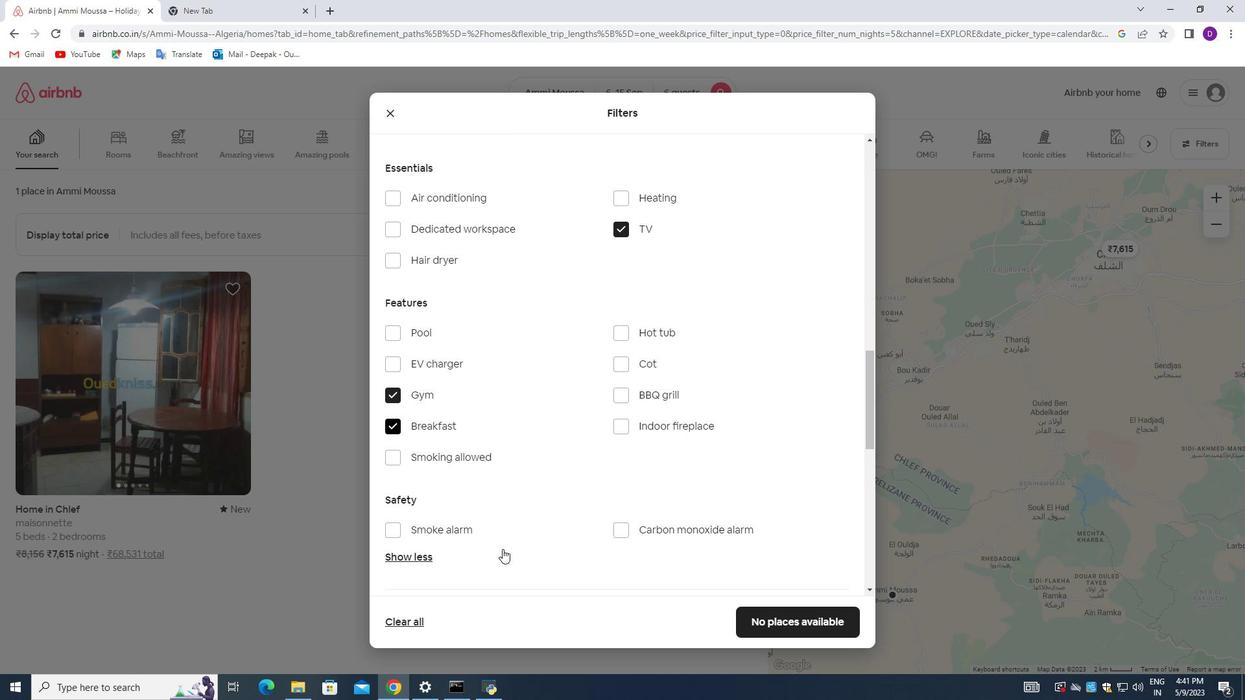 
Action: Mouse scrolled (502, 548) with delta (0, 0)
Screenshot: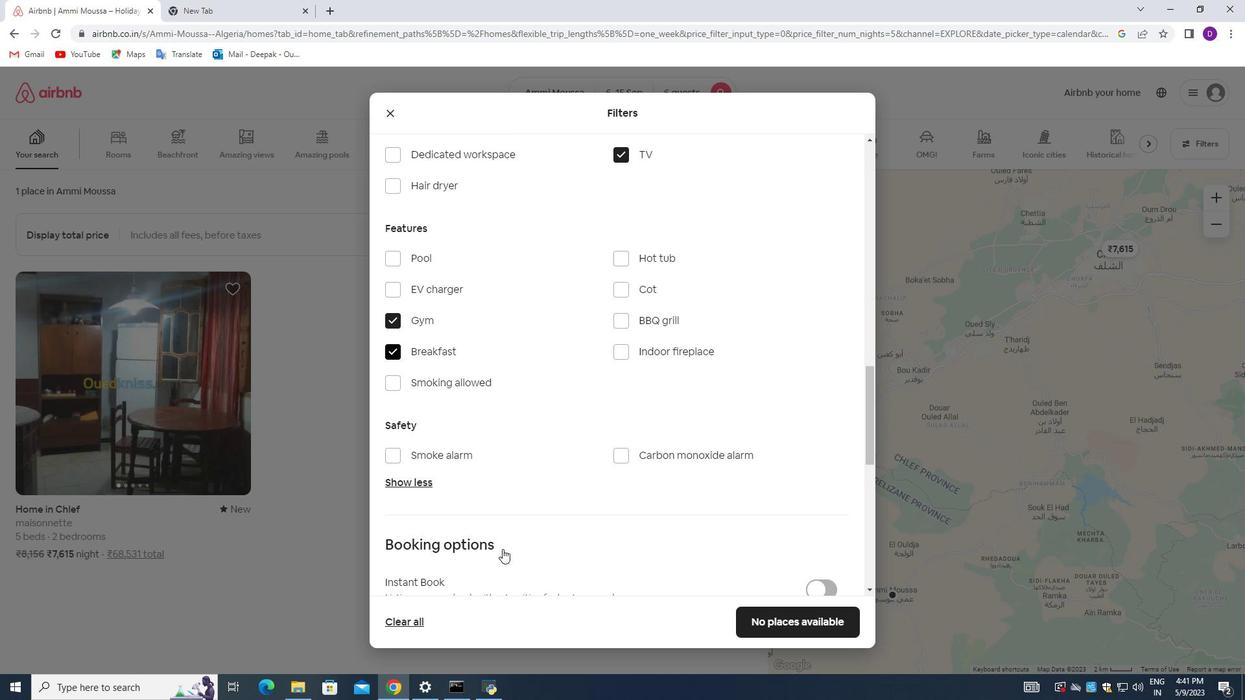 
Action: Mouse moved to (502, 548)
Screenshot: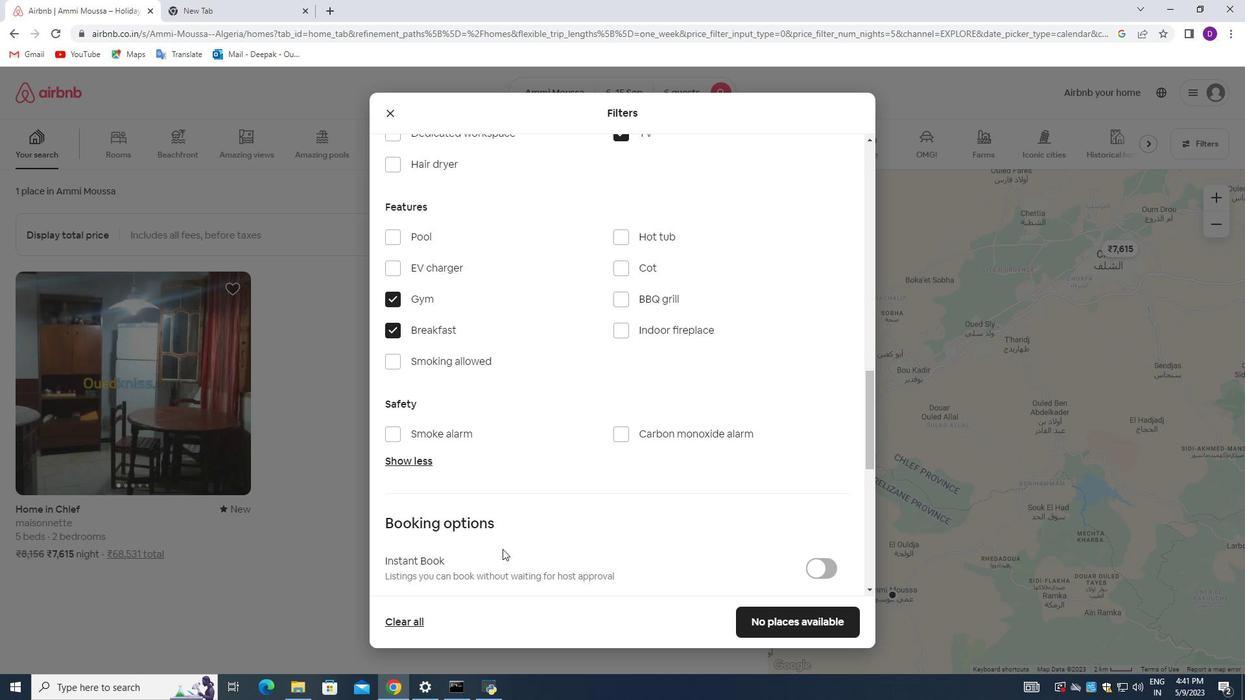 
Action: Mouse scrolled (502, 547) with delta (0, 0)
Screenshot: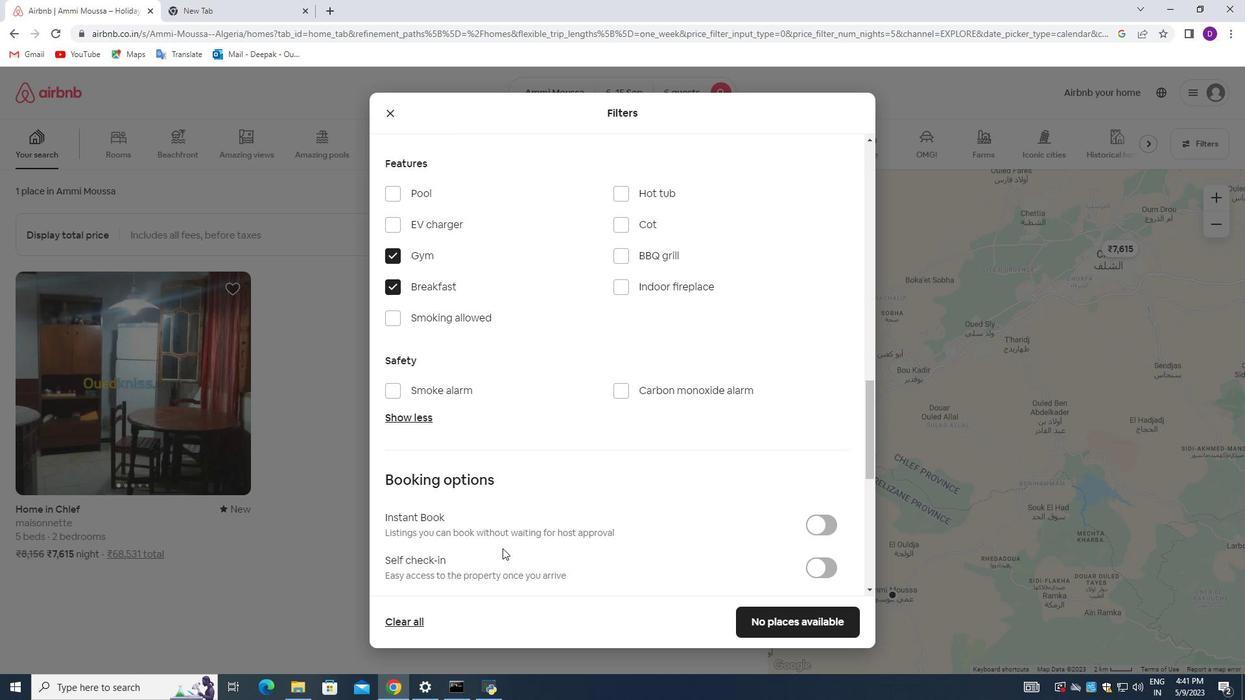 
Action: Mouse scrolled (502, 547) with delta (0, 0)
Screenshot: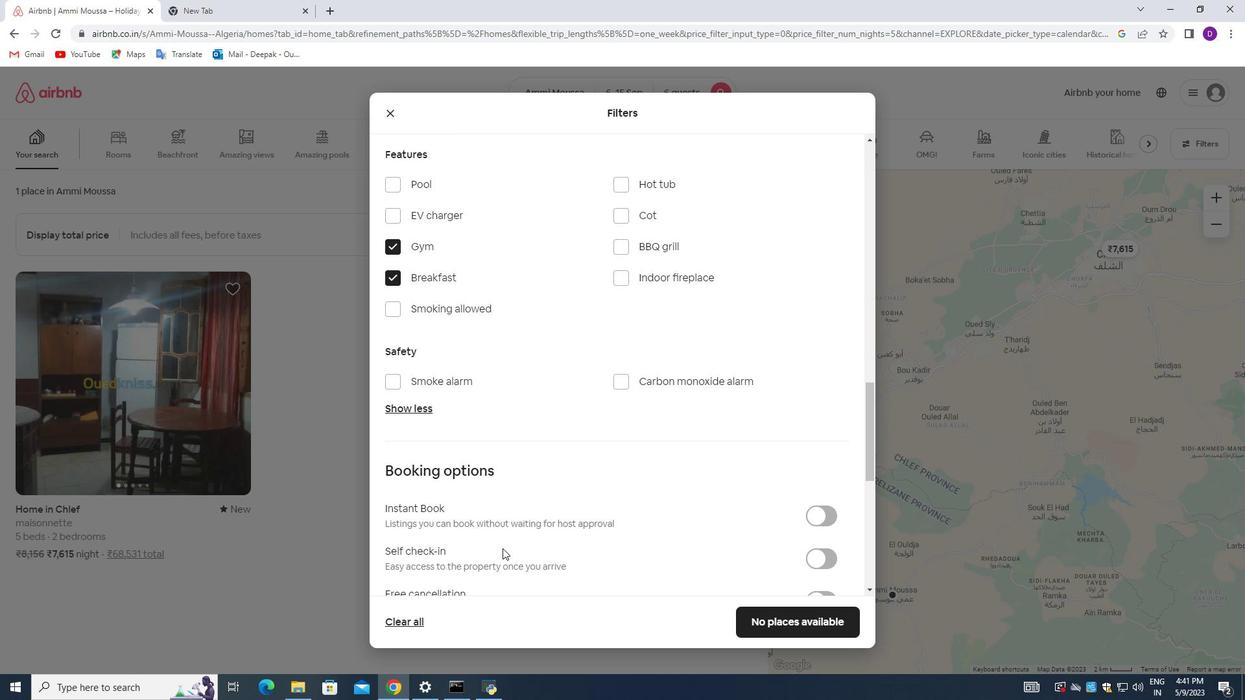 
Action: Mouse scrolled (502, 547) with delta (0, 0)
Screenshot: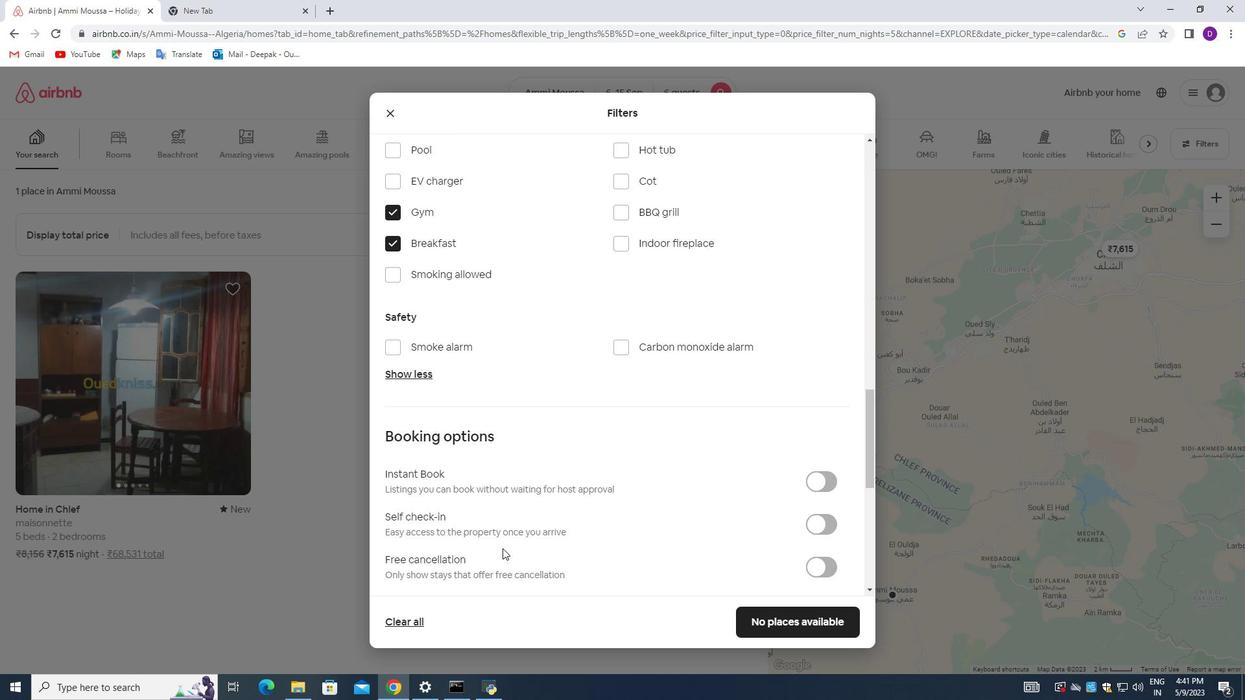 
Action: Mouse moved to (791, 381)
Screenshot: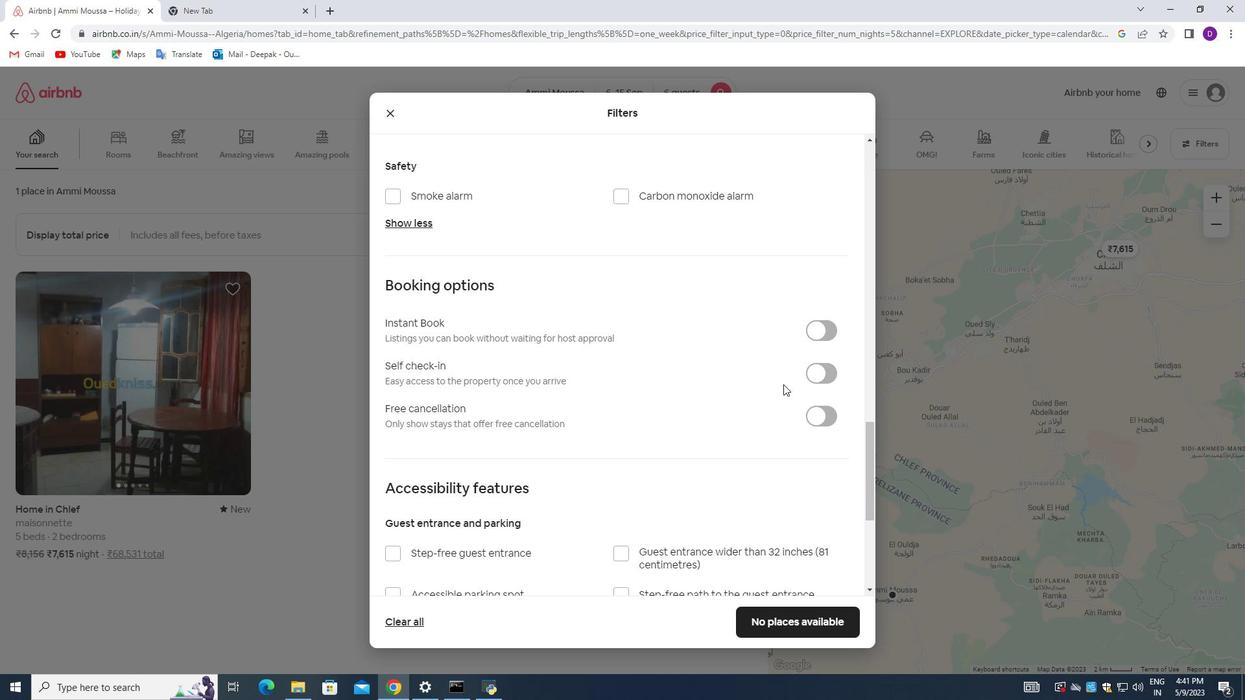 
Action: Mouse pressed left at (791, 381)
Screenshot: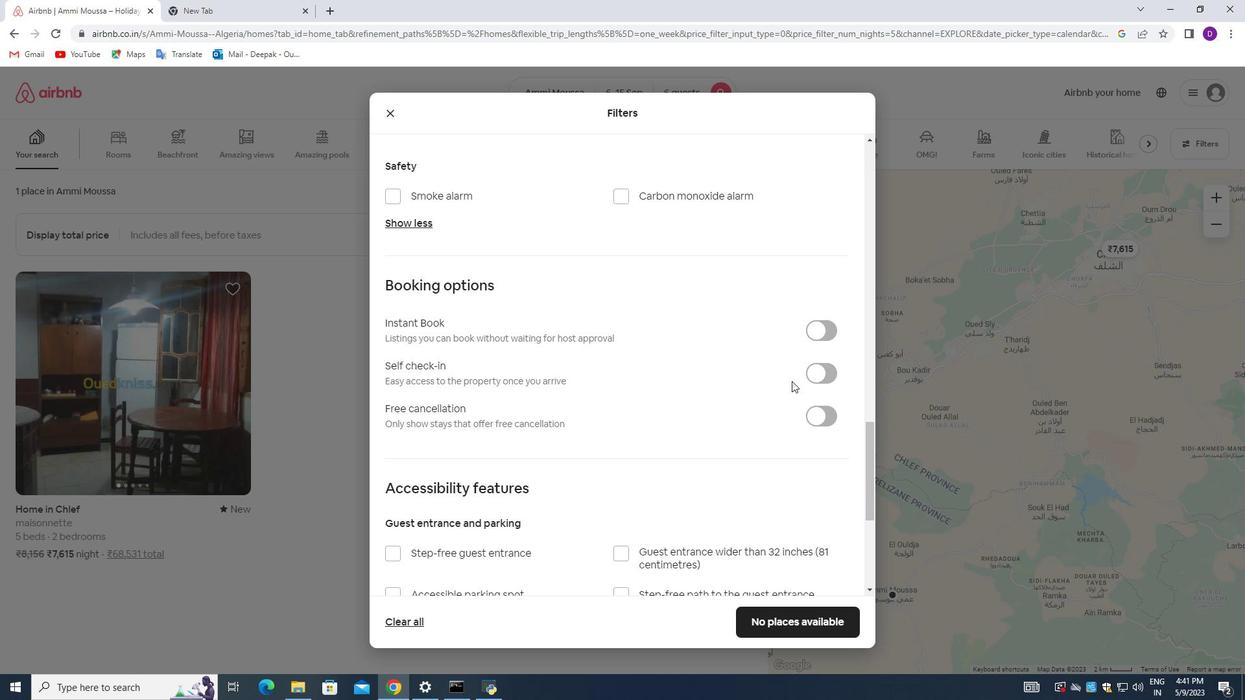 
Action: Mouse moved to (832, 378)
Screenshot: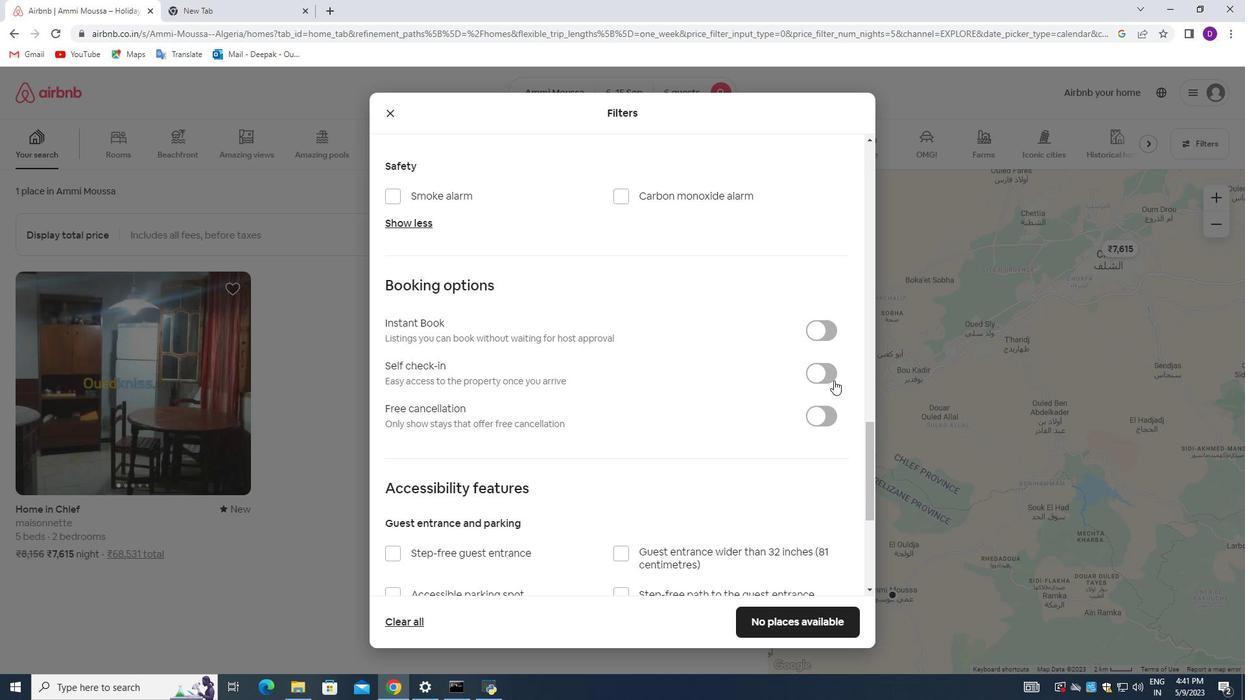 
Action: Mouse pressed left at (832, 378)
Screenshot: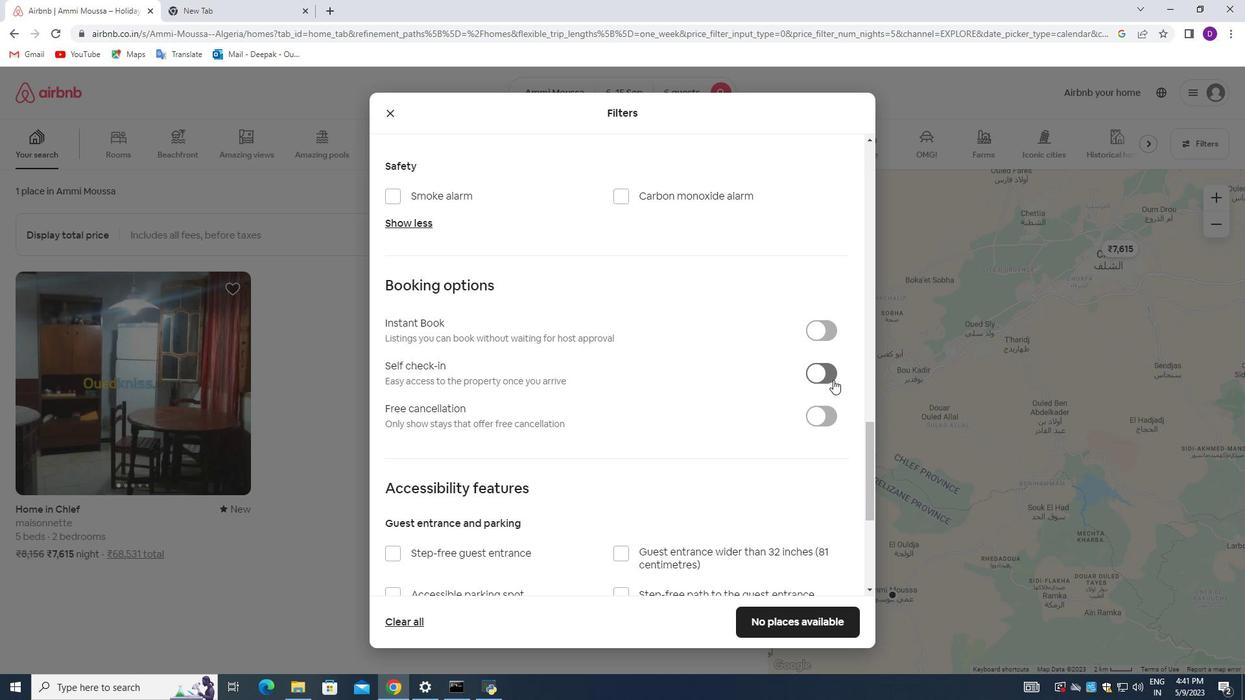 
Action: Mouse moved to (745, 407)
Screenshot: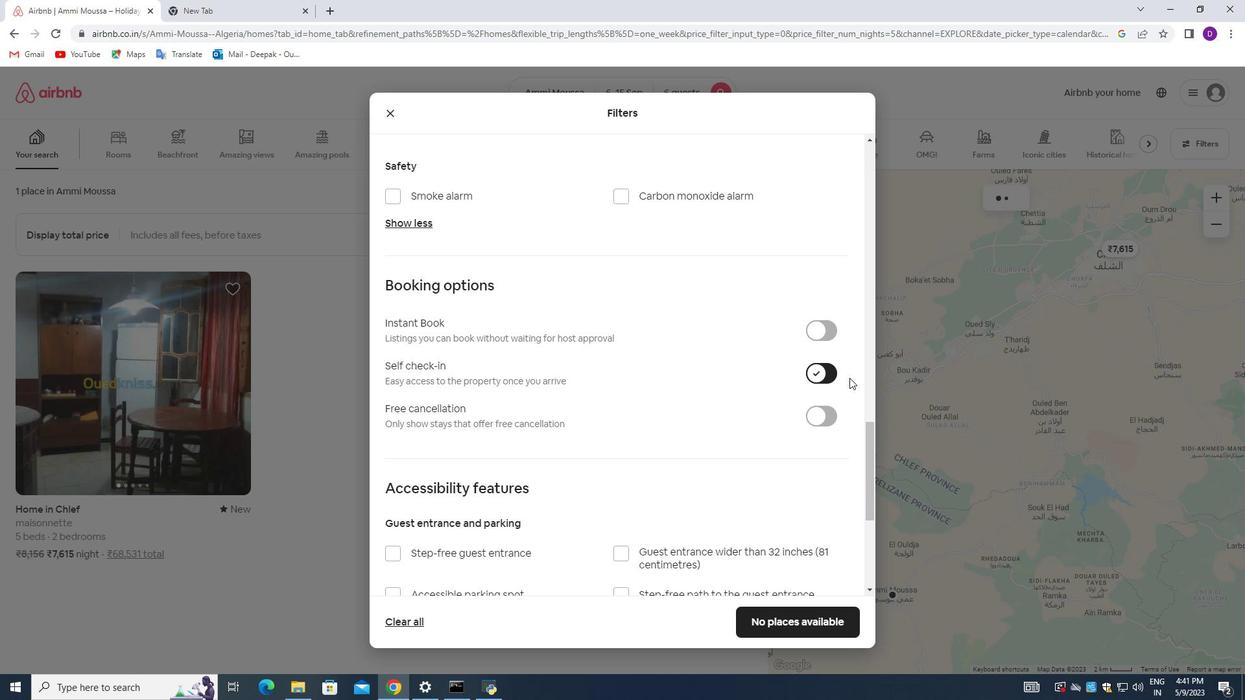 
Action: Mouse scrolled (745, 407) with delta (0, 0)
Screenshot: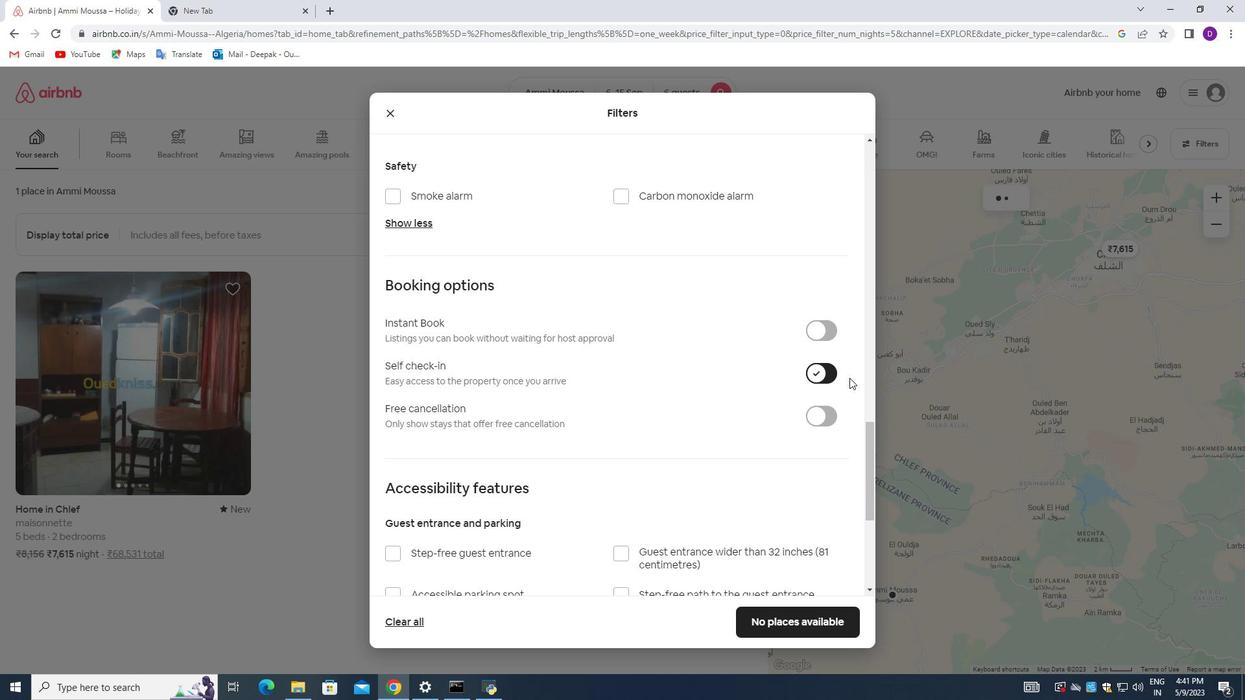 
Action: Mouse moved to (697, 415)
Screenshot: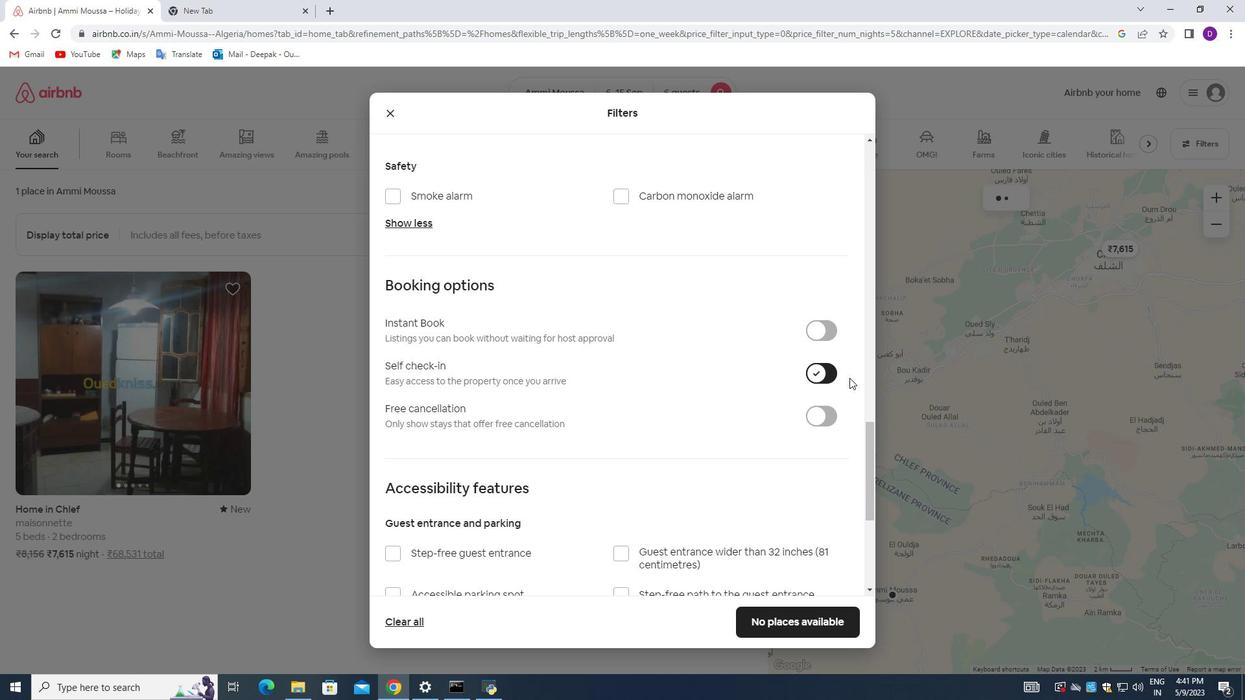 
Action: Mouse scrolled (697, 415) with delta (0, 0)
Screenshot: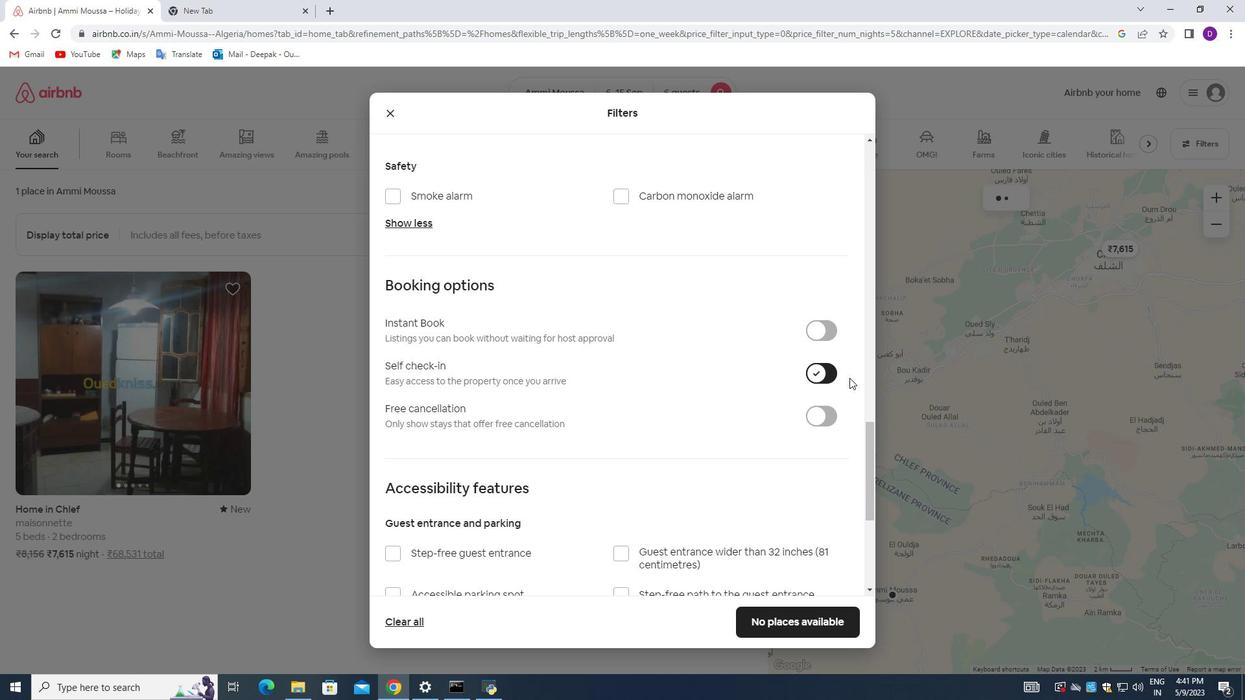 
Action: Mouse moved to (691, 416)
Screenshot: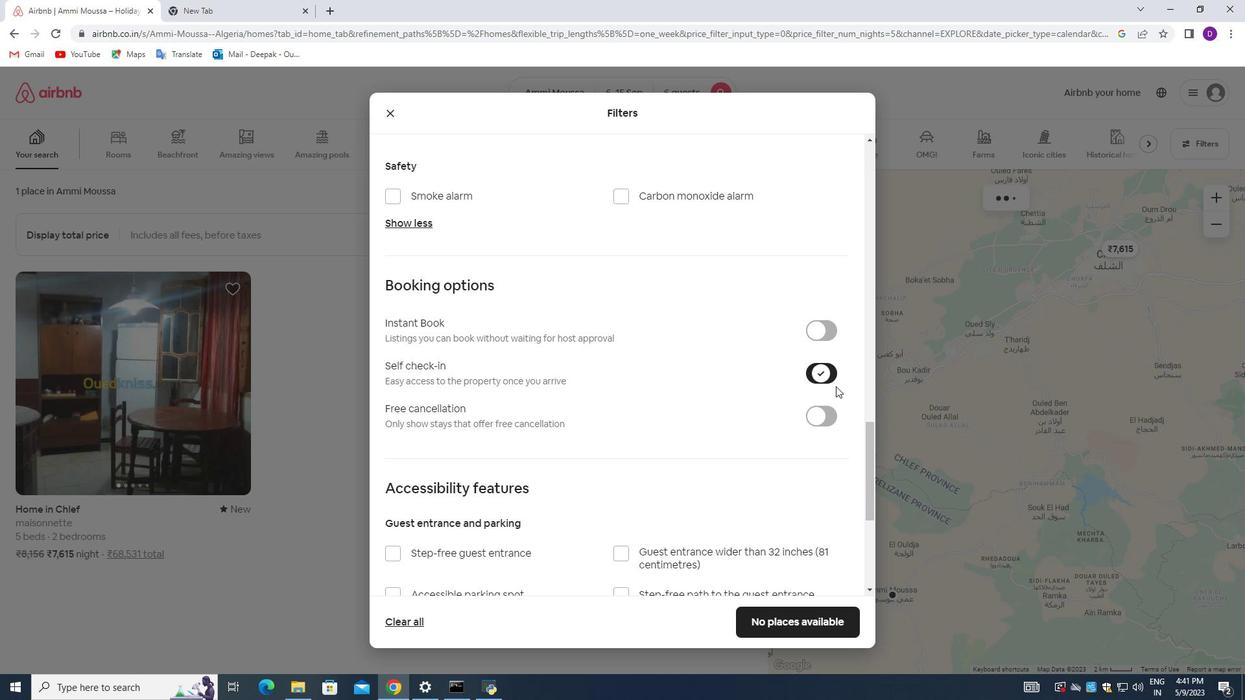 
Action: Mouse scrolled (691, 415) with delta (0, 0)
Screenshot: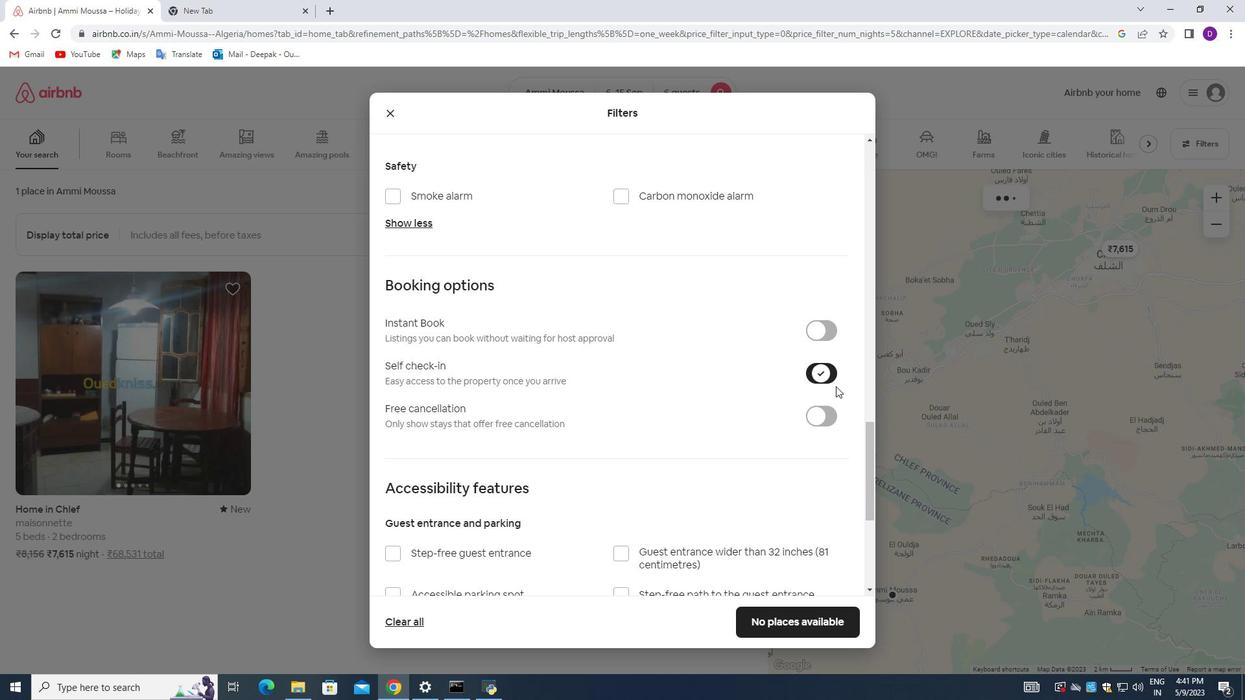 
Action: Mouse scrolled (691, 415) with delta (0, 0)
Screenshot: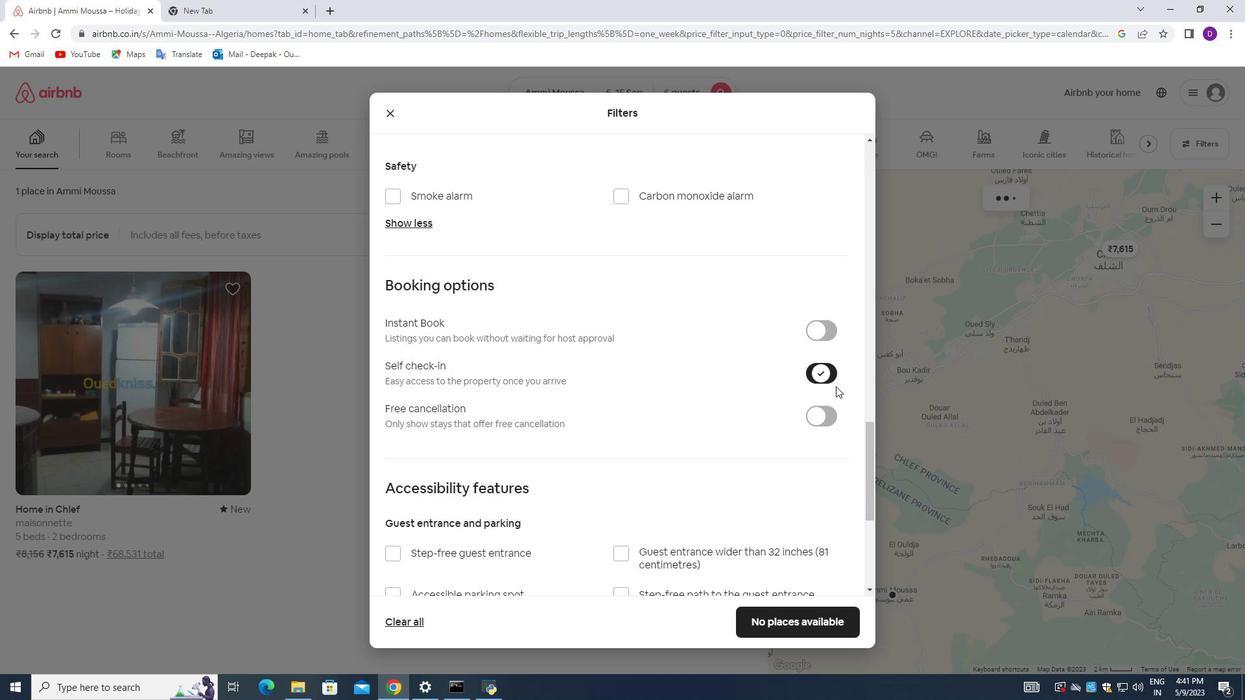
Action: Mouse scrolled (691, 415) with delta (0, 0)
Screenshot: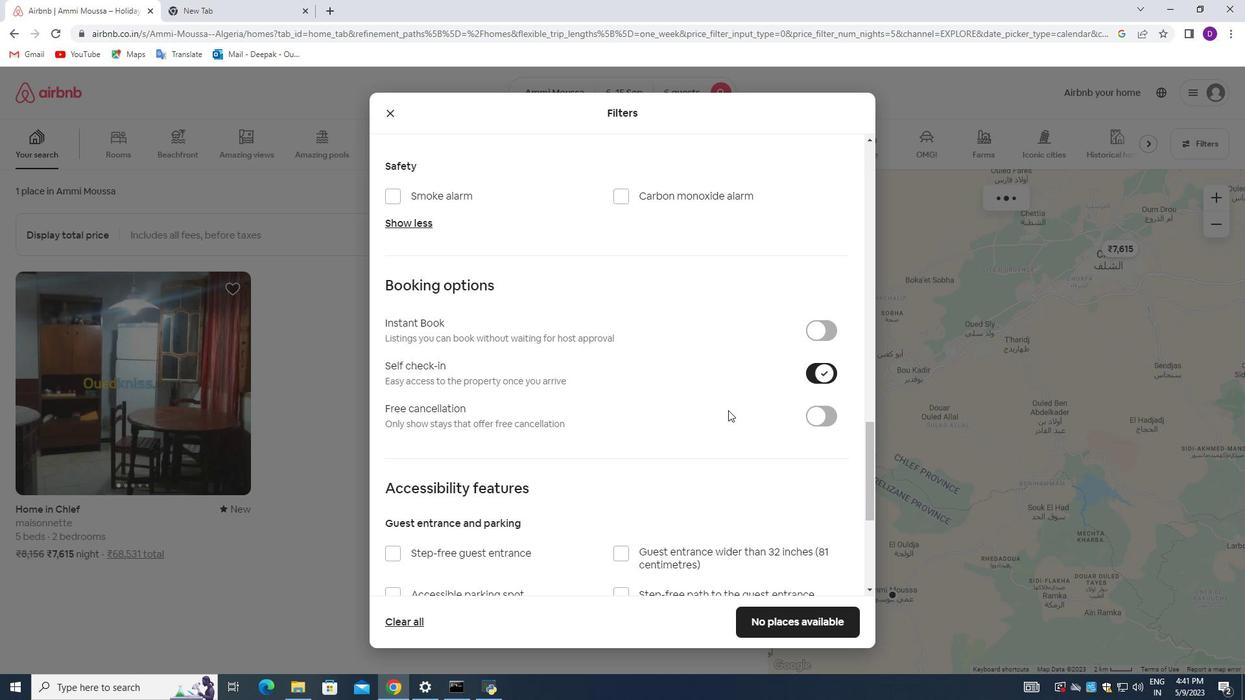 
Action: Mouse scrolled (691, 415) with delta (0, 0)
Screenshot: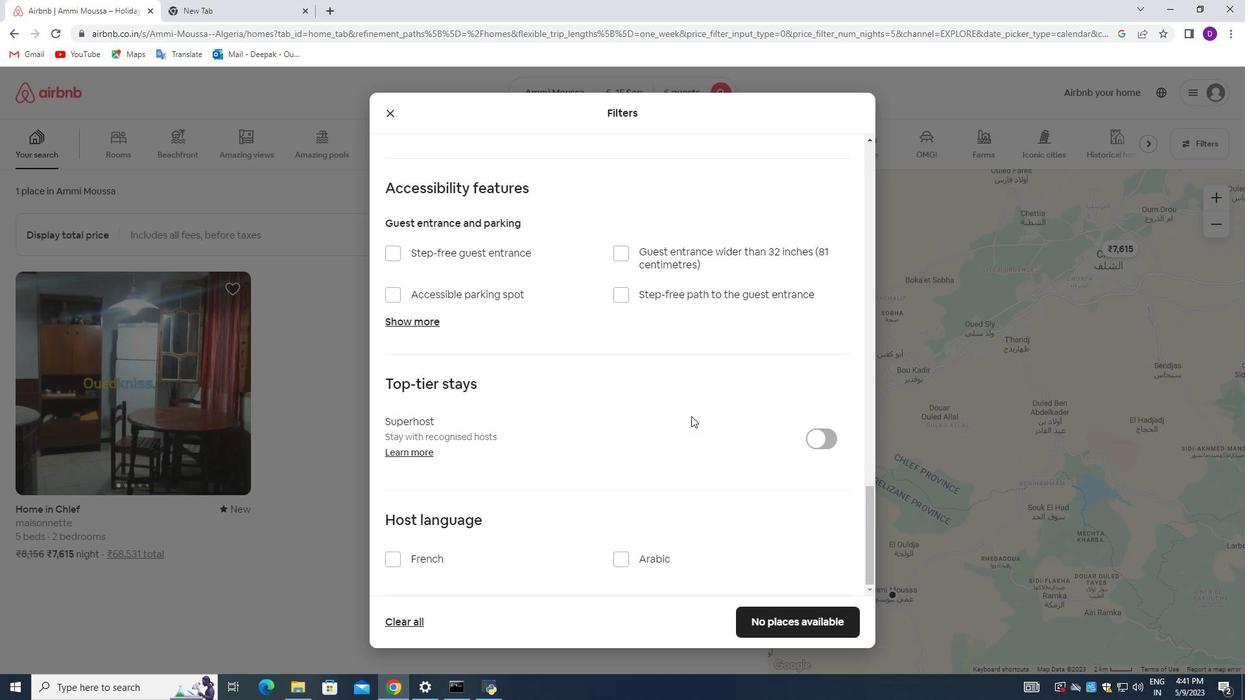 
Action: Mouse scrolled (691, 415) with delta (0, 0)
Screenshot: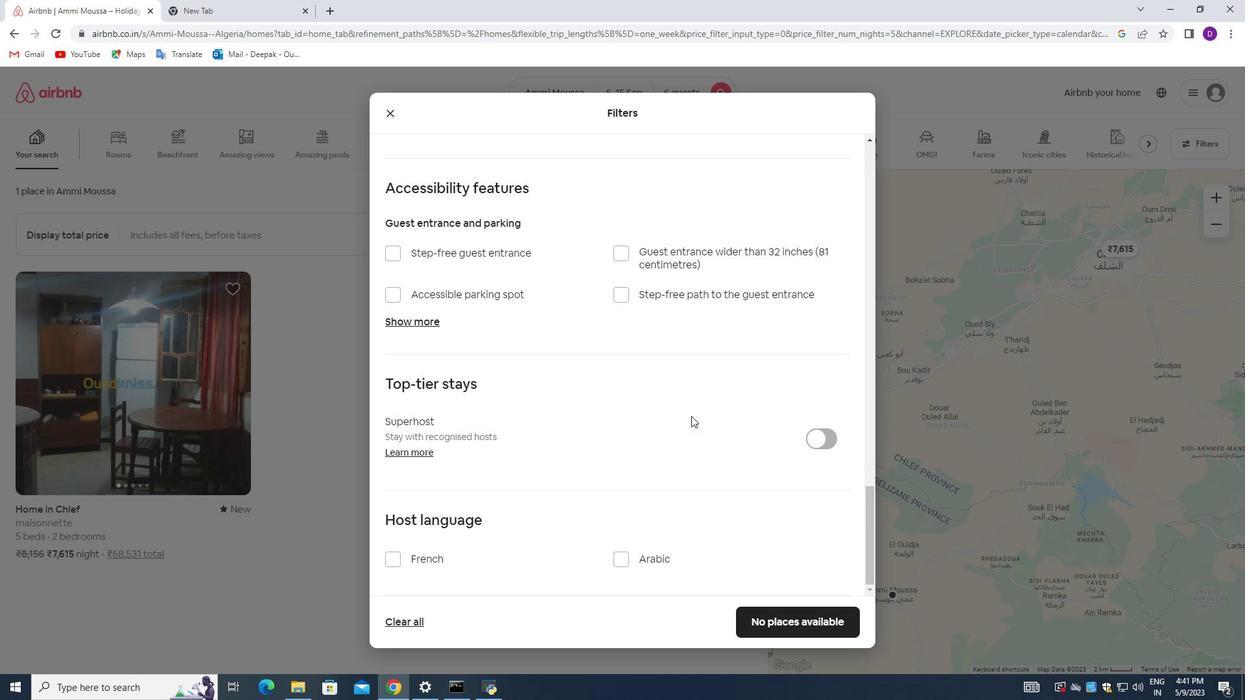 
Action: Mouse scrolled (691, 415) with delta (0, 0)
Screenshot: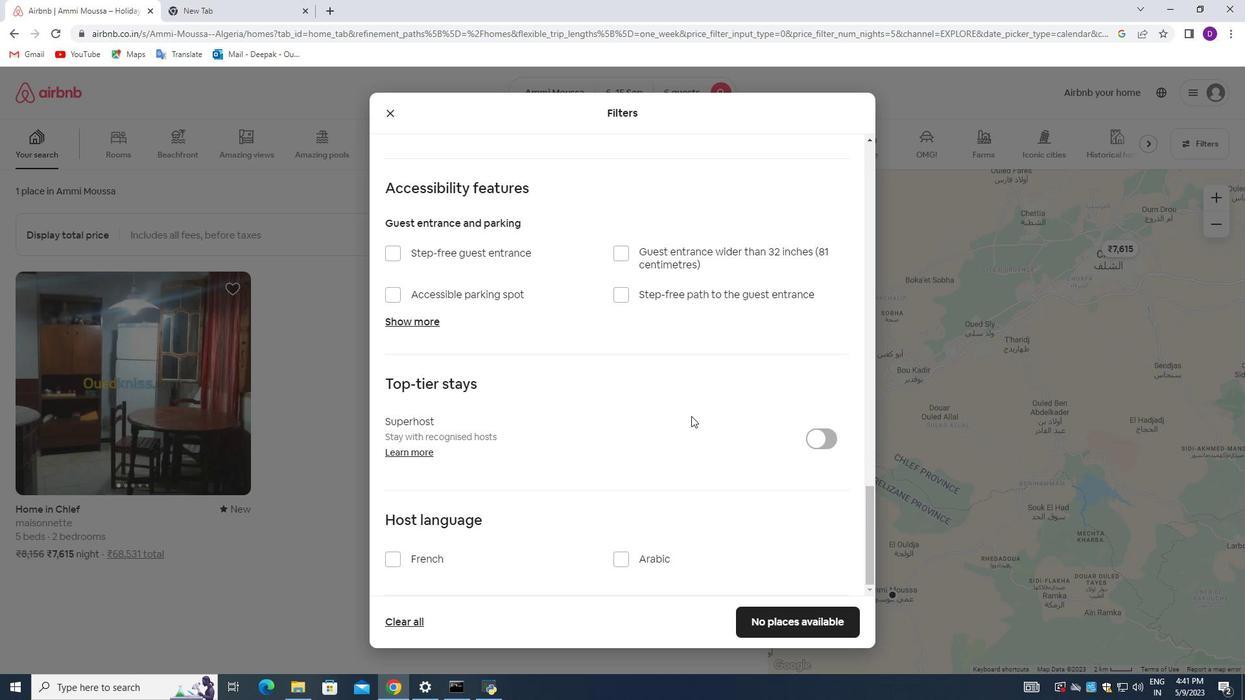 
Action: Mouse scrolled (691, 415) with delta (0, 0)
Screenshot: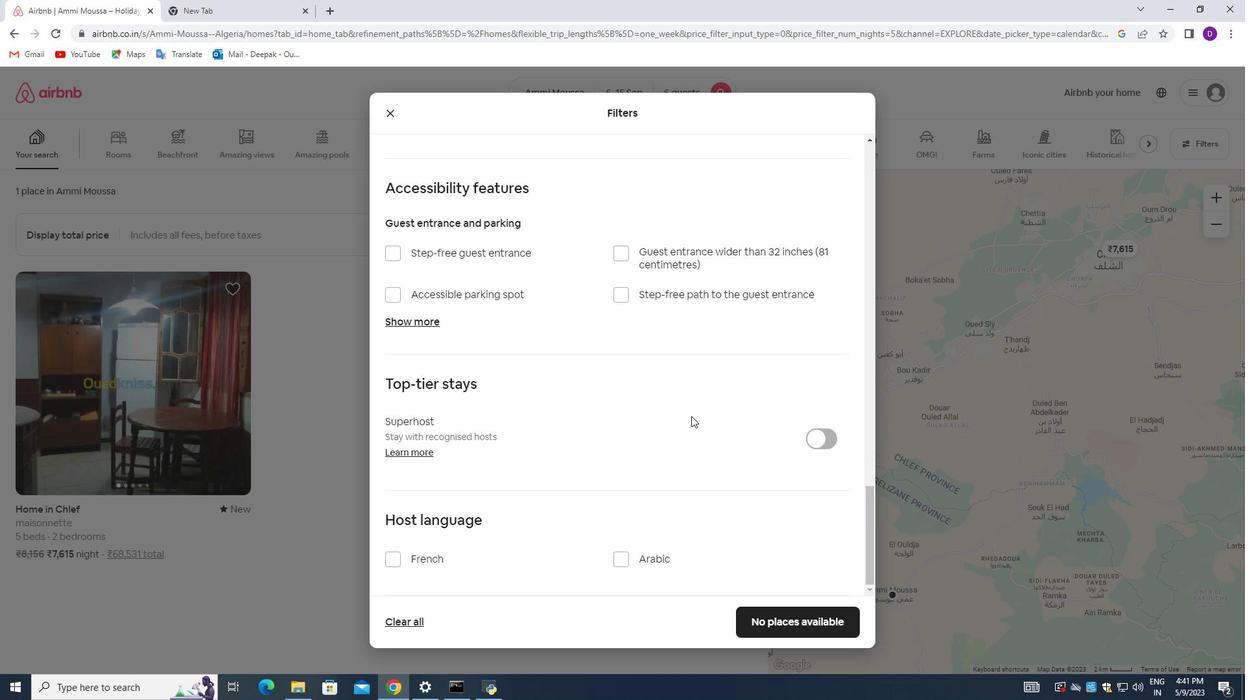 
Action: Mouse moved to (701, 416)
Screenshot: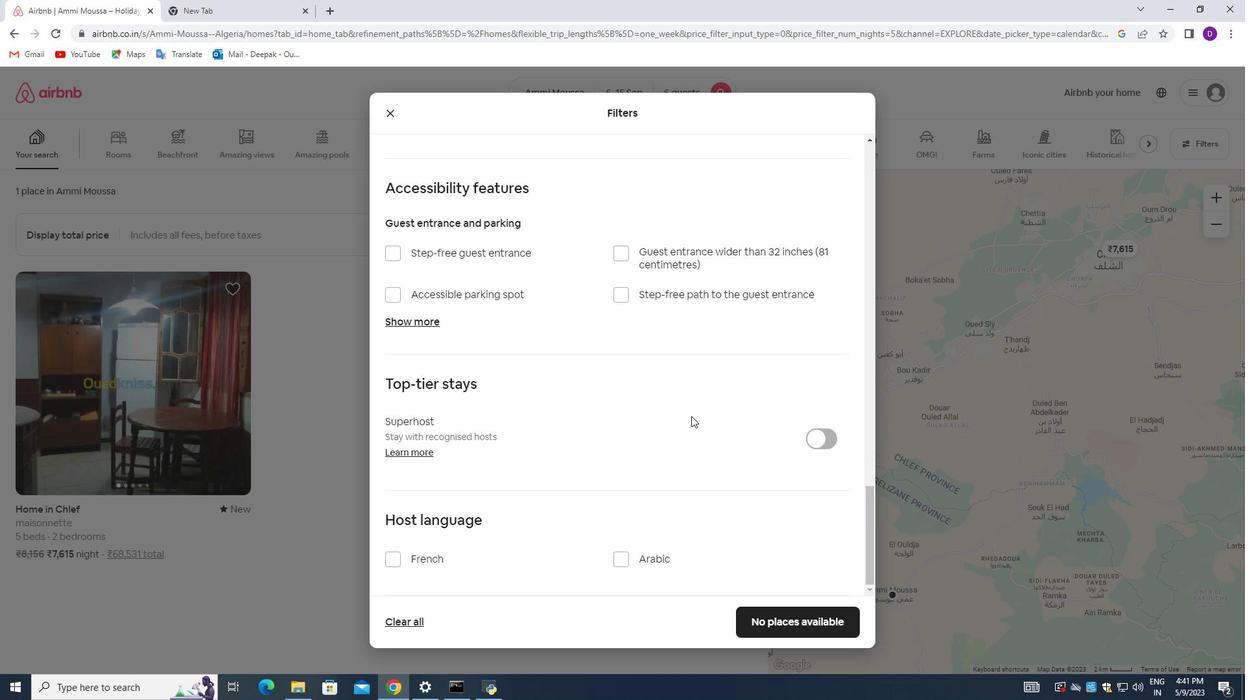 
Action: Mouse scrolled (701, 415) with delta (0, 0)
Screenshot: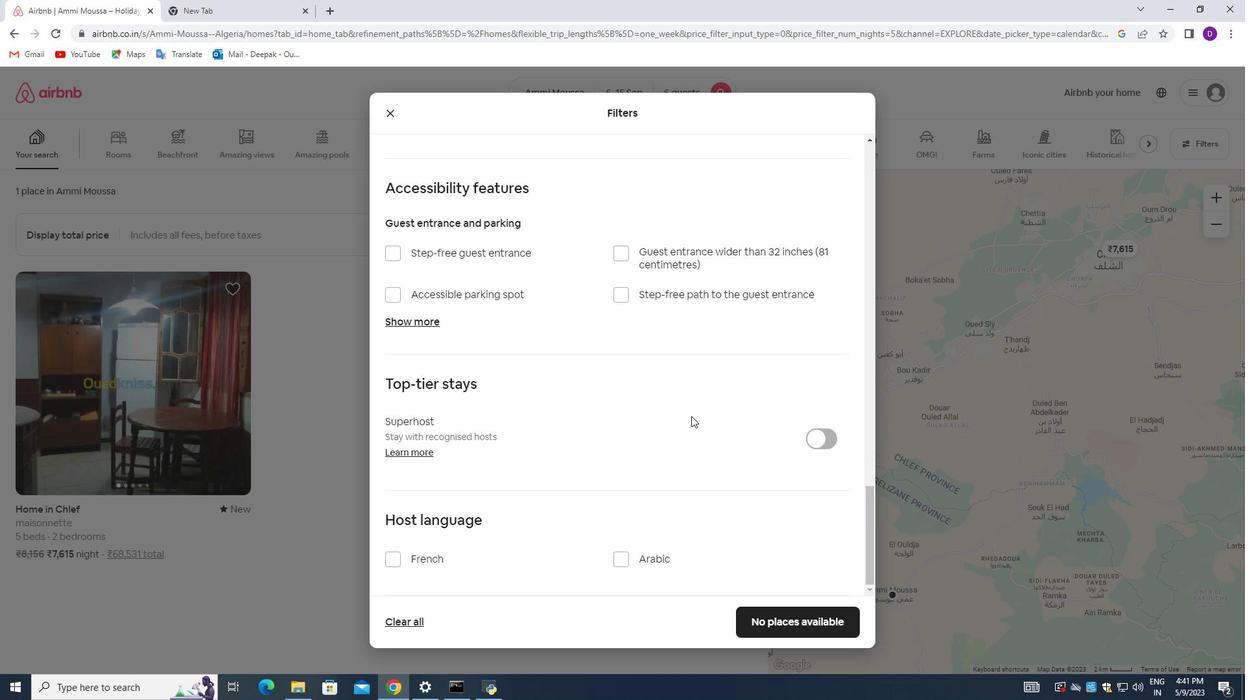 
Action: Mouse moved to (821, 618)
Screenshot: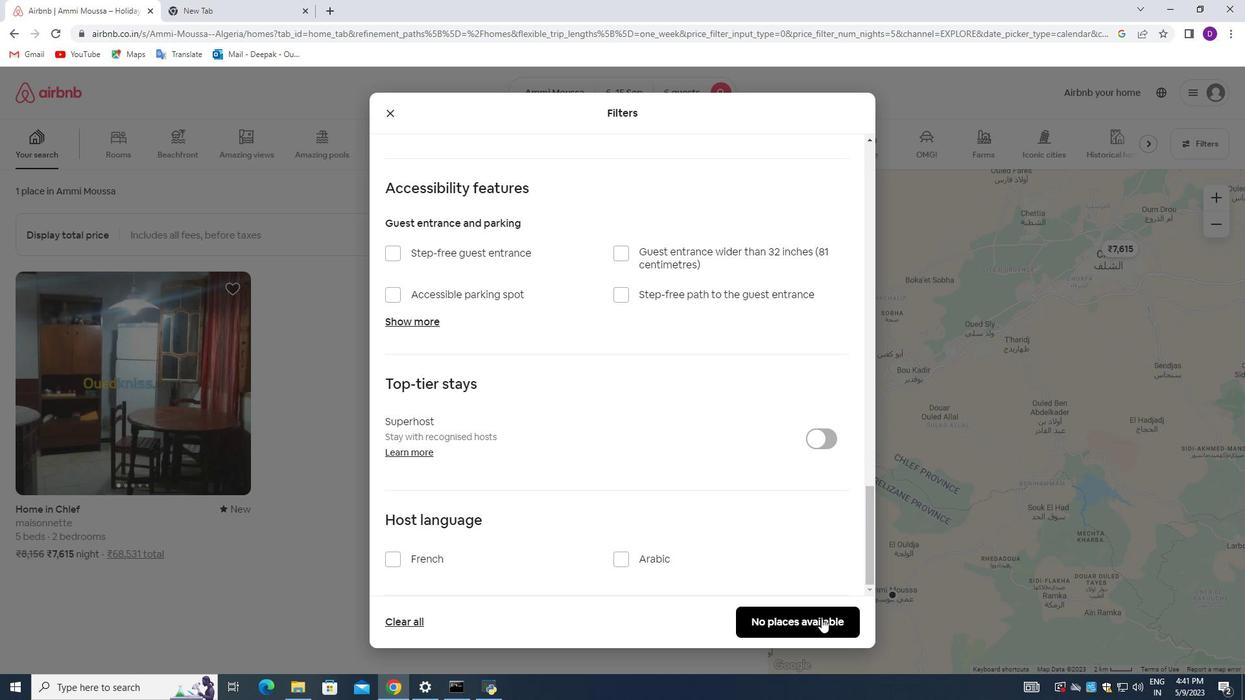 
Action: Mouse pressed left at (821, 618)
Screenshot: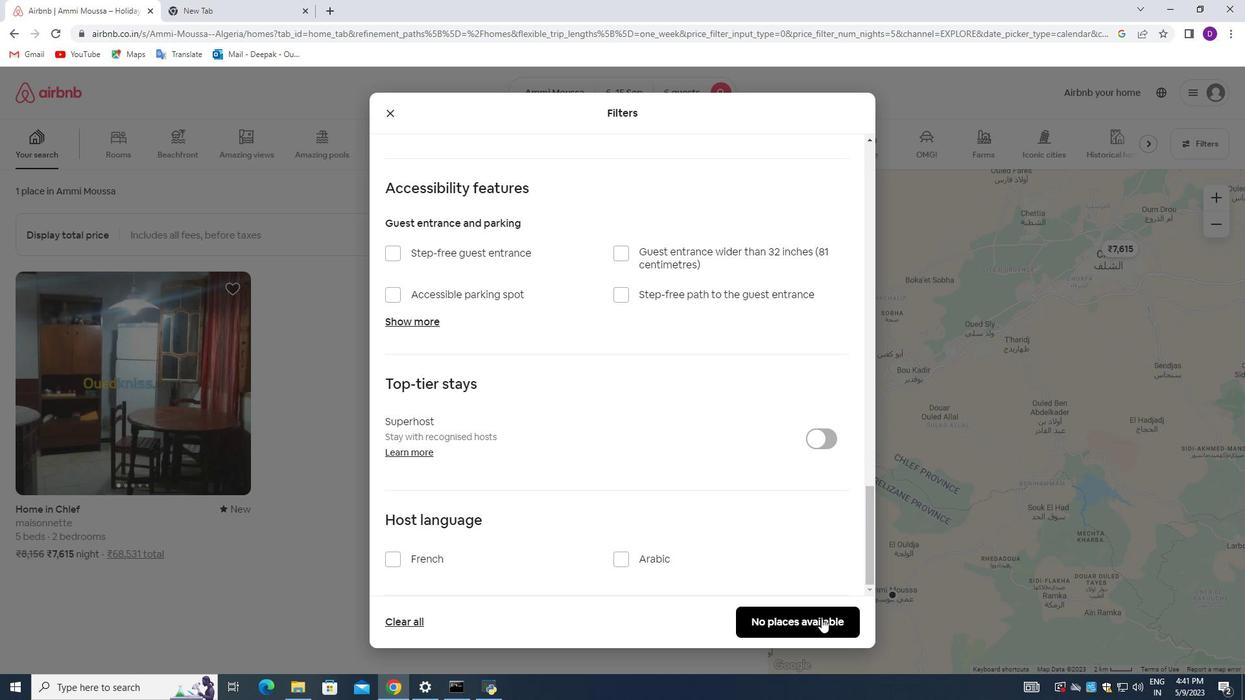 
